 Task: Slide 7 - This Is A Quote.
Action: Mouse moved to (39, 91)
Screenshot: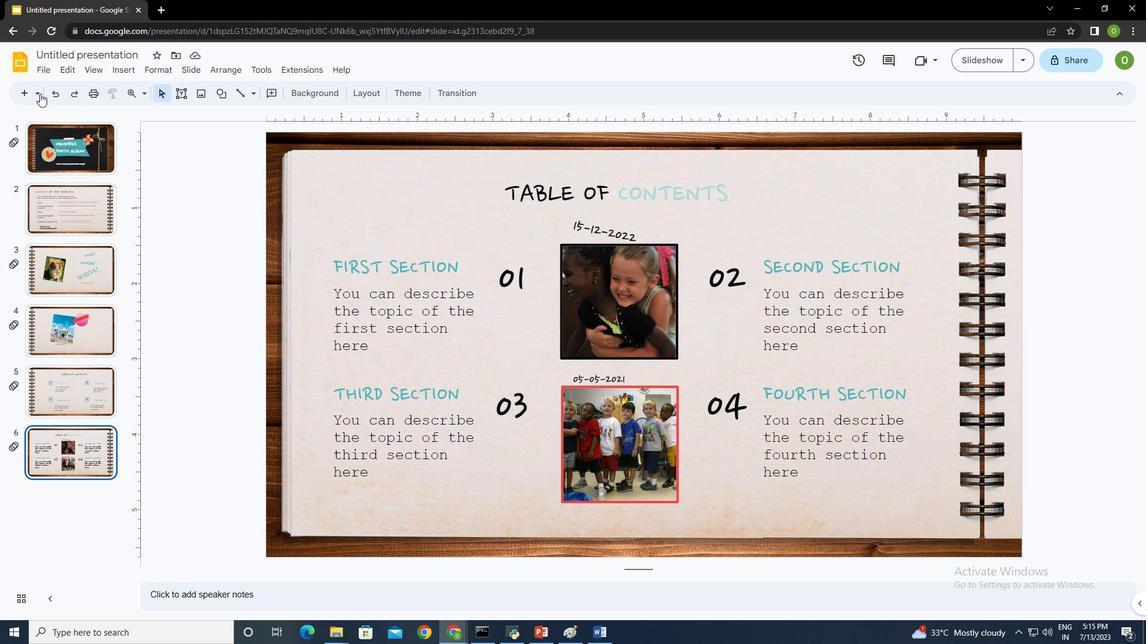 
Action: Mouse pressed left at (39, 91)
Screenshot: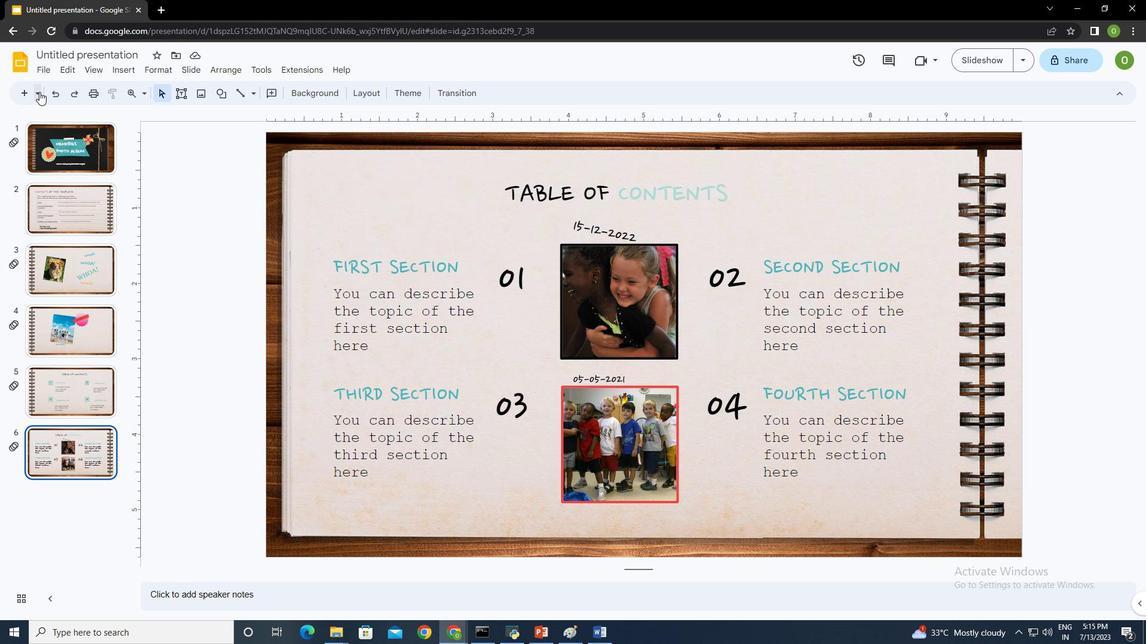 
Action: Mouse moved to (130, 264)
Screenshot: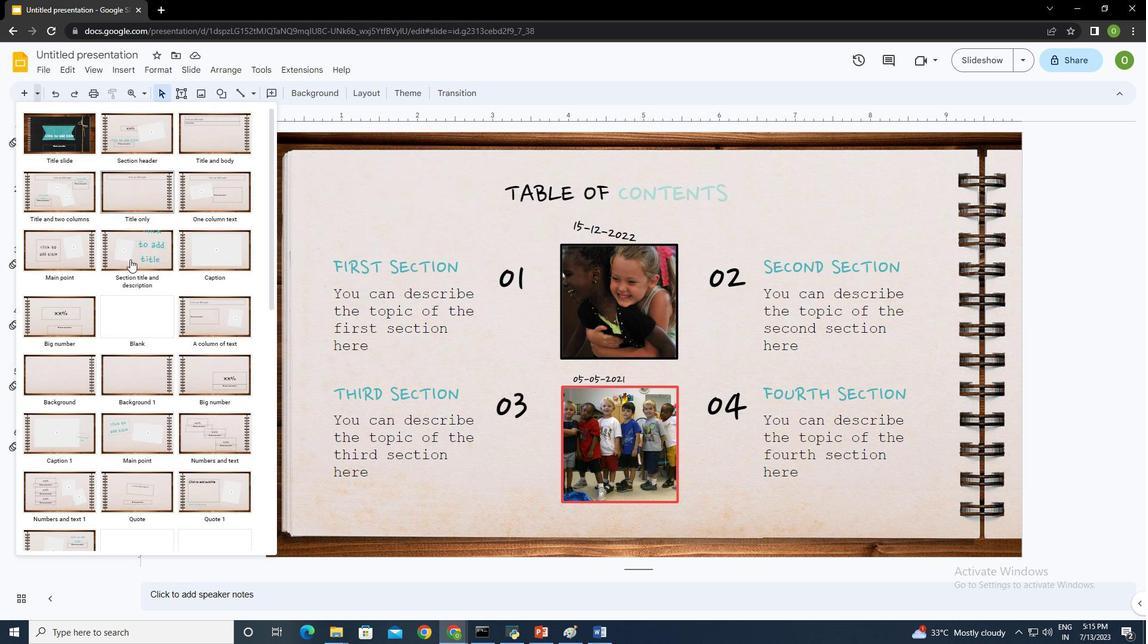 
Action: Mouse scrolled (130, 263) with delta (0, 0)
Screenshot: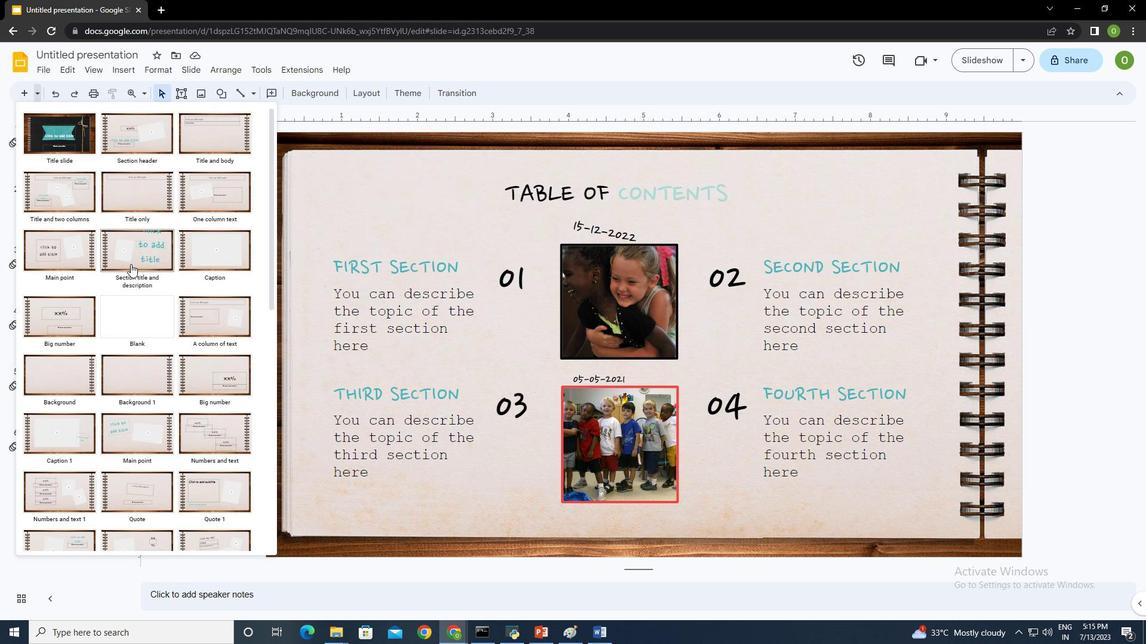 
Action: Mouse scrolled (130, 263) with delta (0, 0)
Screenshot: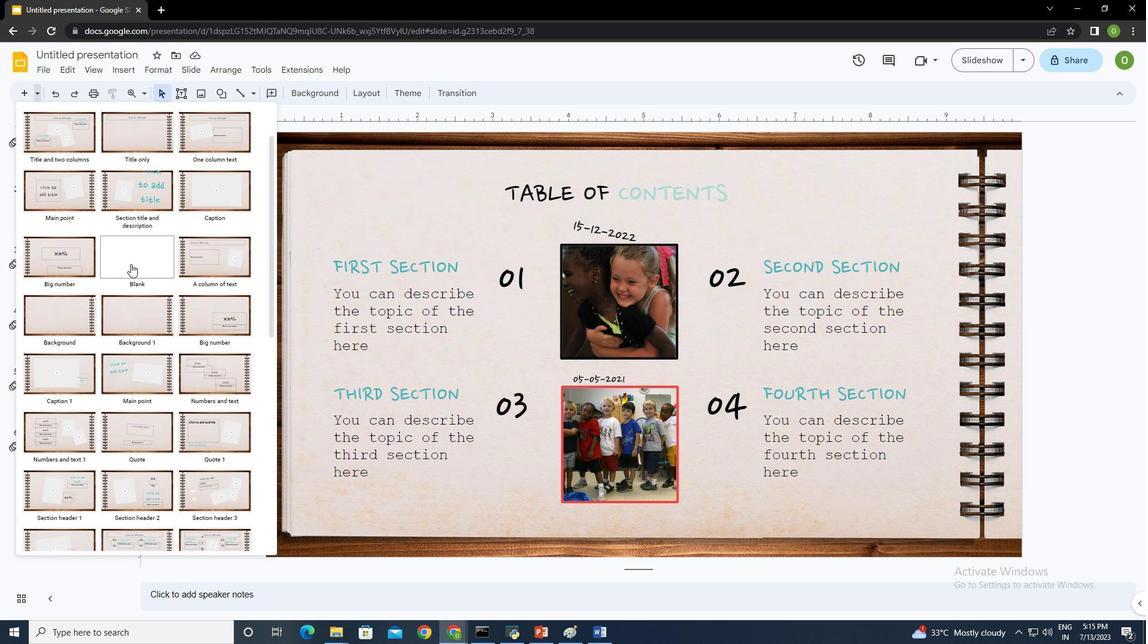 
Action: Mouse scrolled (130, 263) with delta (0, 0)
Screenshot: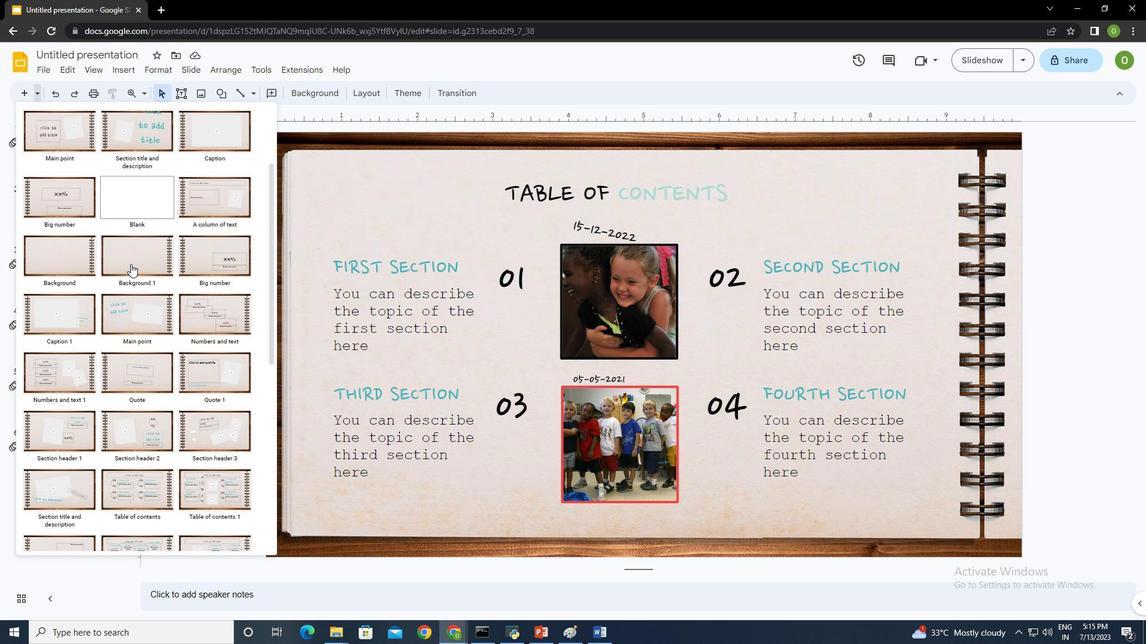 
Action: Mouse scrolled (130, 263) with delta (0, 0)
Screenshot: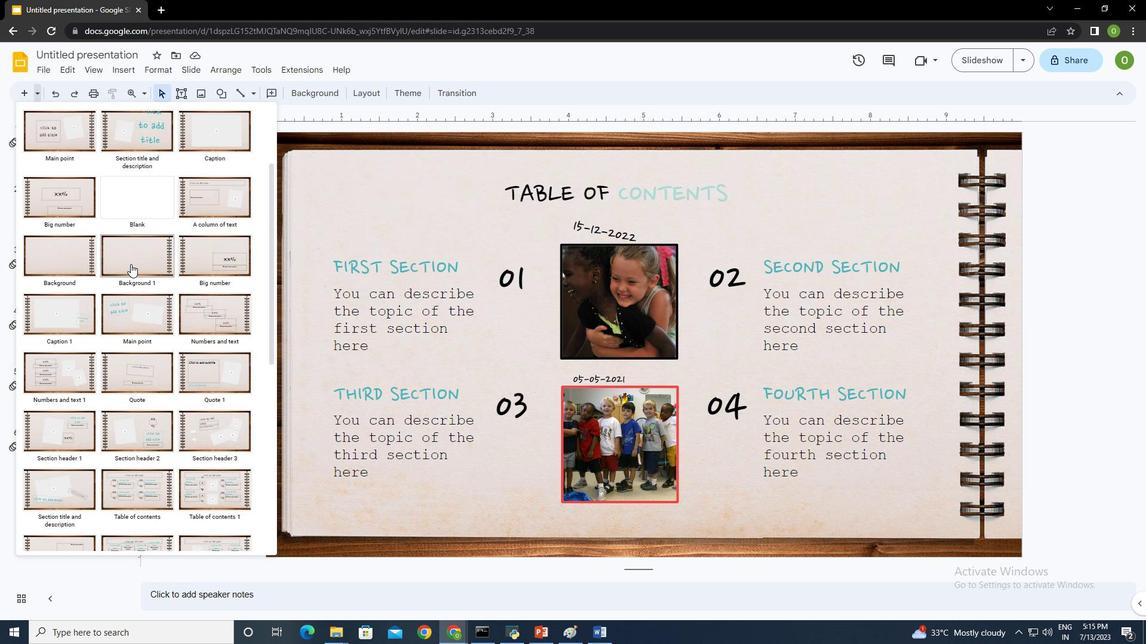 
Action: Mouse scrolled (130, 263) with delta (0, 0)
Screenshot: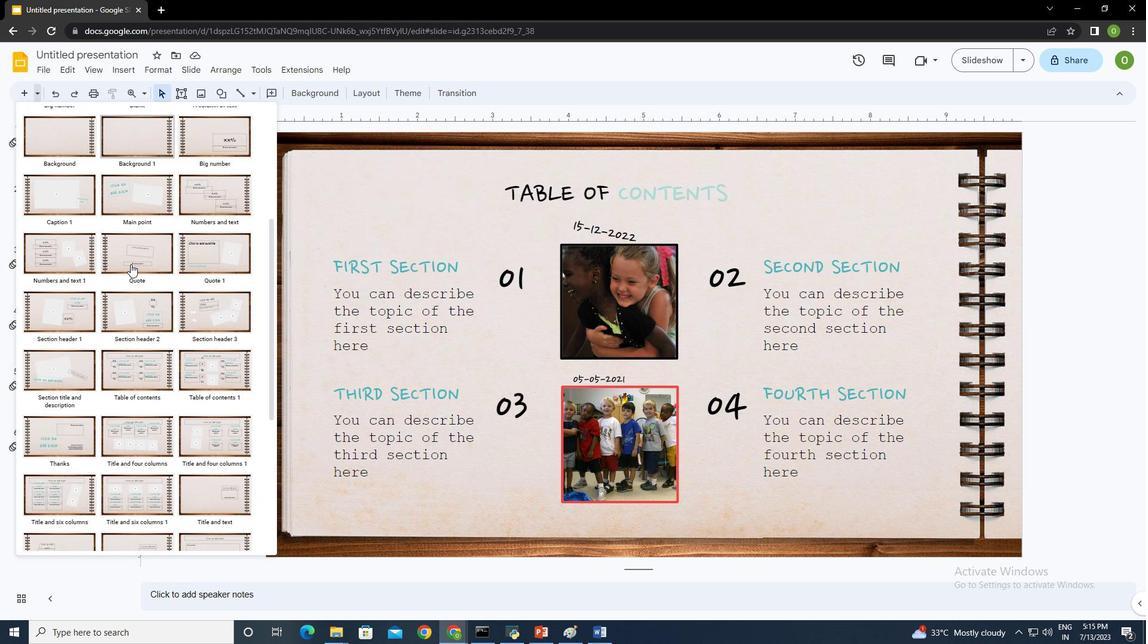
Action: Mouse scrolled (130, 263) with delta (0, 0)
Screenshot: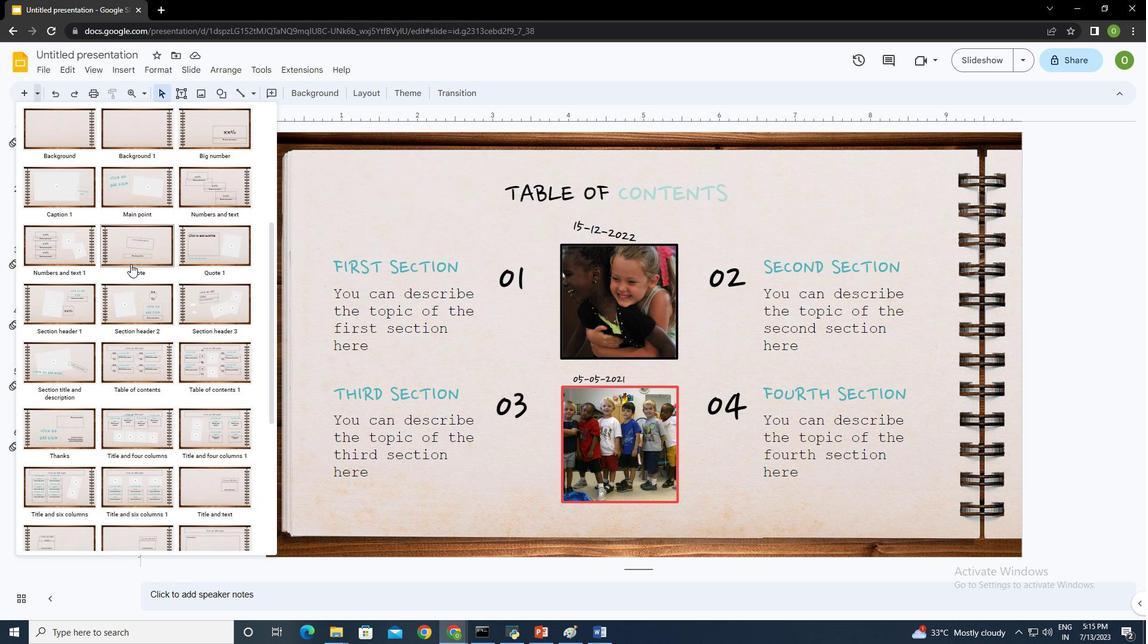 
Action: Mouse scrolled (130, 263) with delta (0, 0)
Screenshot: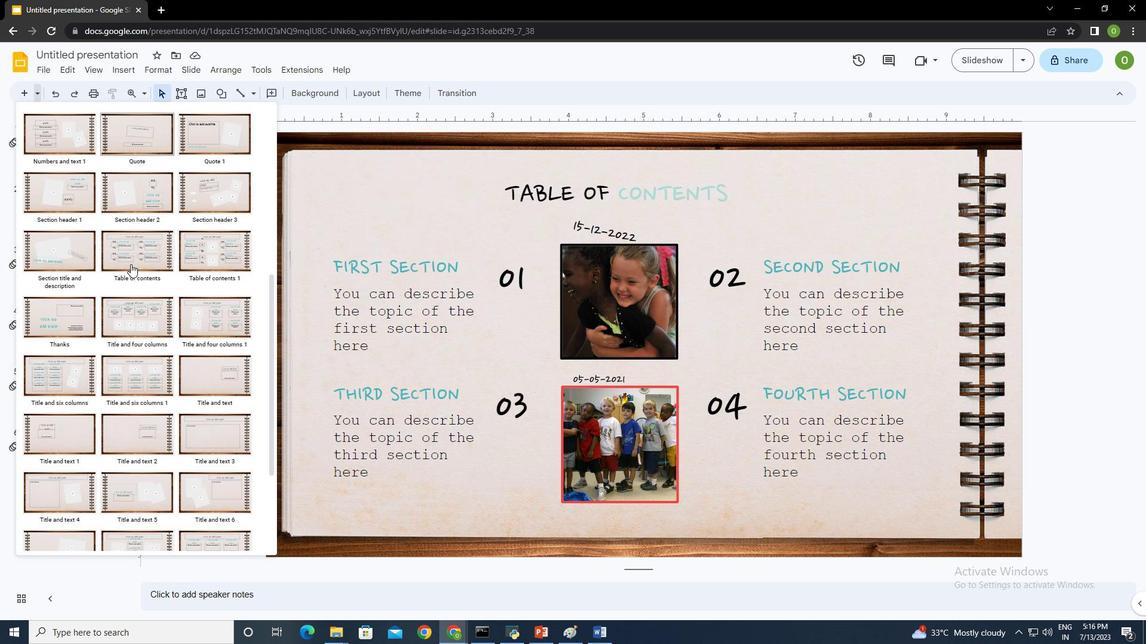 
Action: Mouse scrolled (130, 263) with delta (0, 0)
Screenshot: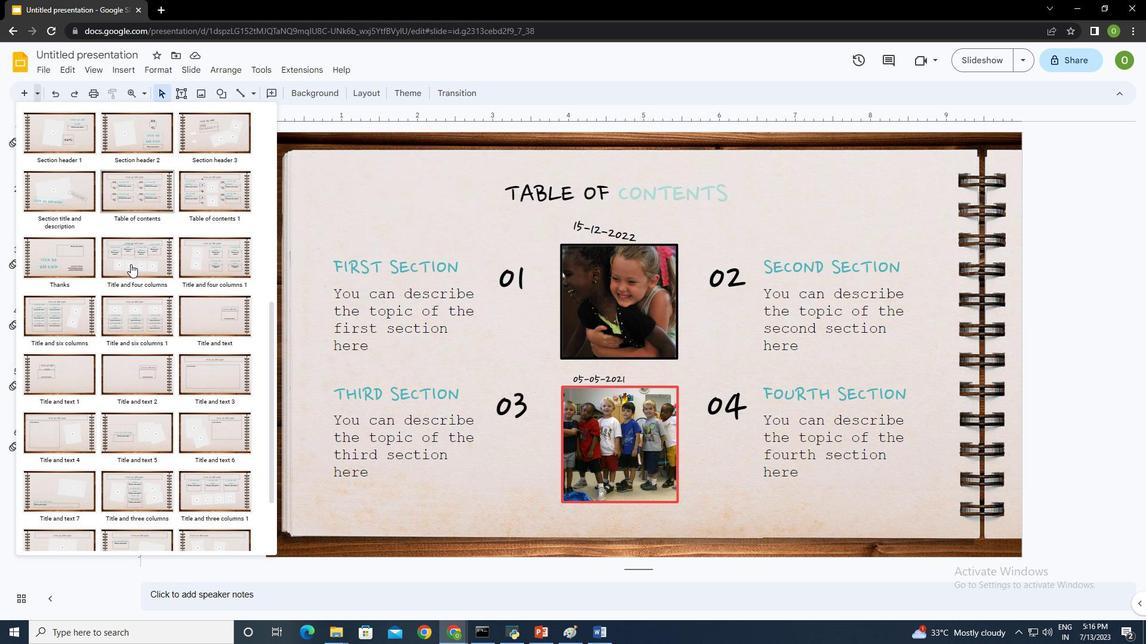 
Action: Mouse scrolled (130, 263) with delta (0, 0)
Screenshot: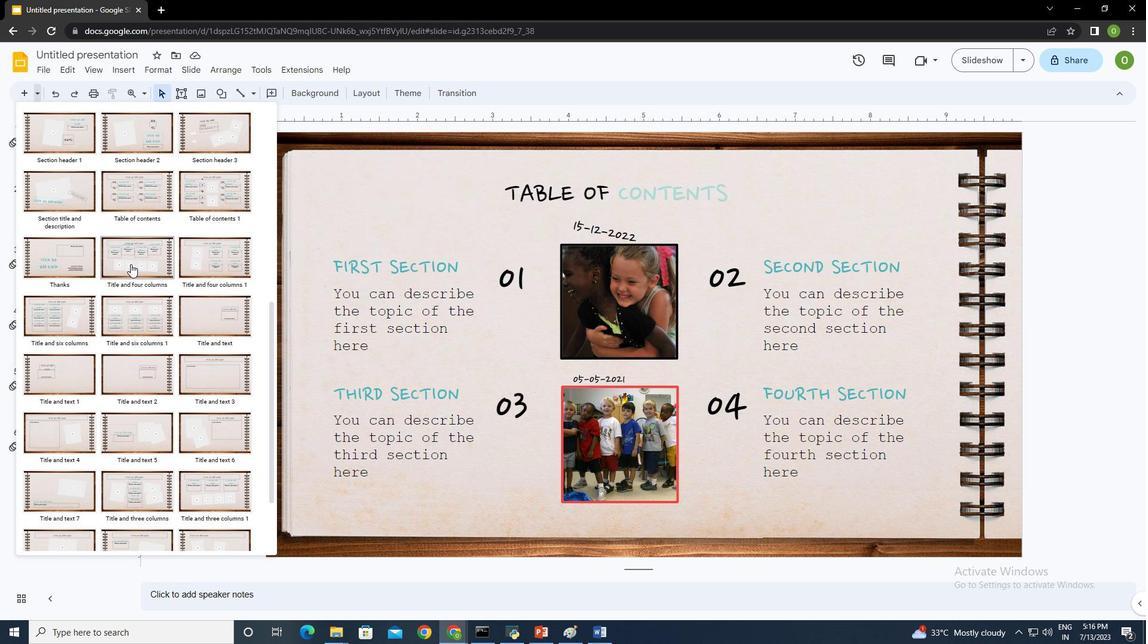 
Action: Mouse scrolled (130, 263) with delta (0, 0)
Screenshot: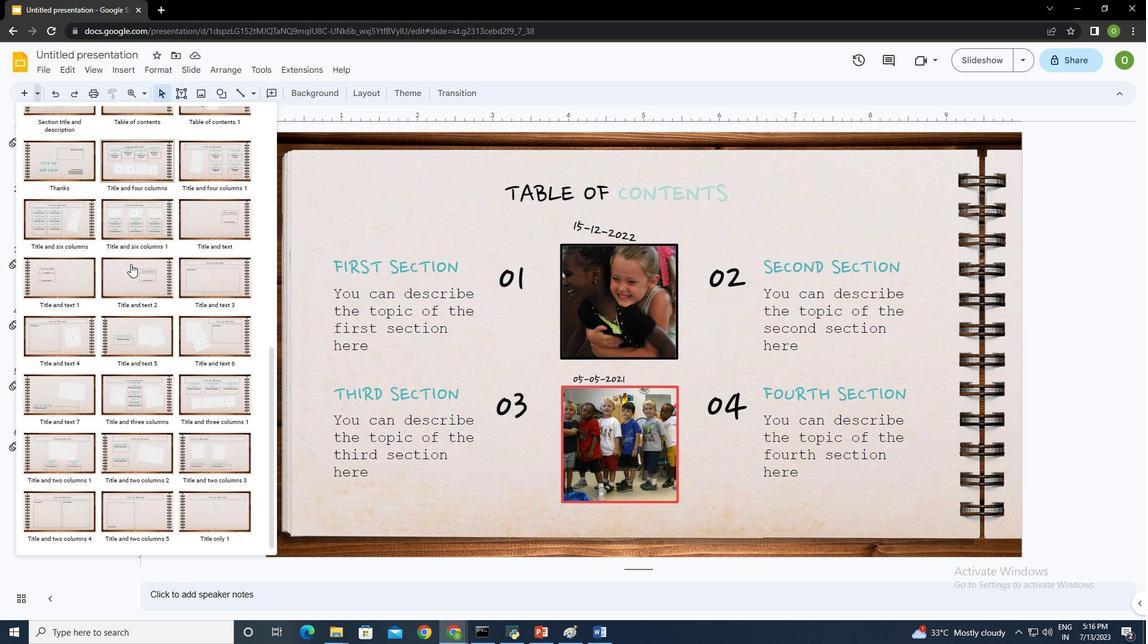 
Action: Mouse scrolled (130, 263) with delta (0, 0)
Screenshot: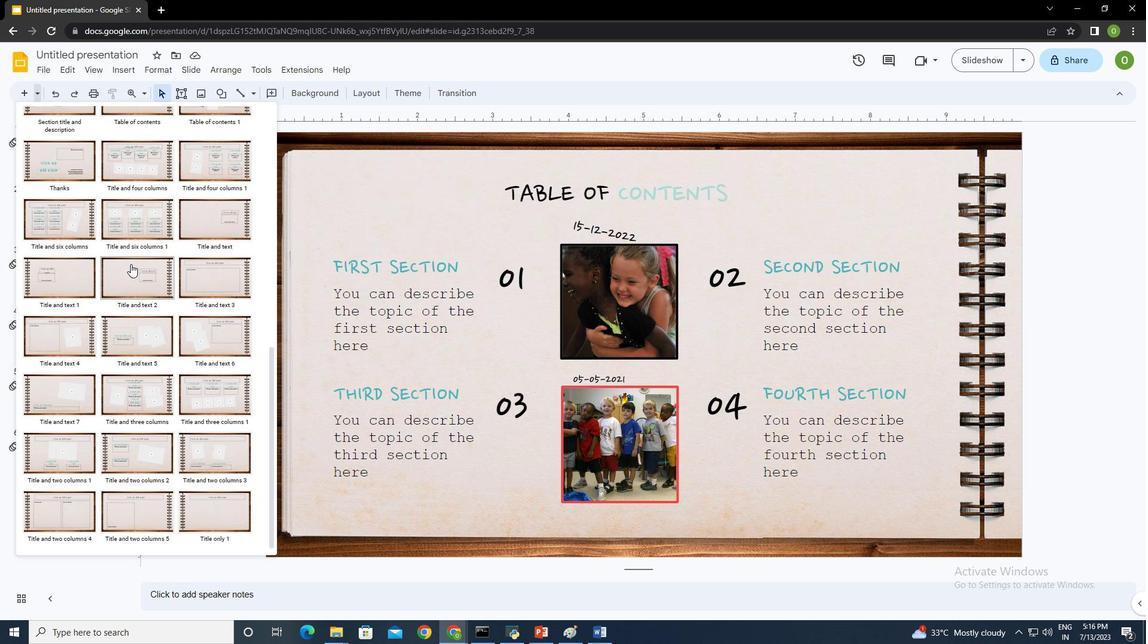 
Action: Mouse scrolled (130, 263) with delta (0, 0)
Screenshot: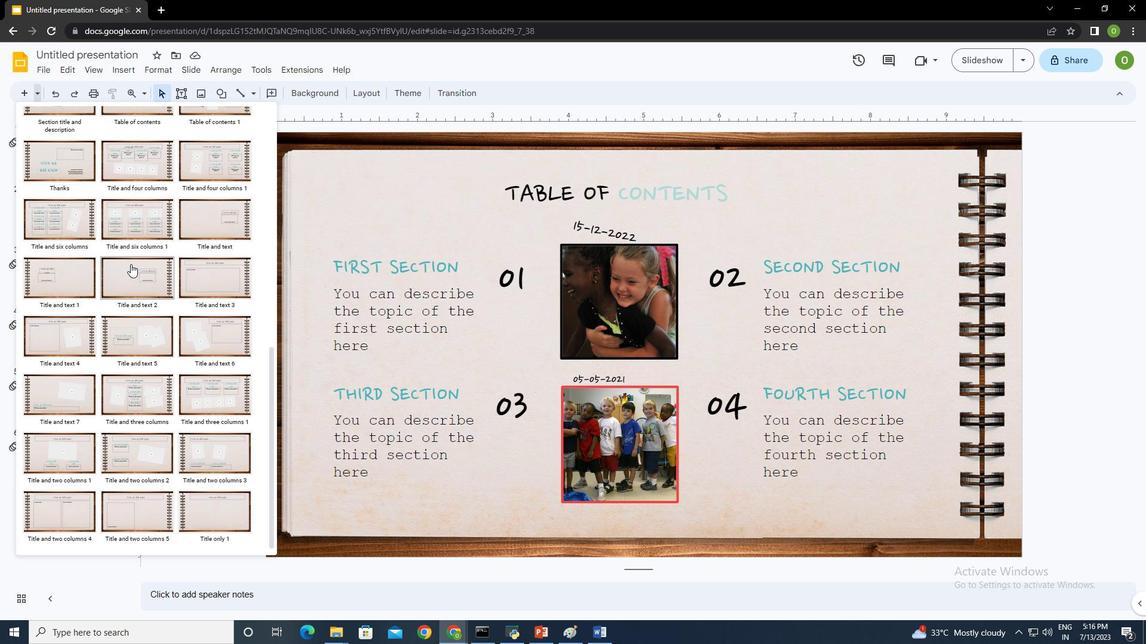 
Action: Mouse scrolled (130, 263) with delta (0, 0)
Screenshot: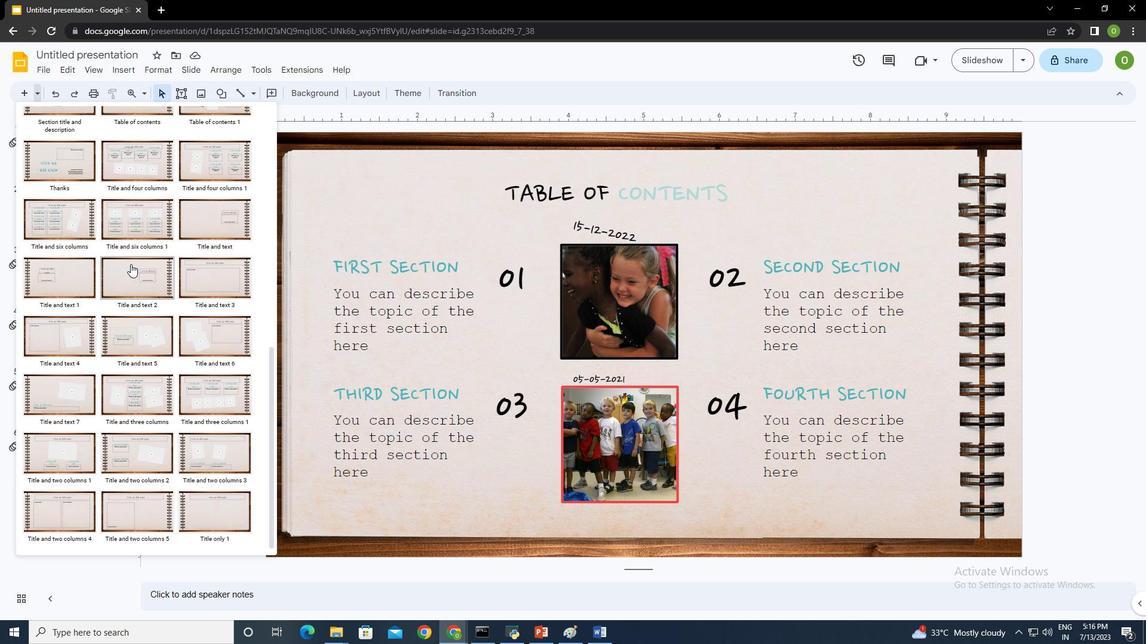 
Action: Mouse moved to (212, 514)
Screenshot: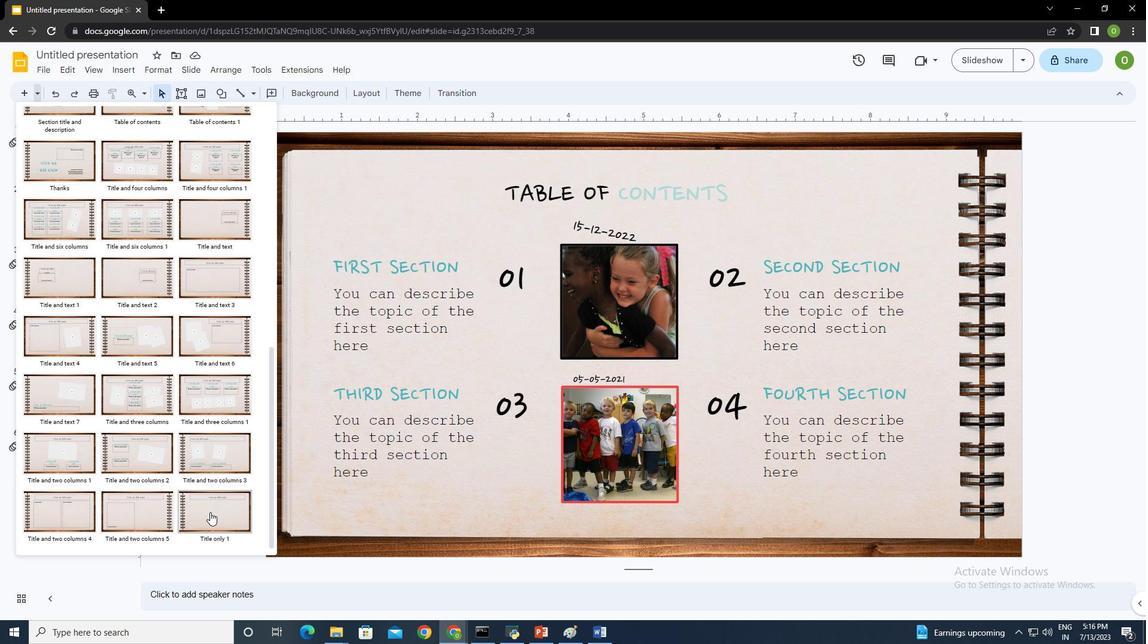 
Action: Mouse pressed left at (212, 514)
Screenshot: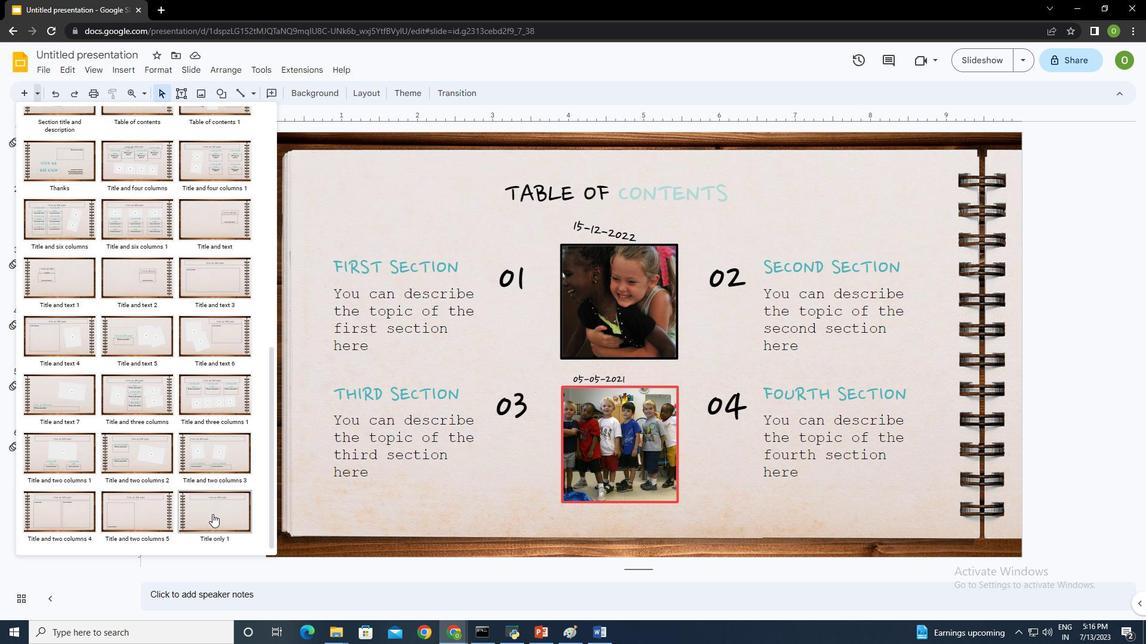 
Action: Mouse moved to (518, 217)
Screenshot: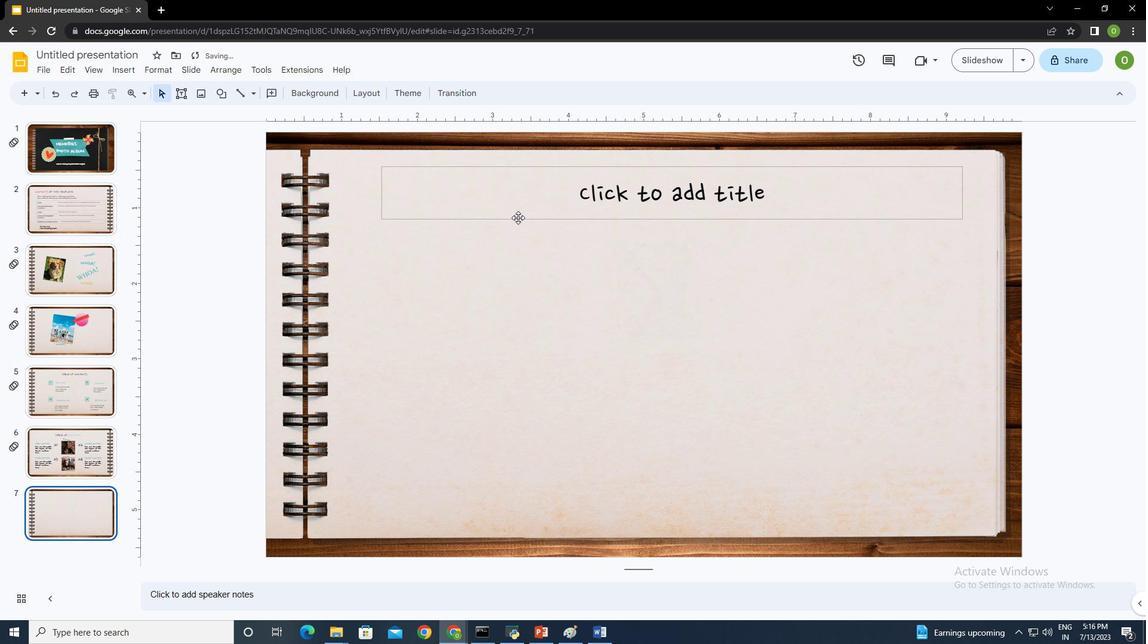 
Action: Mouse pressed left at (518, 217)
Screenshot: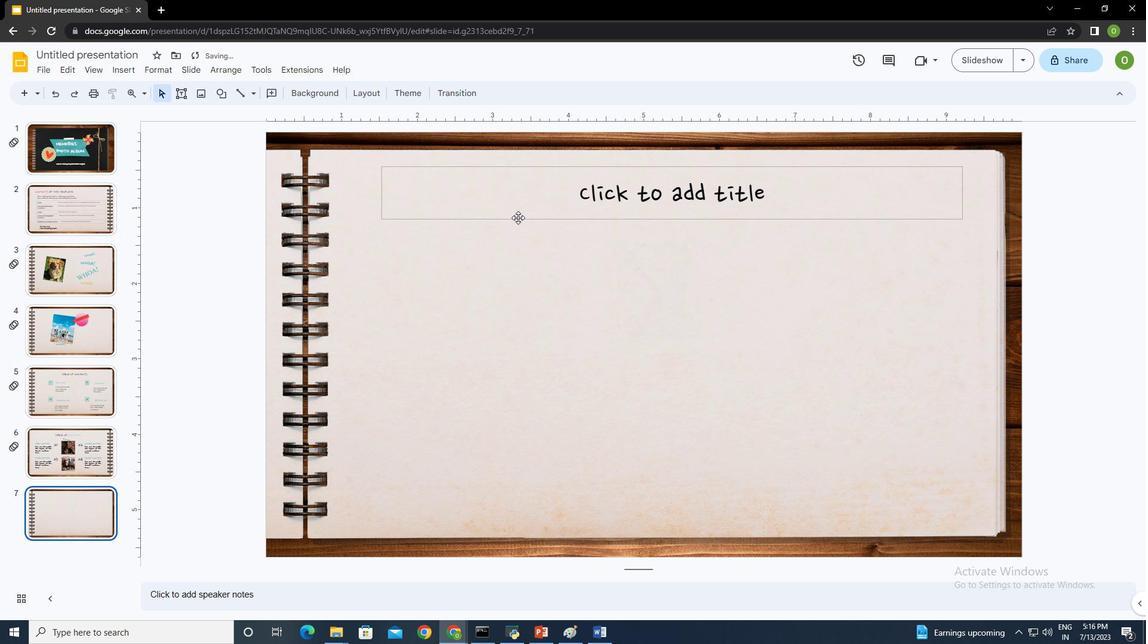 
Action: Key pressed <Key.delete>
Screenshot: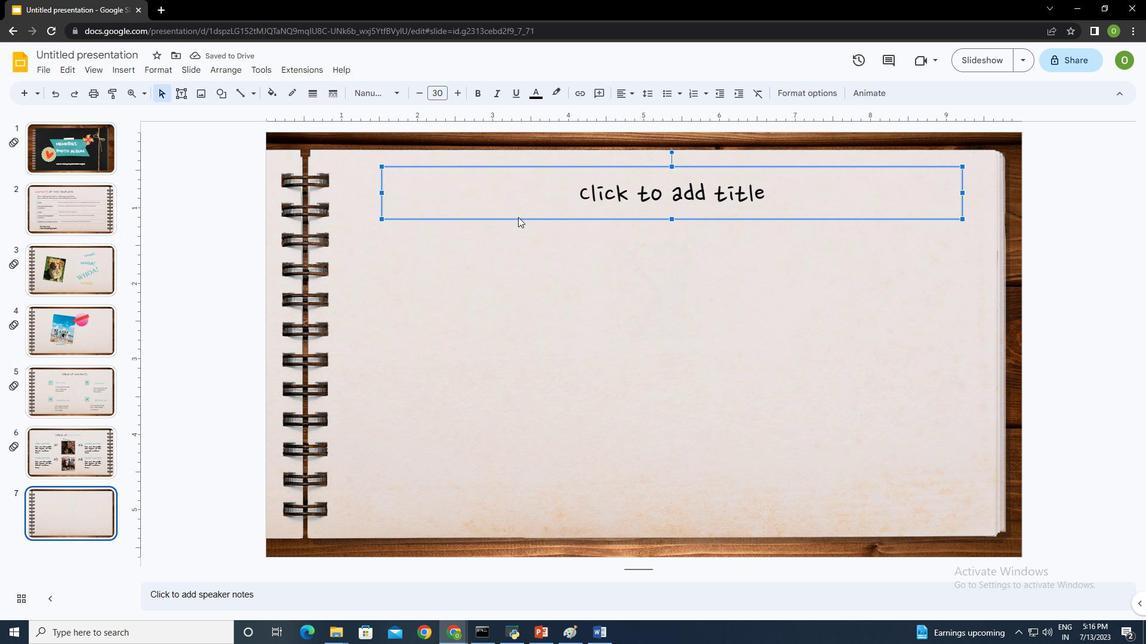 
Action: Mouse moved to (564, 346)
Screenshot: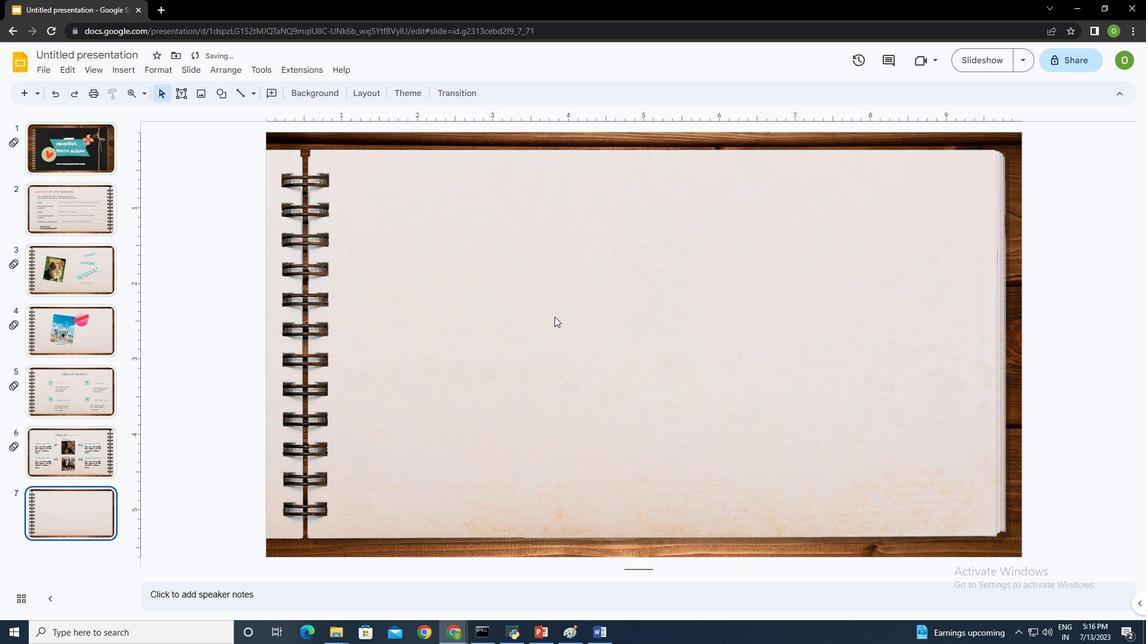 
Action: Mouse pressed left at (564, 346)
Screenshot: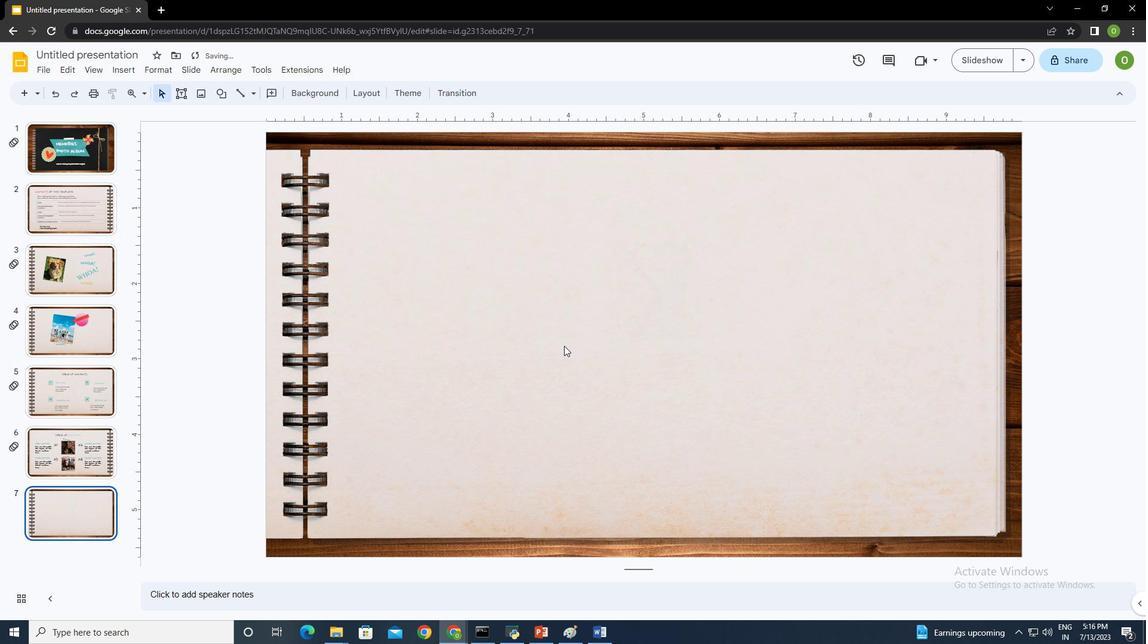 
Action: Mouse moved to (117, 71)
Screenshot: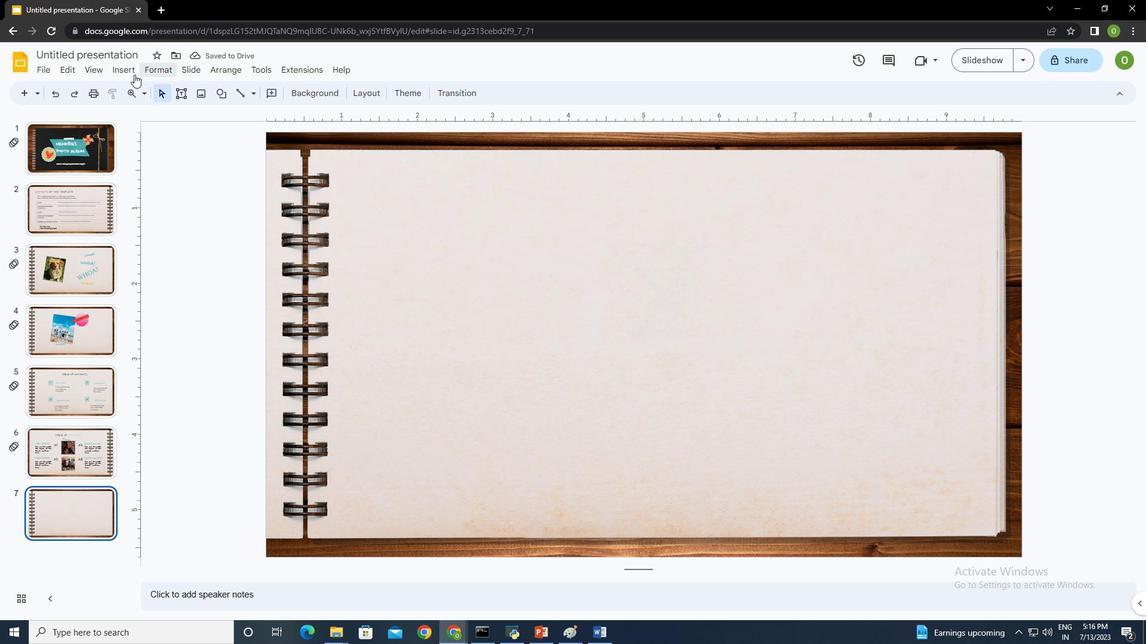 
Action: Mouse pressed left at (117, 71)
Screenshot: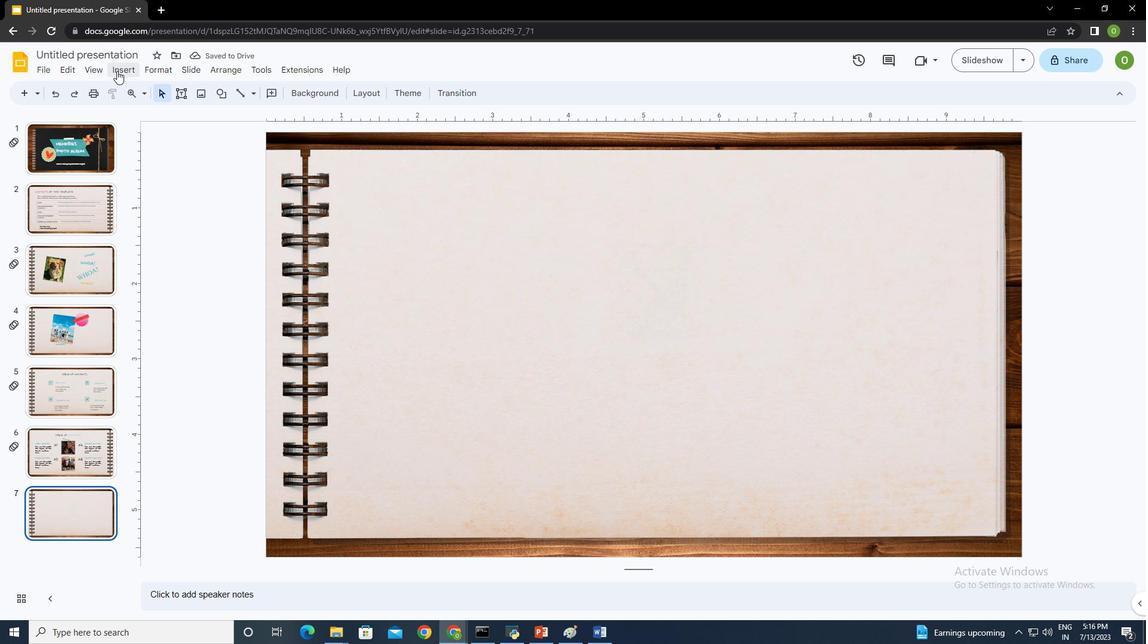
Action: Mouse moved to (362, 95)
Screenshot: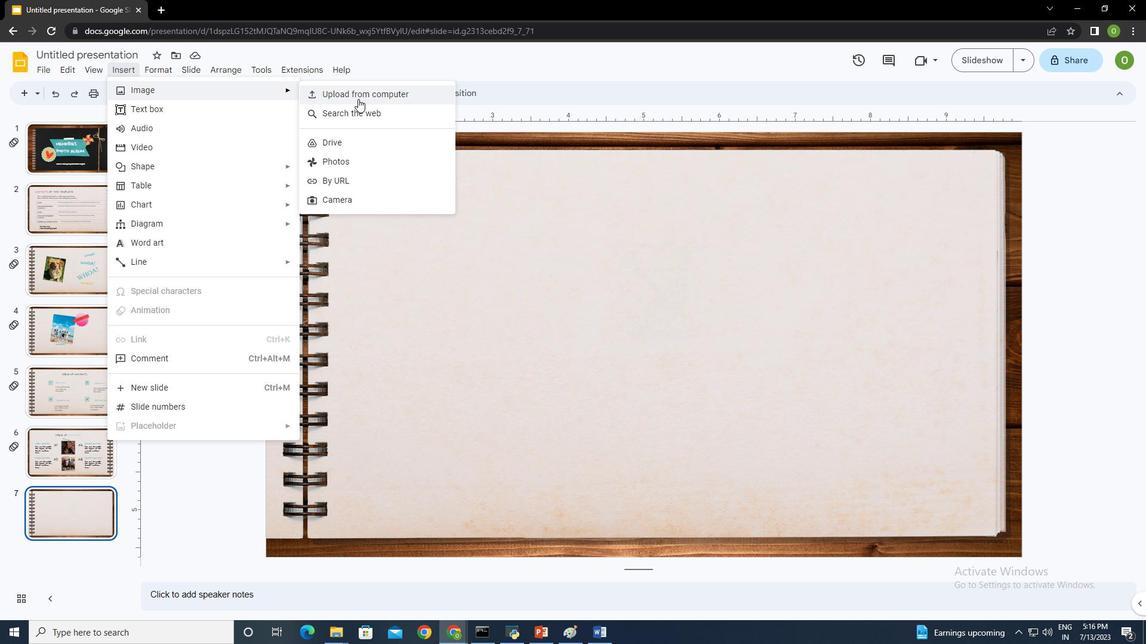 
Action: Mouse pressed left at (362, 95)
Screenshot: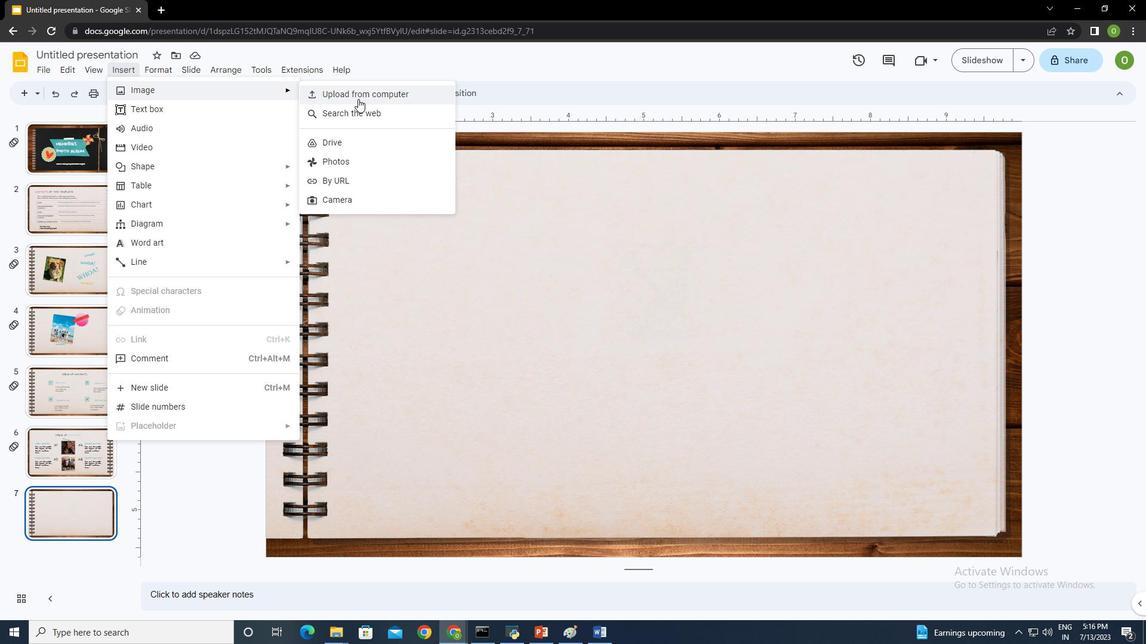 
Action: Mouse moved to (66, 124)
Screenshot: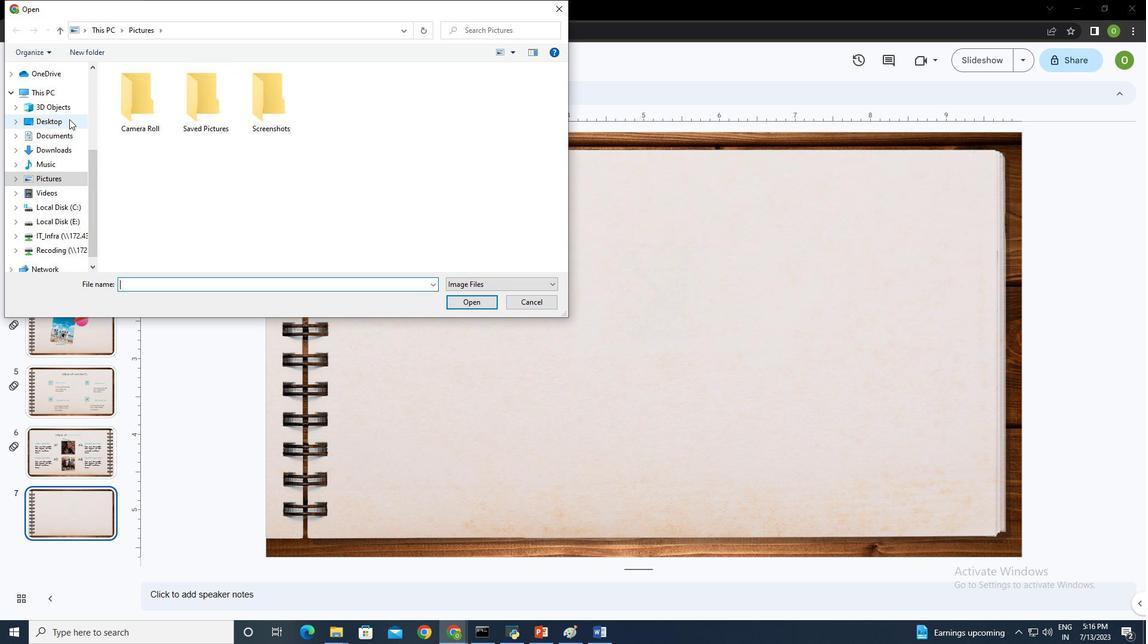 
Action: Mouse pressed left at (66, 124)
Screenshot: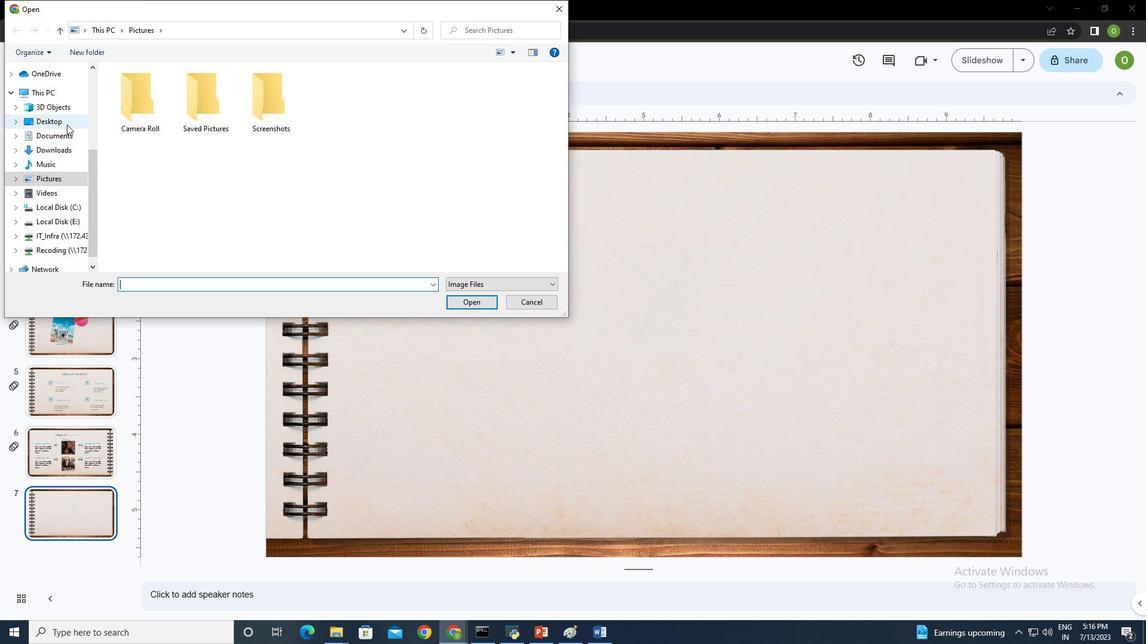 
Action: Mouse moved to (334, 103)
Screenshot: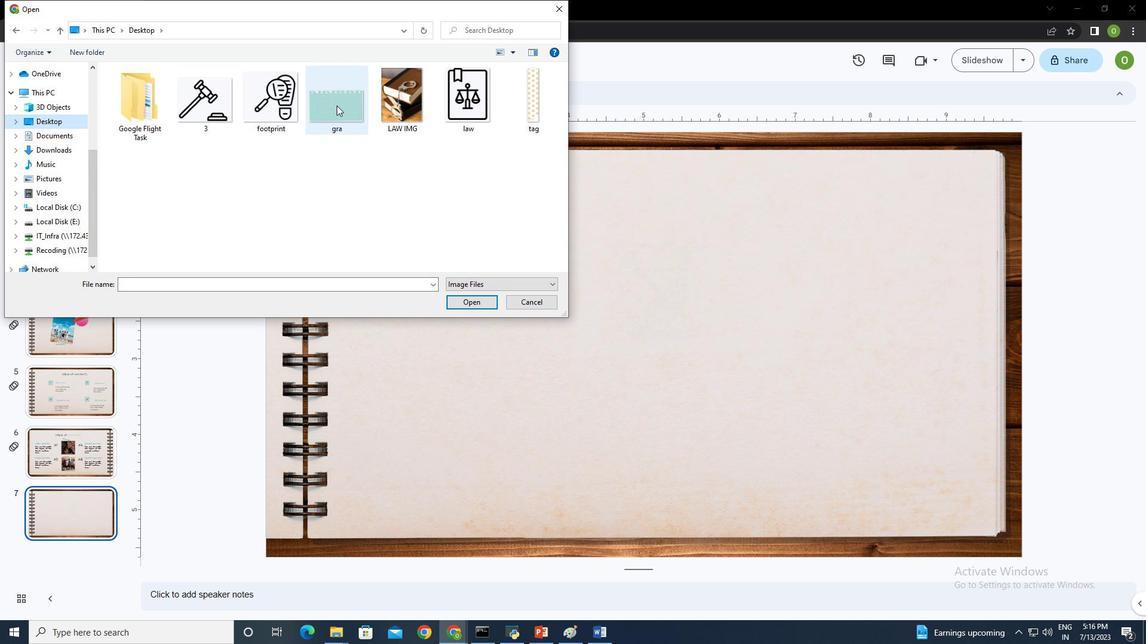 
Action: Mouse pressed left at (334, 103)
Screenshot: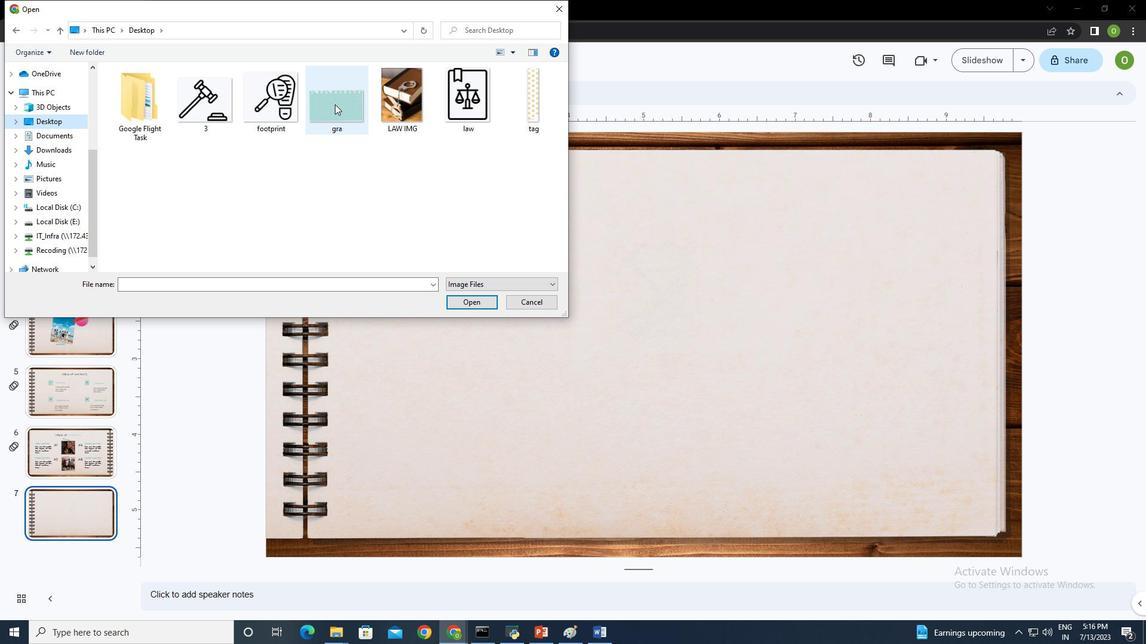 
Action: Mouse pressed left at (334, 103)
Screenshot: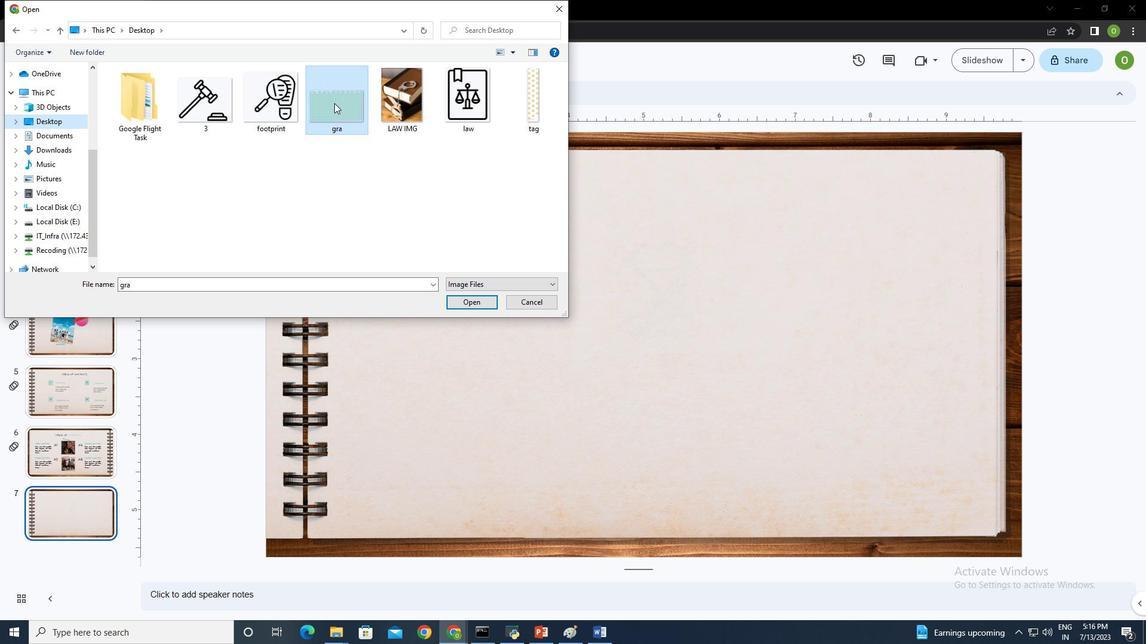 
Action: Mouse moved to (957, 545)
Screenshot: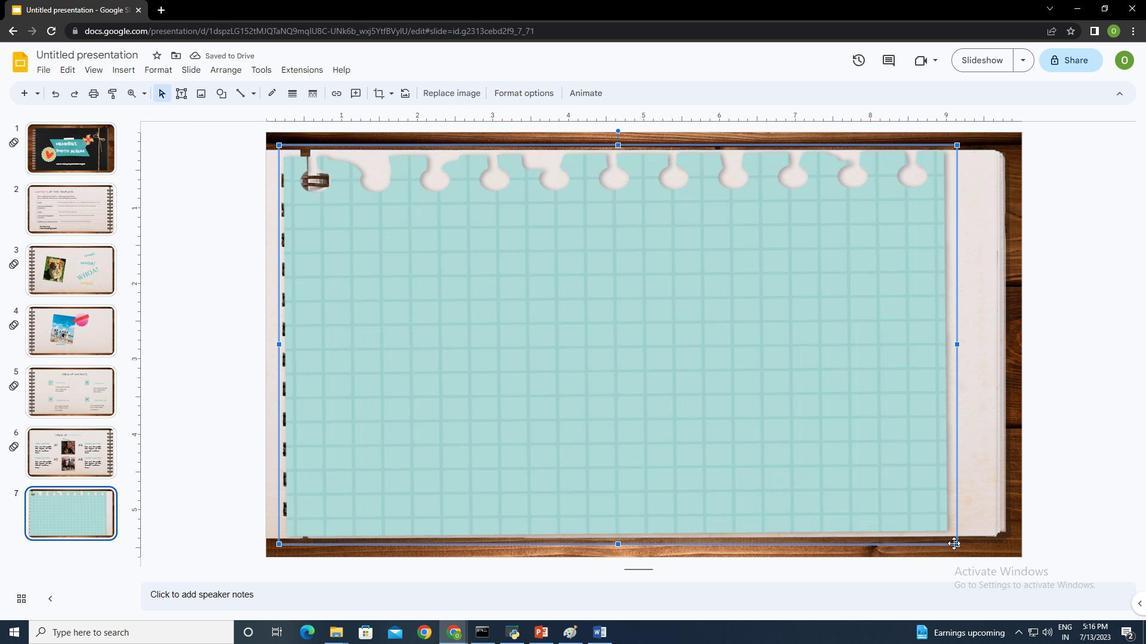 
Action: Mouse pressed left at (957, 545)
Screenshot: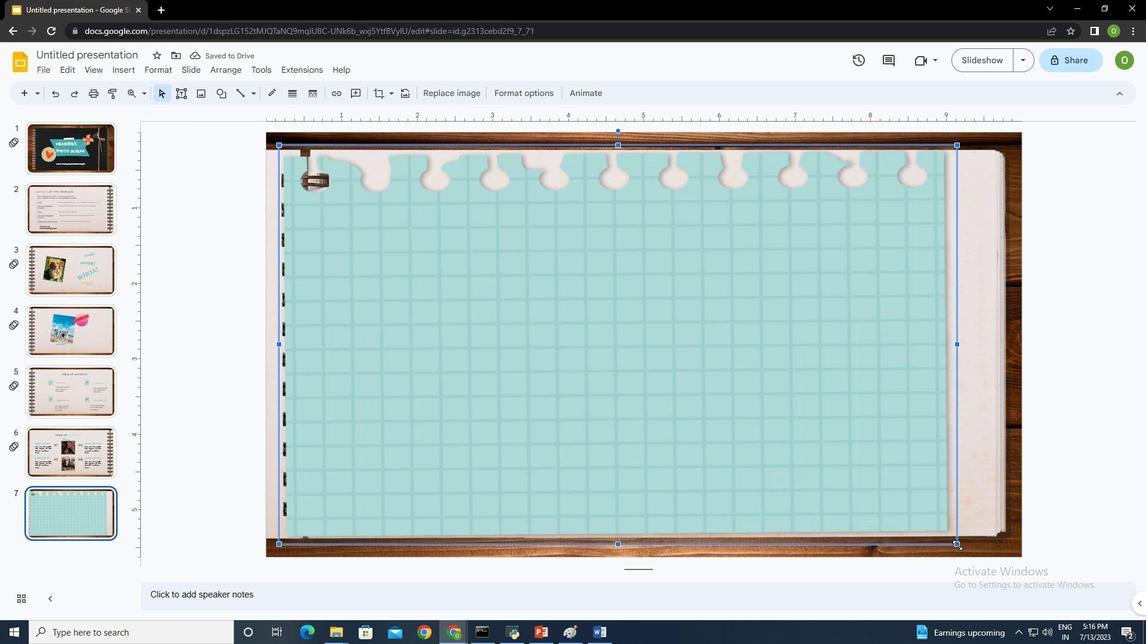 
Action: Mouse moved to (564, 277)
Screenshot: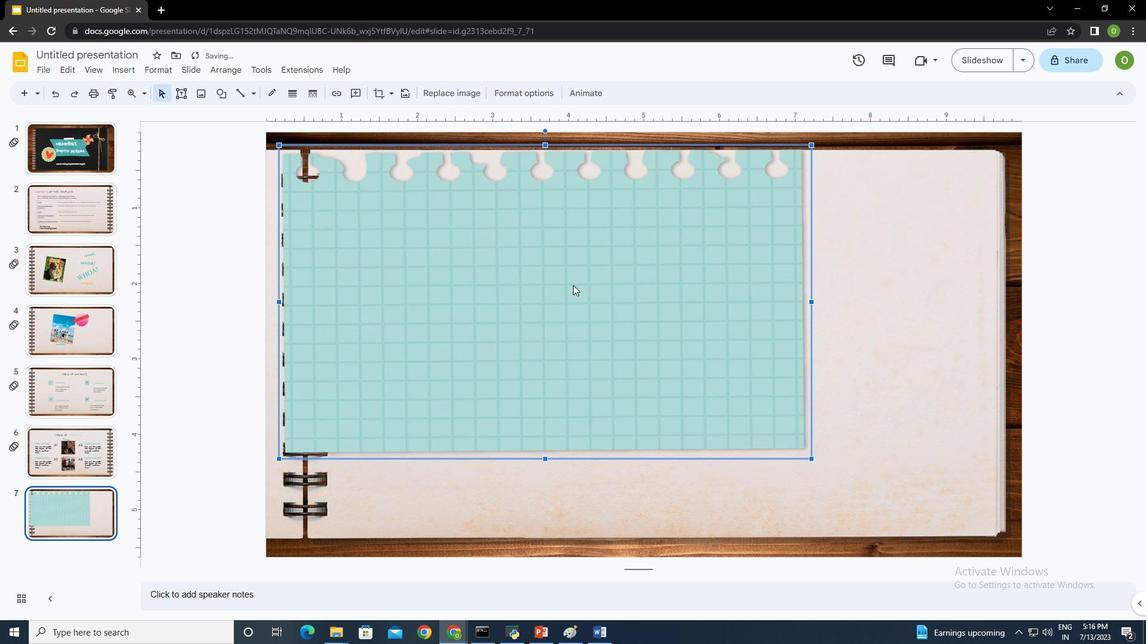 
Action: Mouse pressed left at (564, 277)
Screenshot: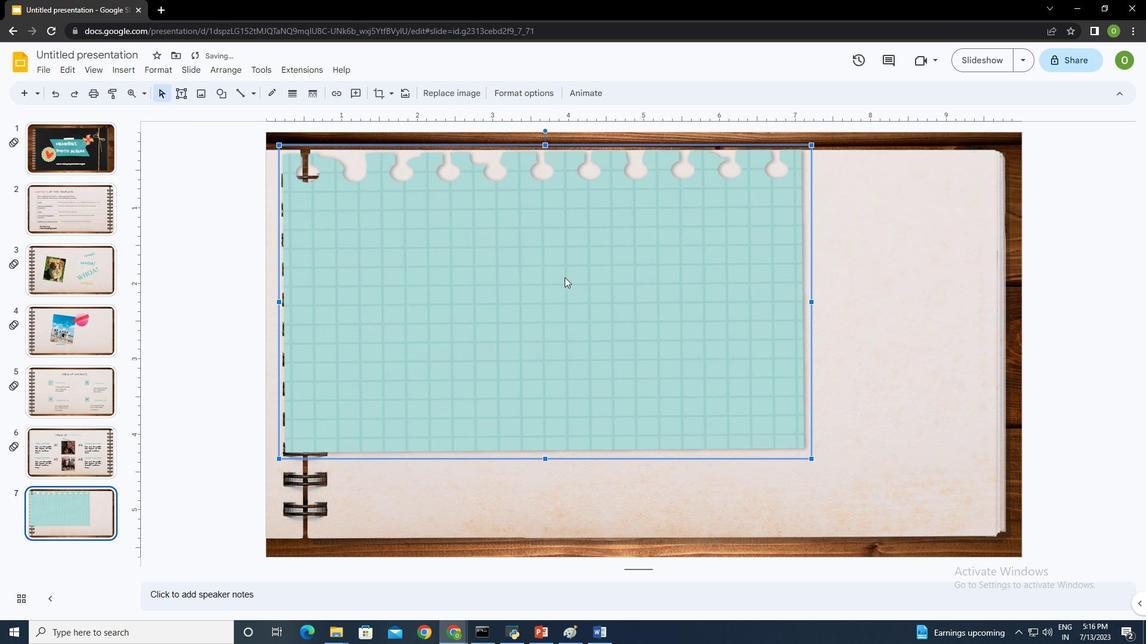 
Action: Mouse moved to (929, 512)
Screenshot: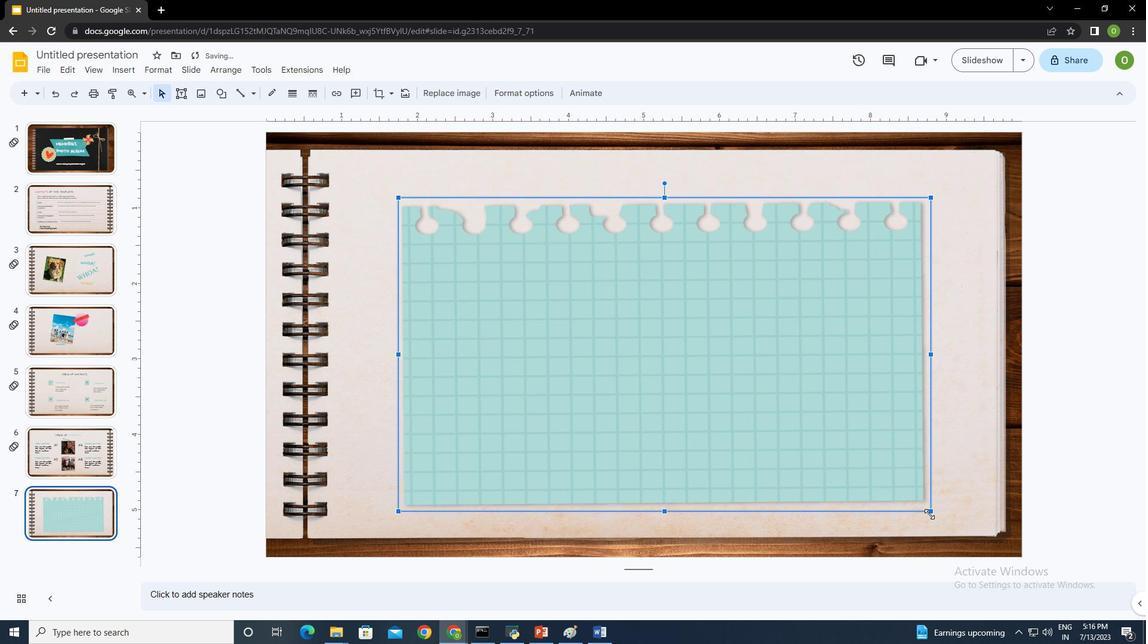 
Action: Mouse pressed left at (929, 512)
Screenshot: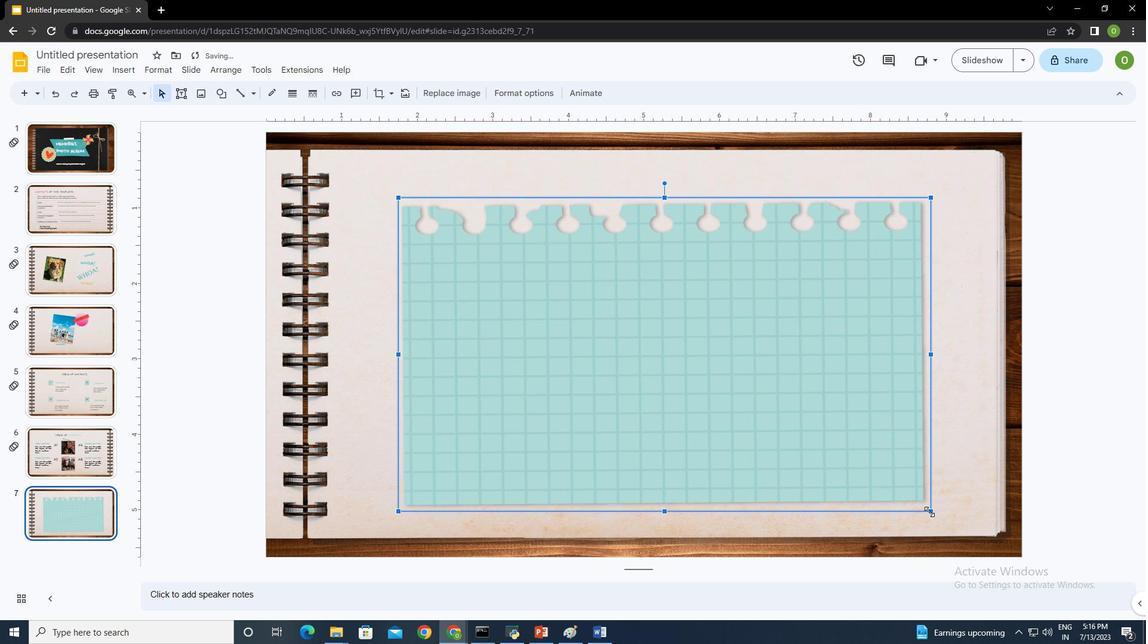 
Action: Mouse moved to (837, 455)
Screenshot: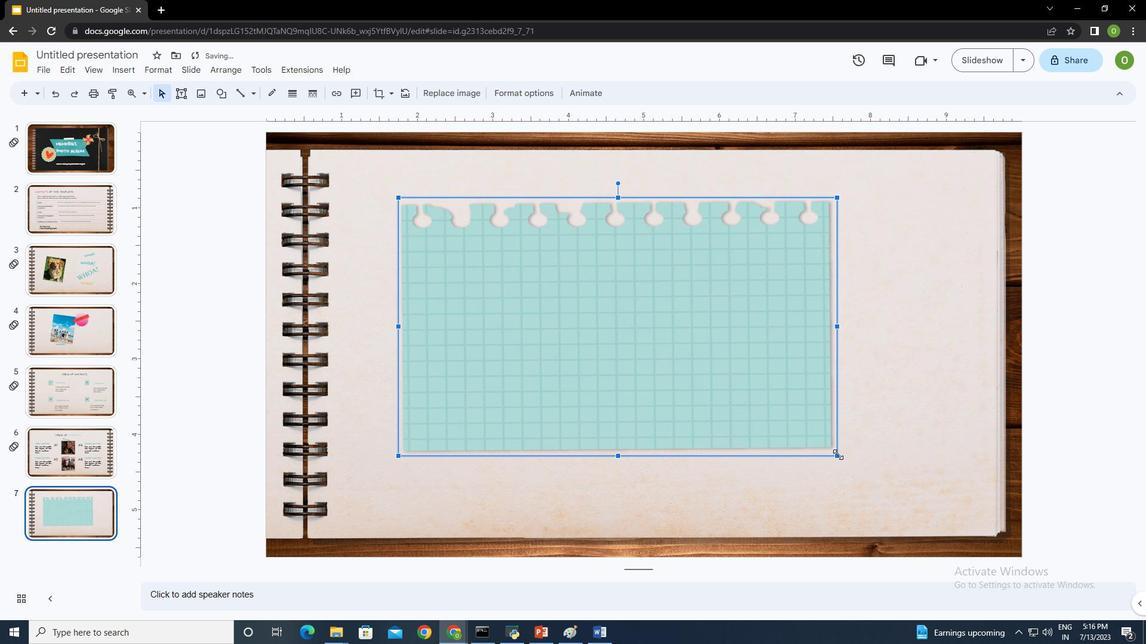 
Action: Mouse pressed left at (837, 455)
Screenshot: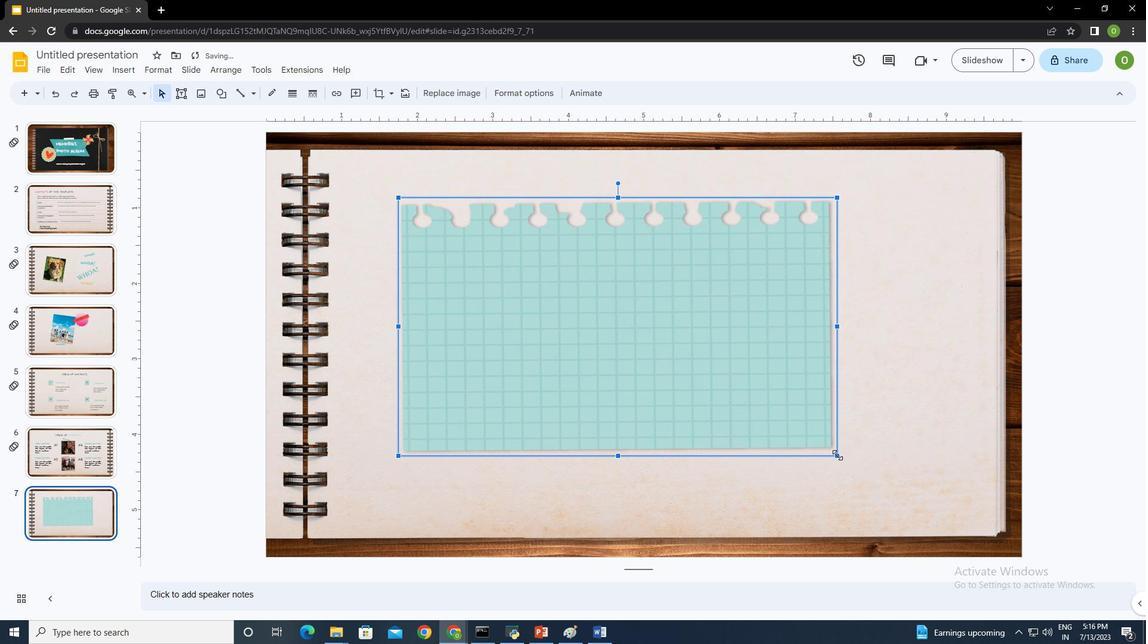 
Action: Mouse moved to (786, 428)
Screenshot: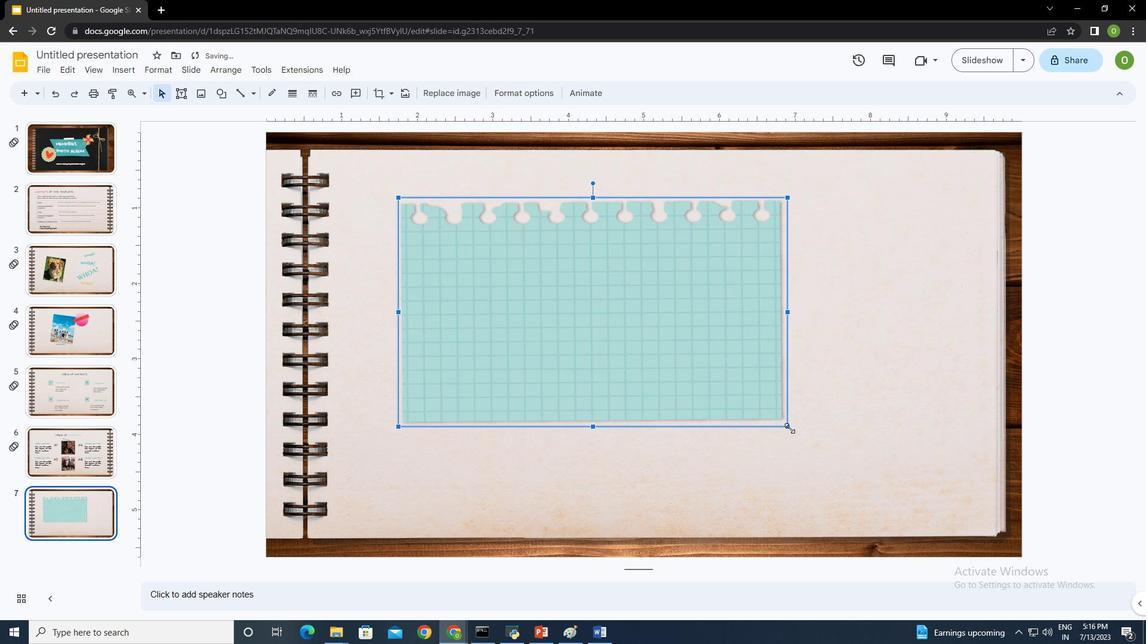 
Action: Mouse pressed left at (786, 428)
Screenshot: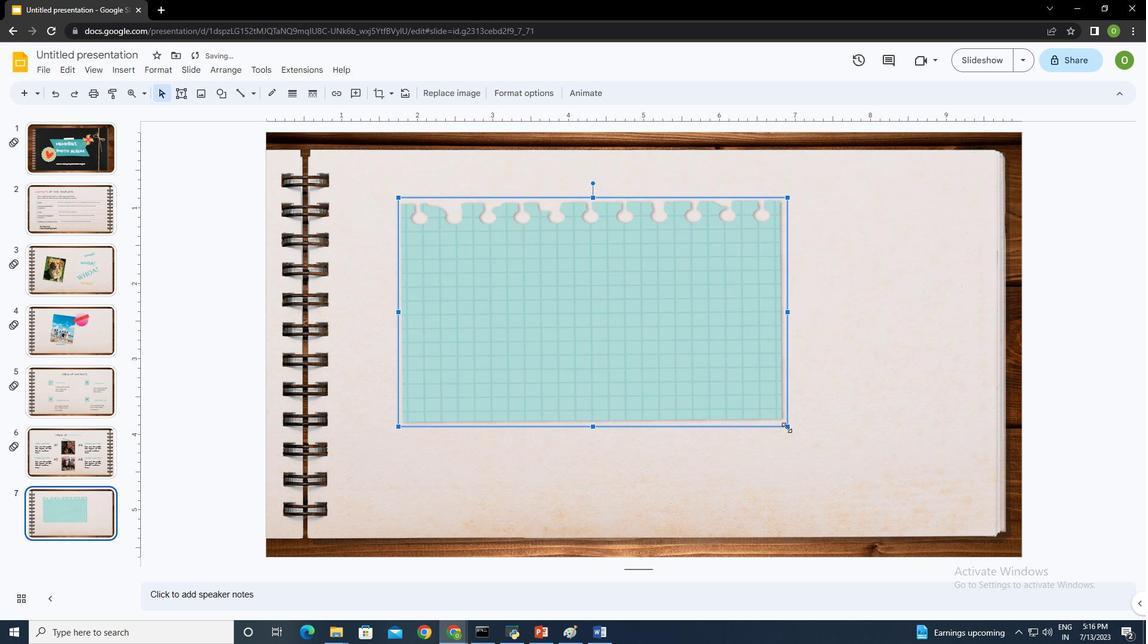 
Action: Mouse moved to (500, 302)
Screenshot: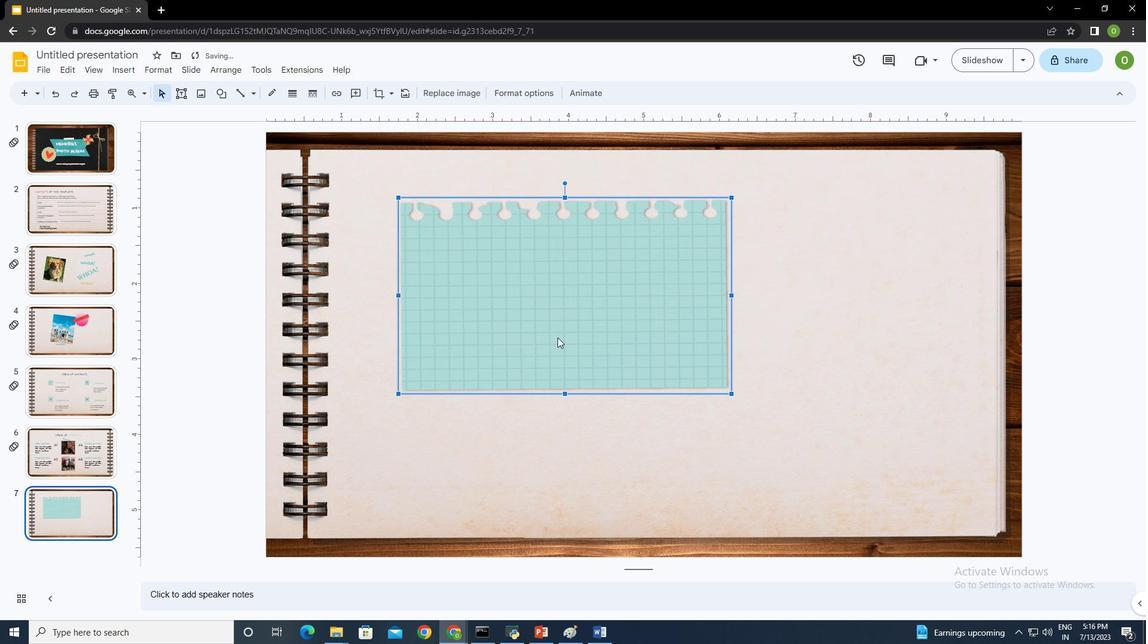 
Action: Mouse pressed left at (500, 302)
Screenshot: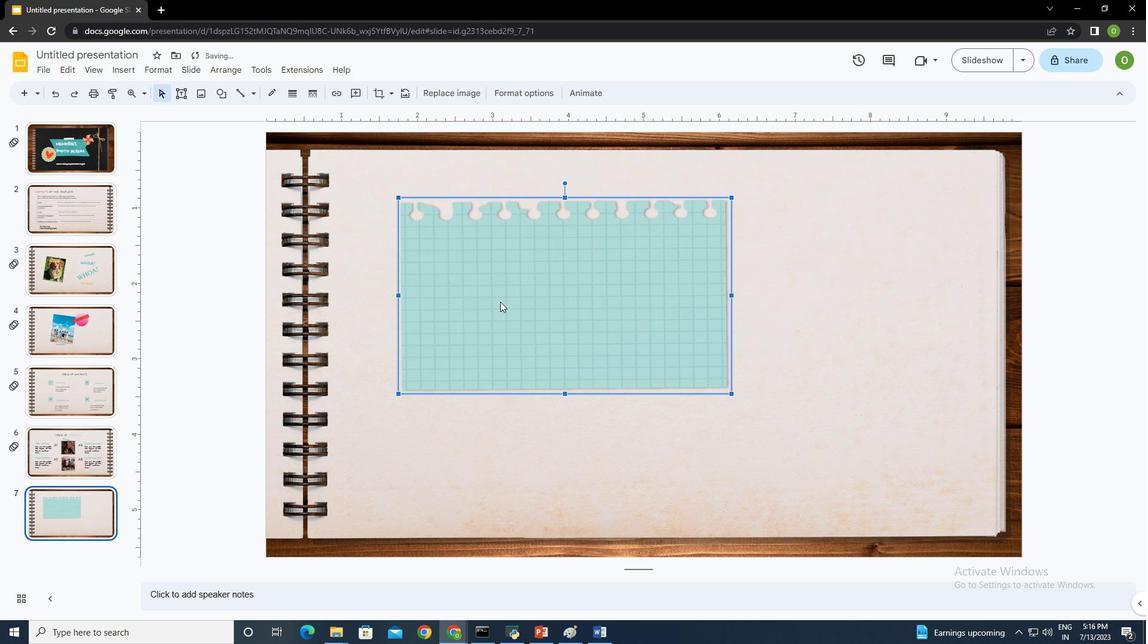 
Action: Mouse moved to (515, 267)
Screenshot: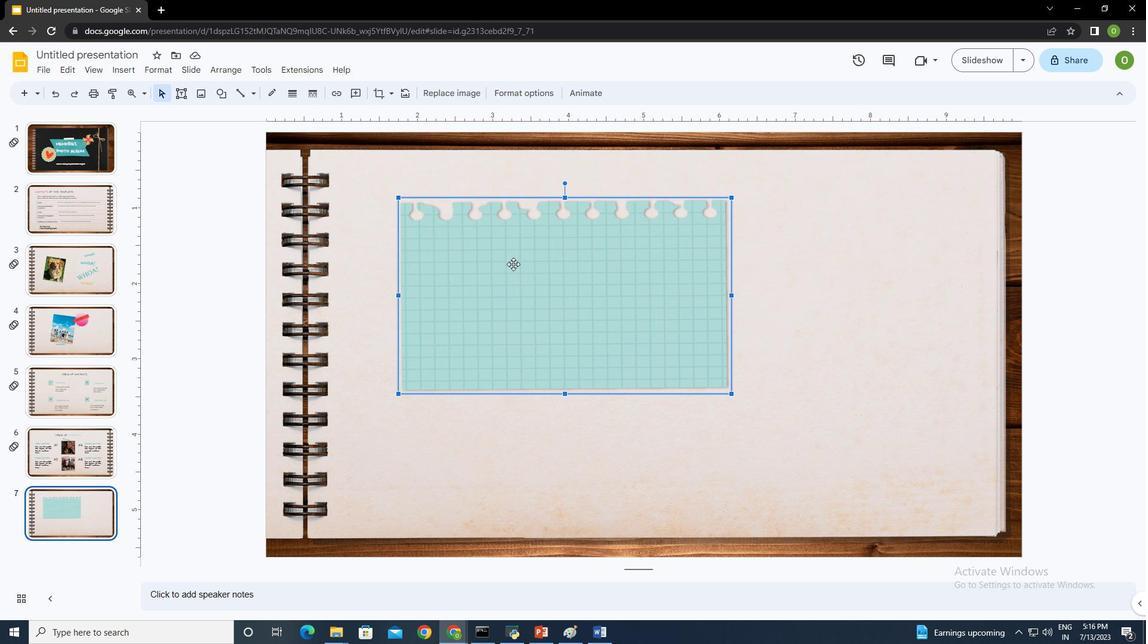 
Action: Mouse pressed left at (515, 267)
Screenshot: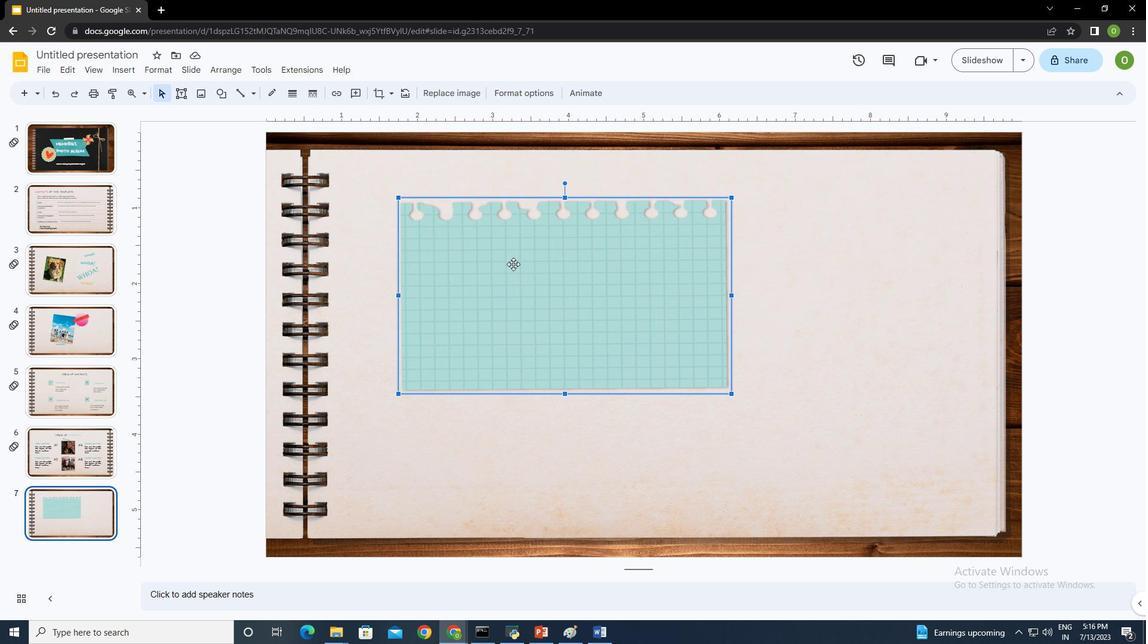 
Action: Mouse moved to (564, 185)
Screenshot: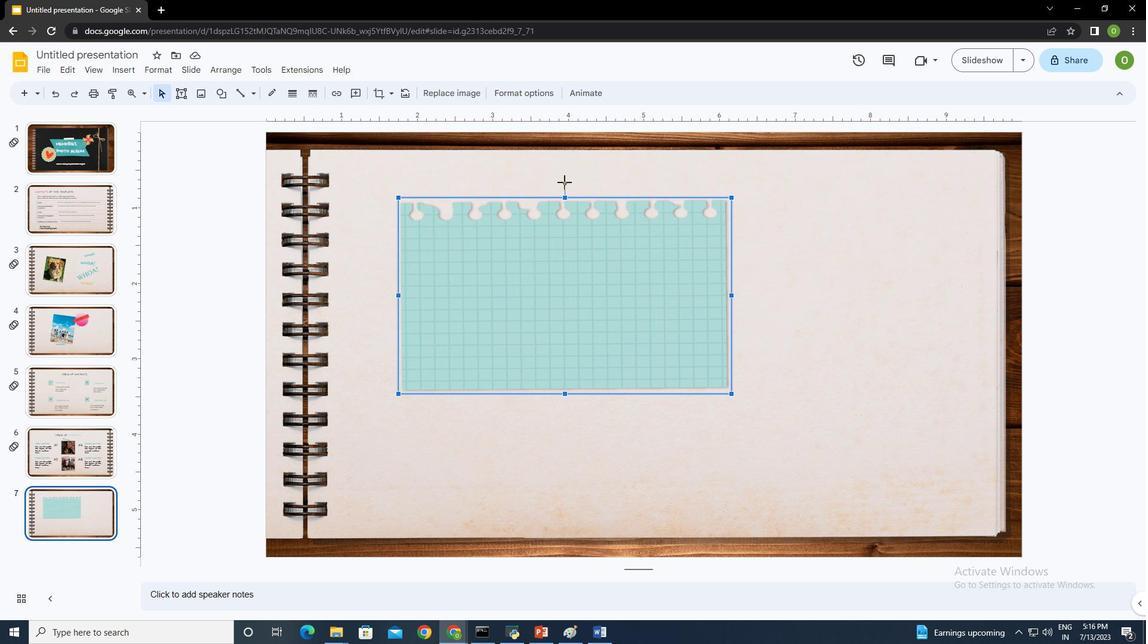 
Action: Mouse pressed left at (564, 185)
Screenshot: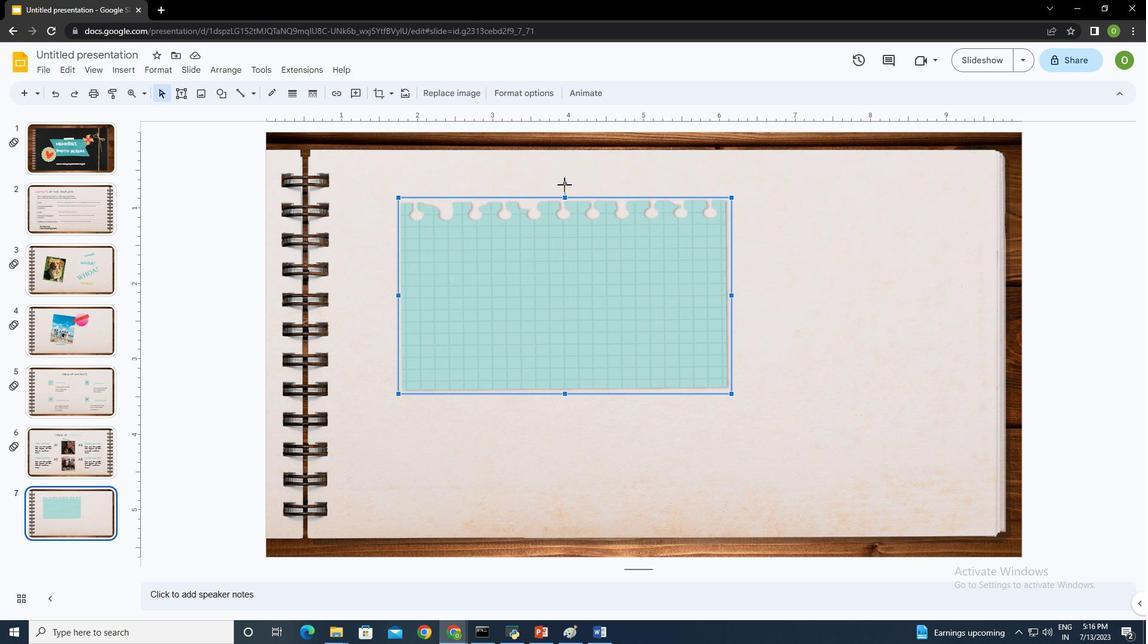 
Action: Mouse moved to (557, 263)
Screenshot: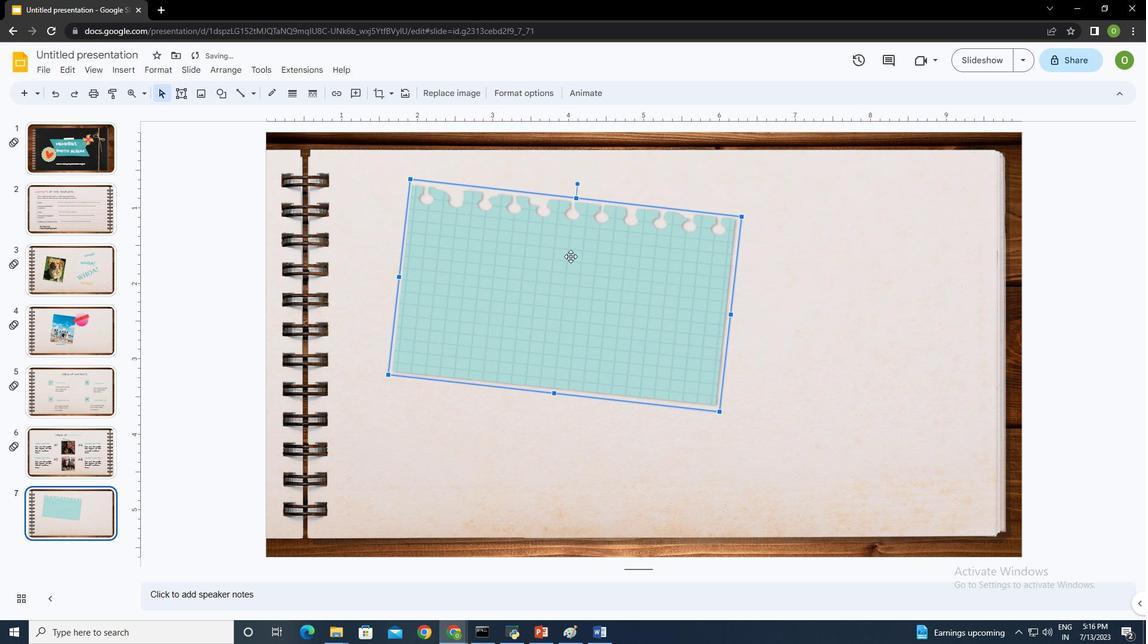 
Action: Mouse pressed left at (557, 263)
Screenshot: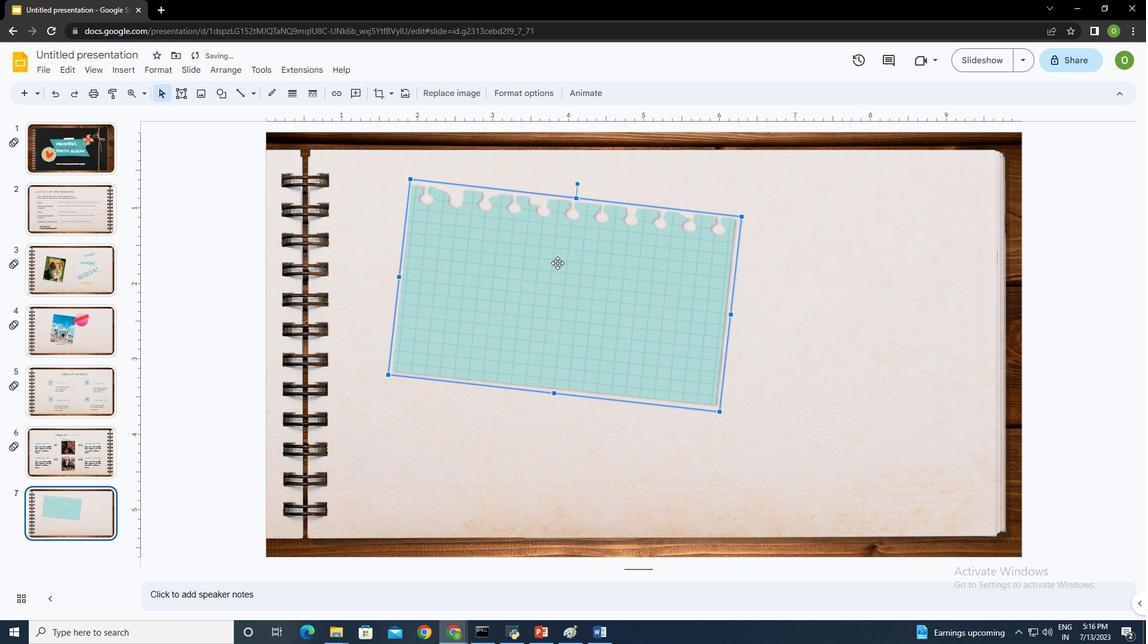 
Action: Mouse moved to (651, 323)
Screenshot: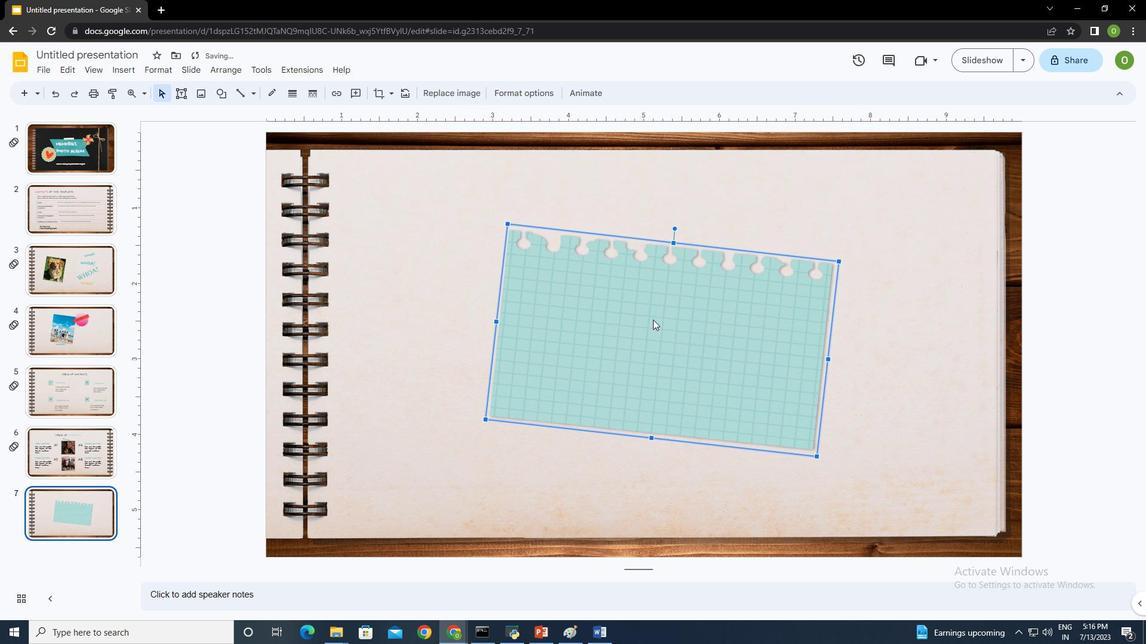 
Action: Mouse pressed left at (651, 323)
Screenshot: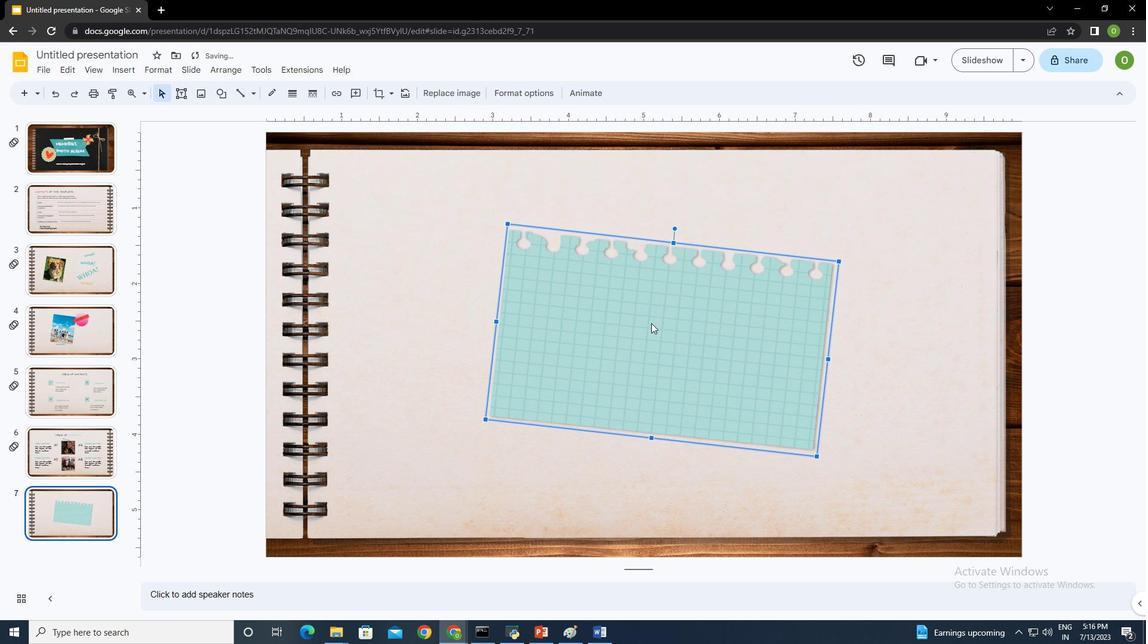 
Action: Mouse moved to (401, 170)
Screenshot: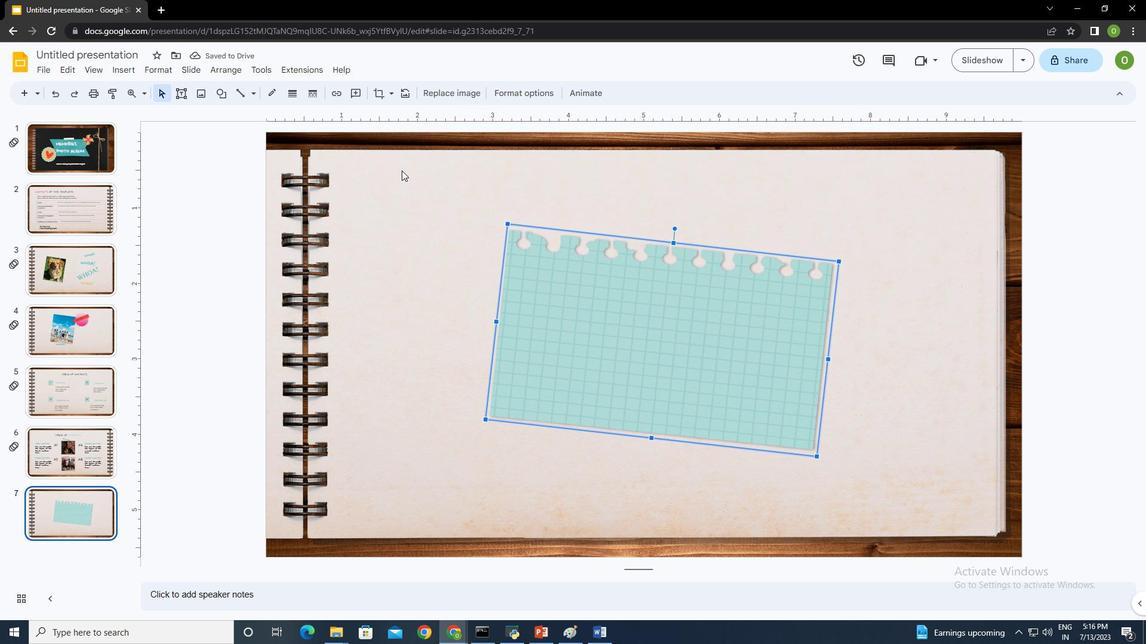 
Action: Mouse pressed left at (401, 170)
Screenshot: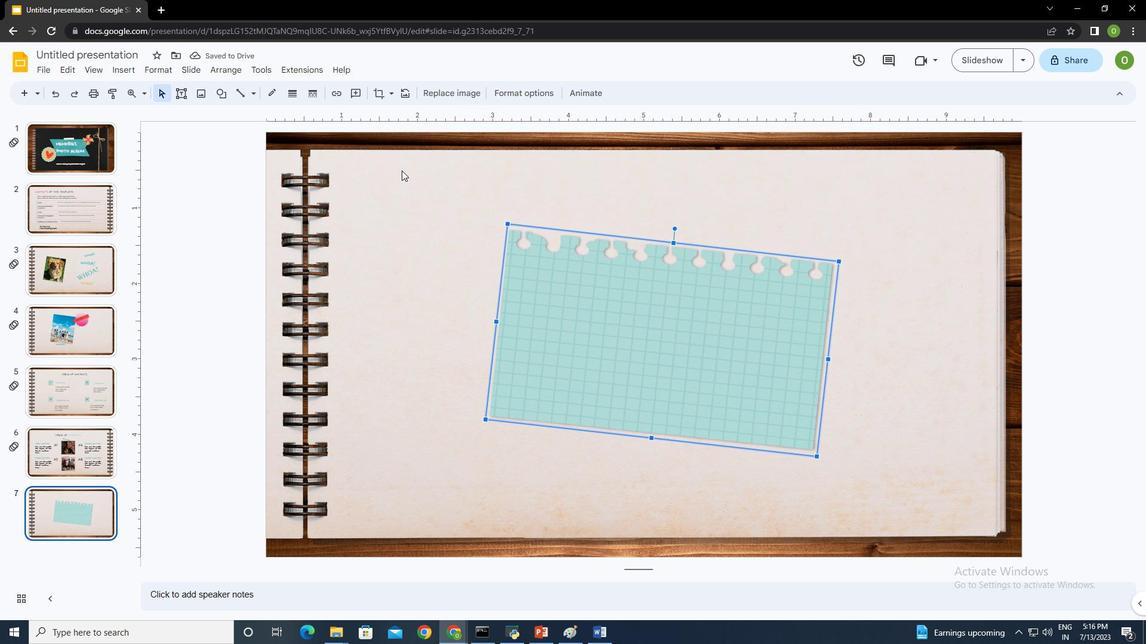 
Action: Mouse moved to (711, 318)
Screenshot: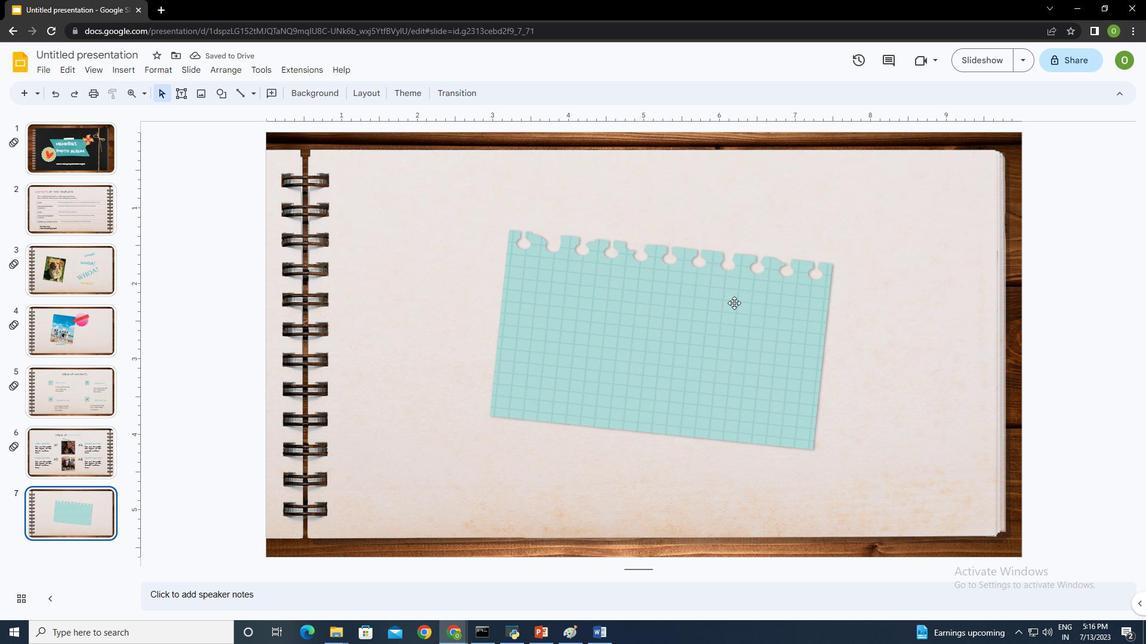 
Action: Mouse pressed left at (711, 318)
Screenshot: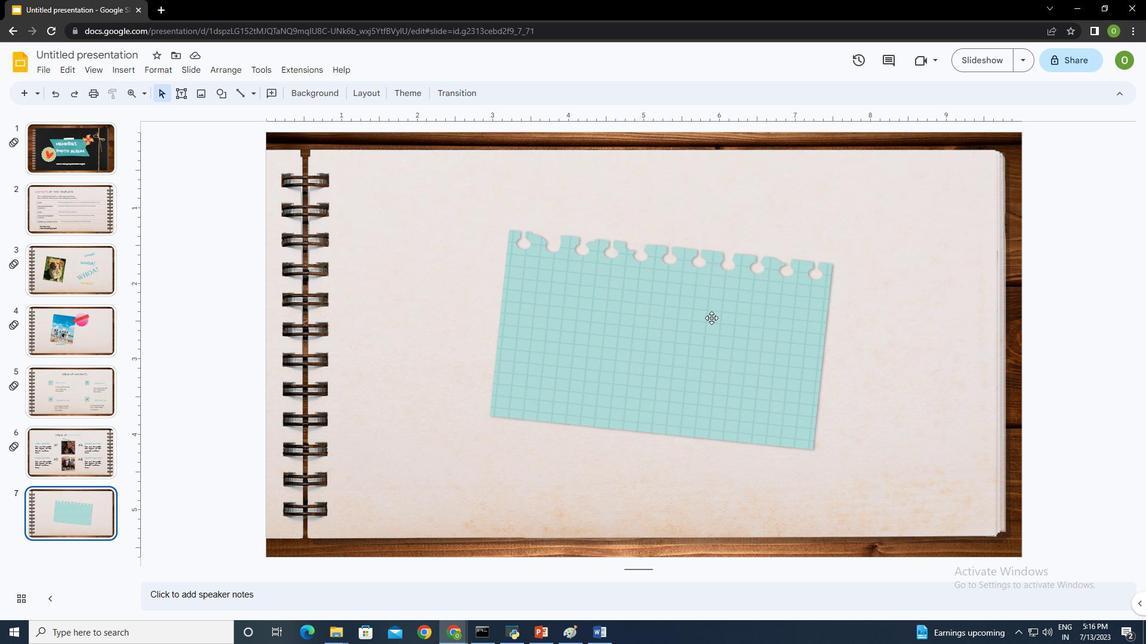 
Action: Mouse moved to (451, 325)
Screenshot: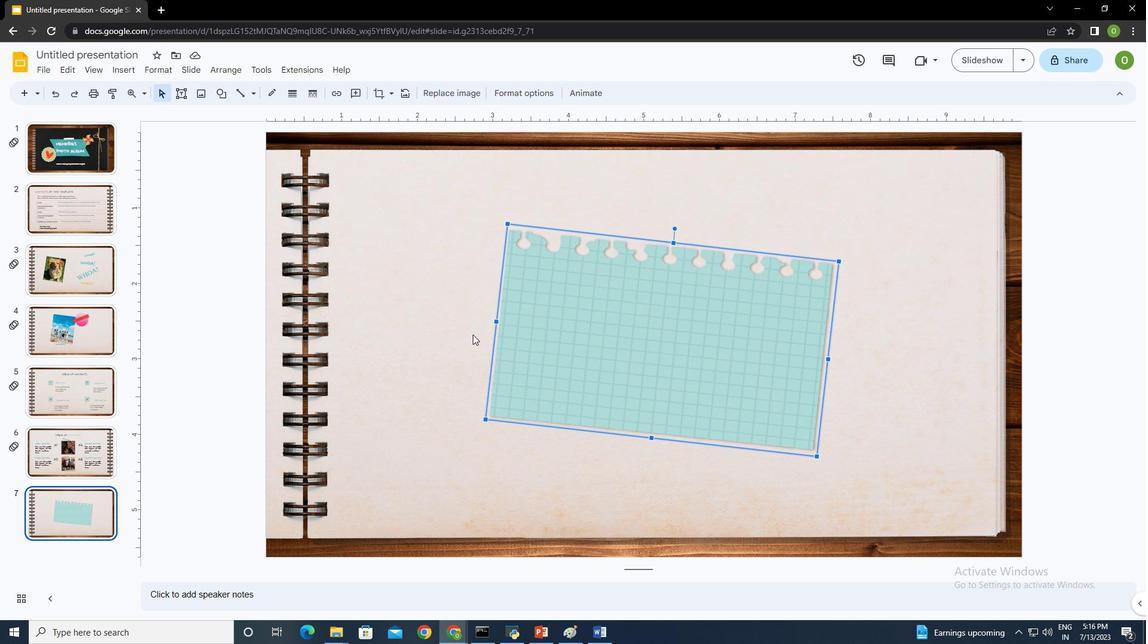 
Action: Mouse pressed left at (451, 325)
Screenshot: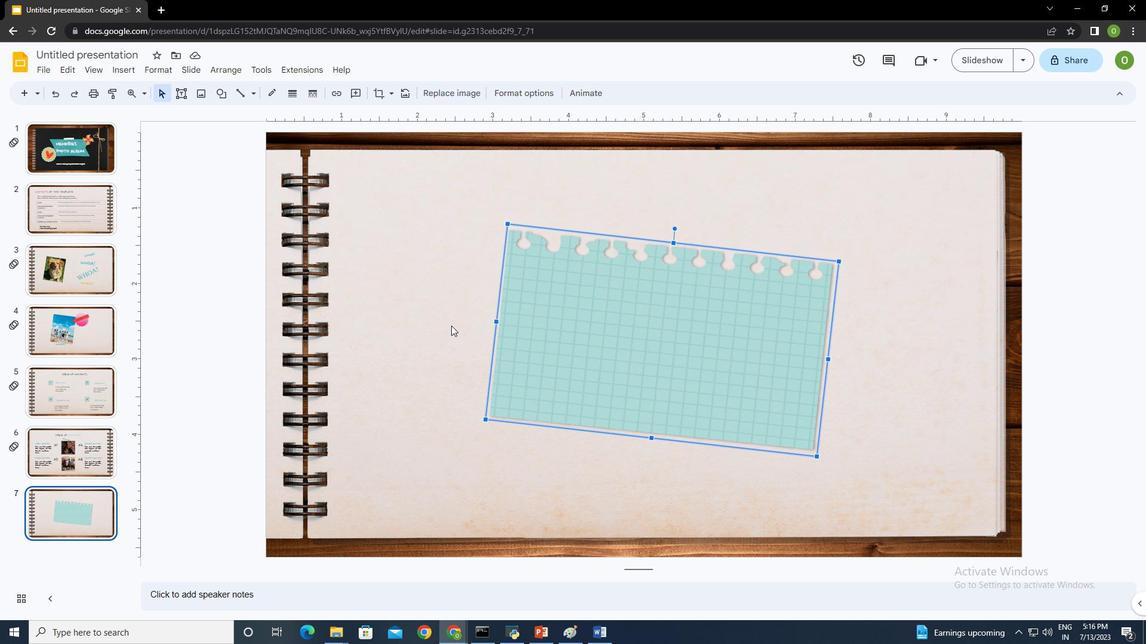 
Action: Mouse moved to (121, 64)
Screenshot: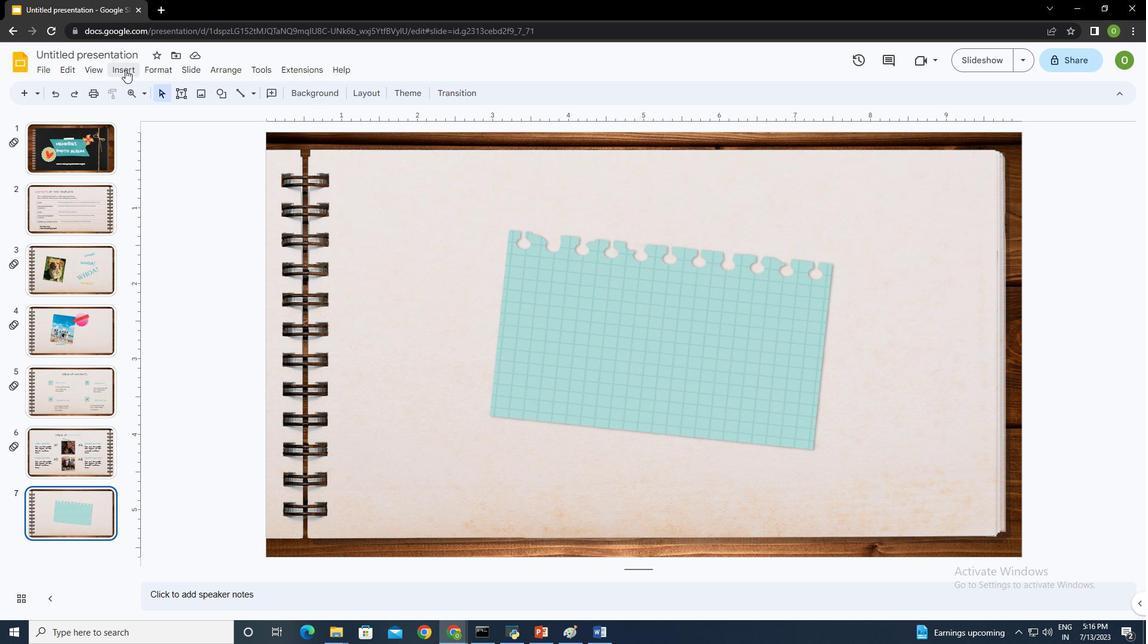 
Action: Mouse pressed left at (121, 64)
Screenshot: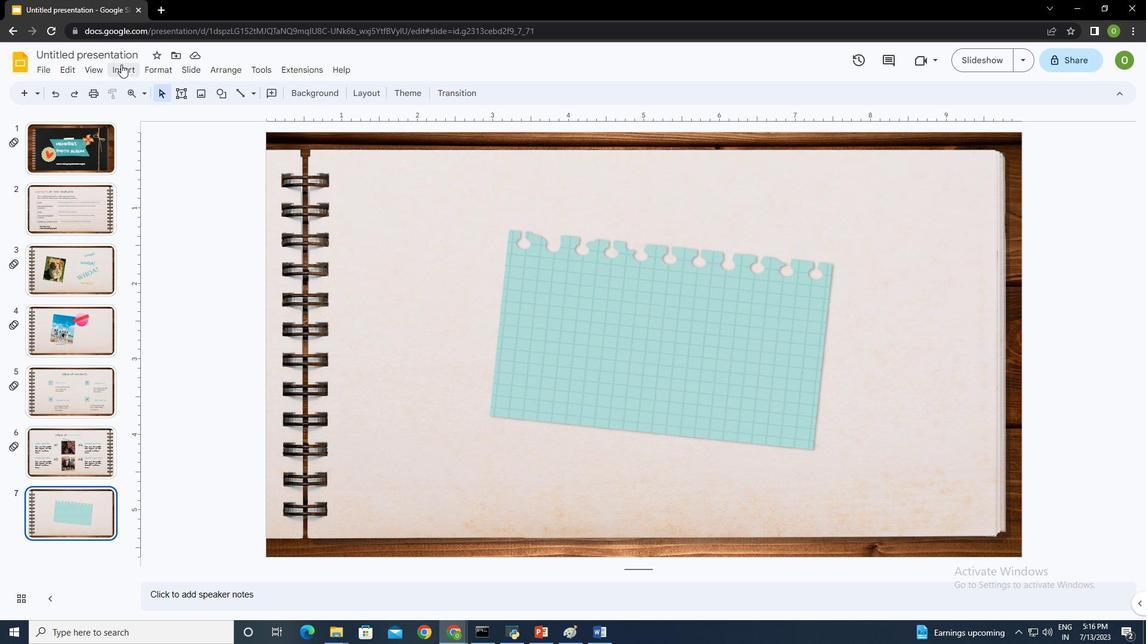
Action: Mouse moved to (368, 96)
Screenshot: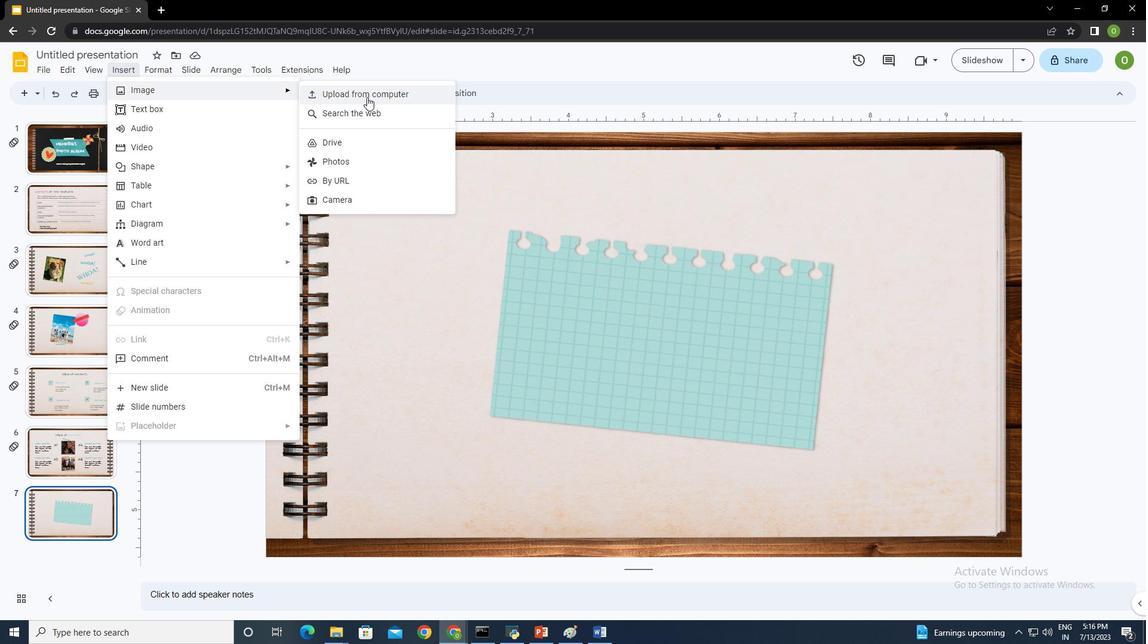 
Action: Mouse pressed left at (368, 96)
Screenshot: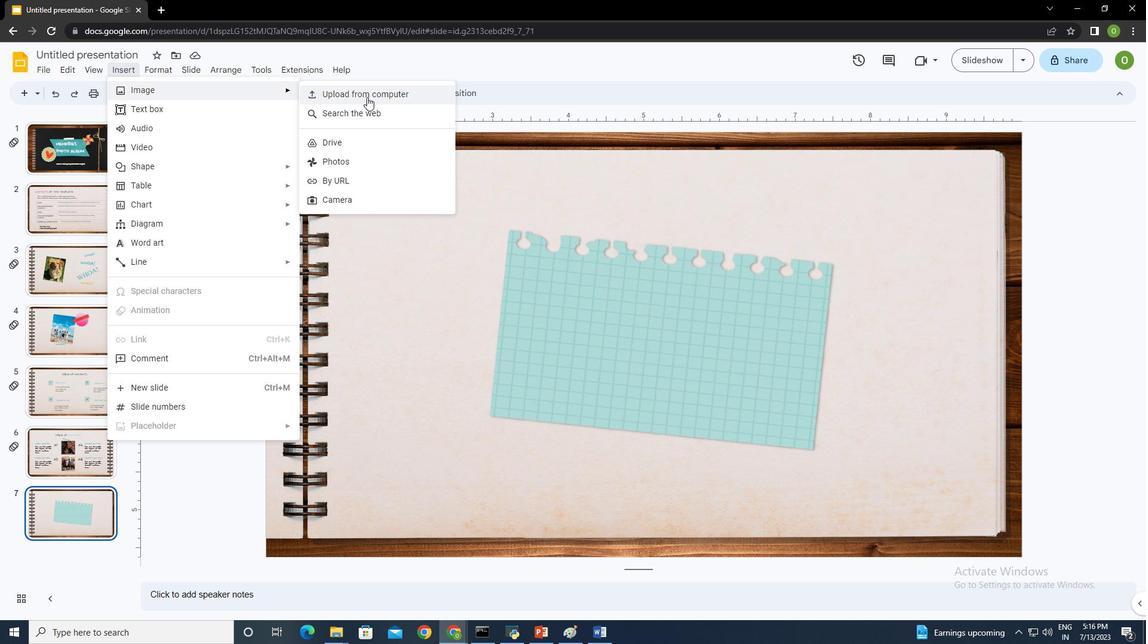 
Action: Mouse moved to (540, 109)
Screenshot: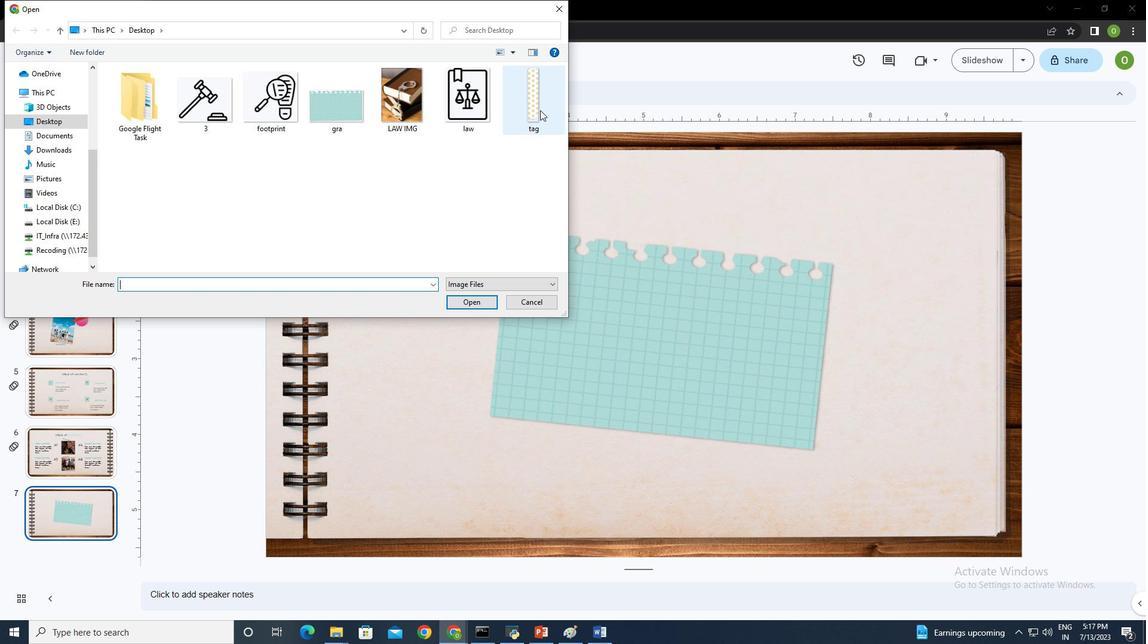 
Action: Mouse pressed left at (540, 109)
Screenshot: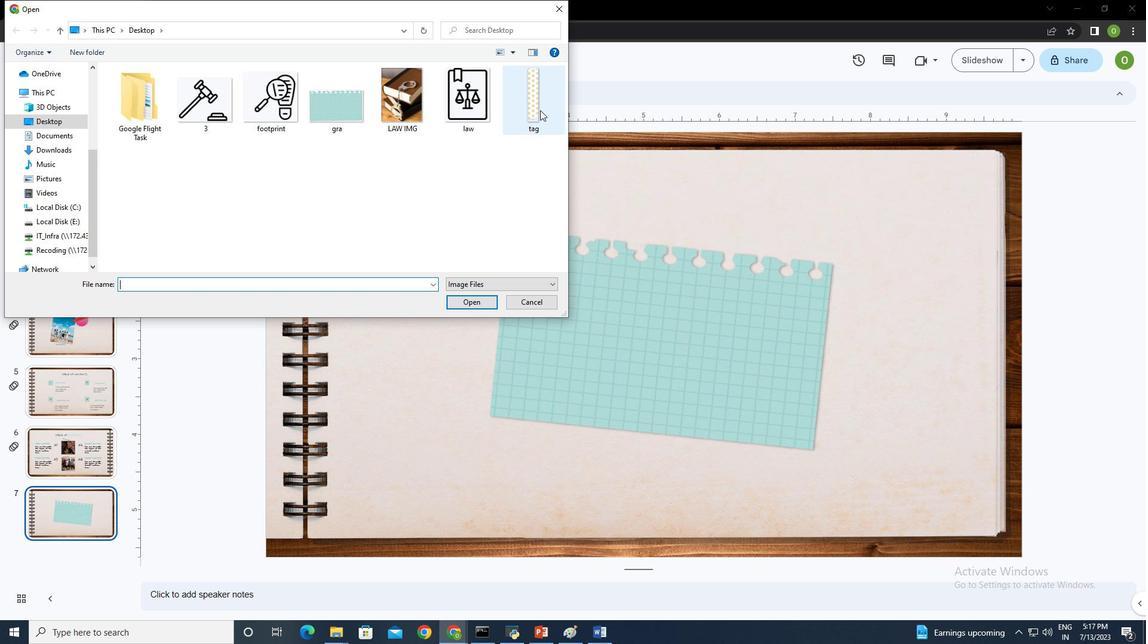 
Action: Mouse moved to (472, 306)
Screenshot: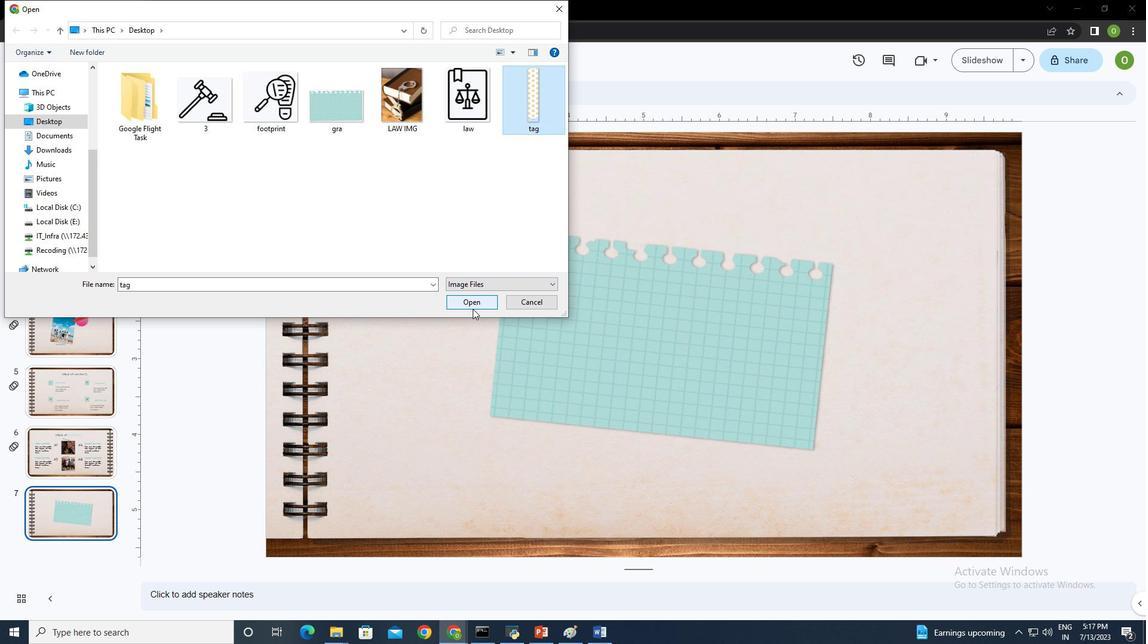 
Action: Mouse pressed left at (472, 306)
Screenshot: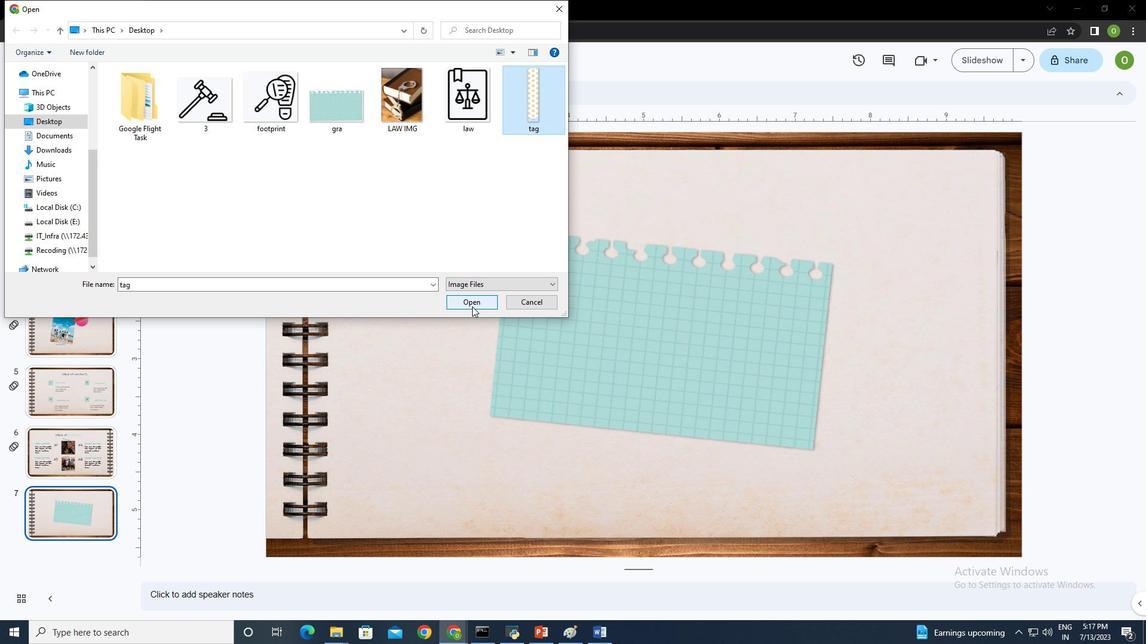 
Action: Mouse moved to (290, 231)
Screenshot: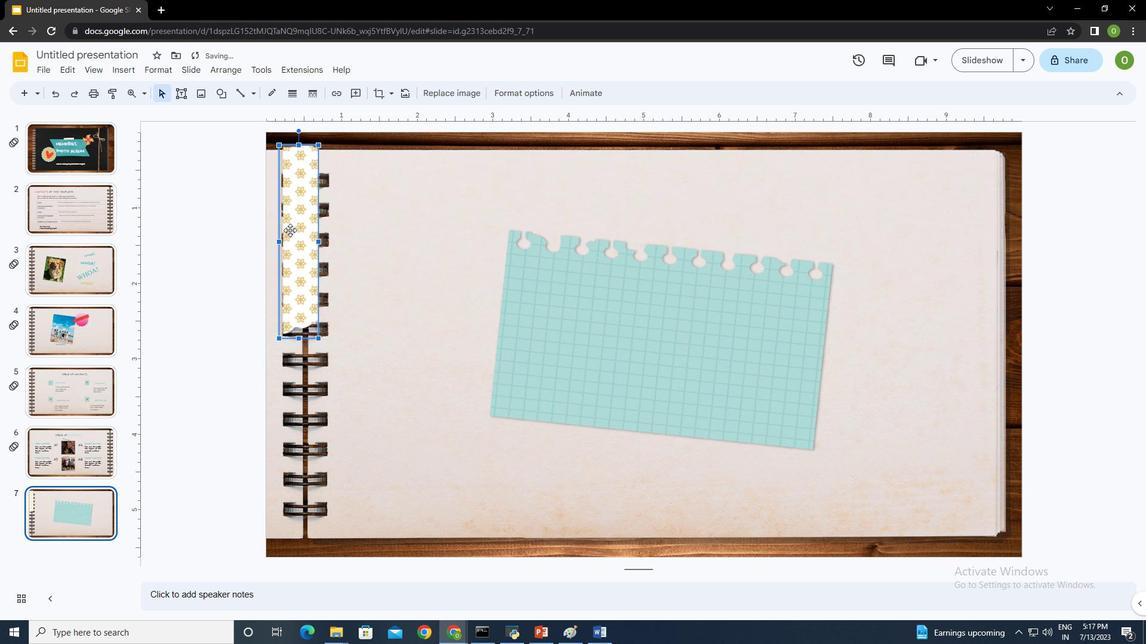
Action: Mouse pressed left at (290, 231)
Screenshot: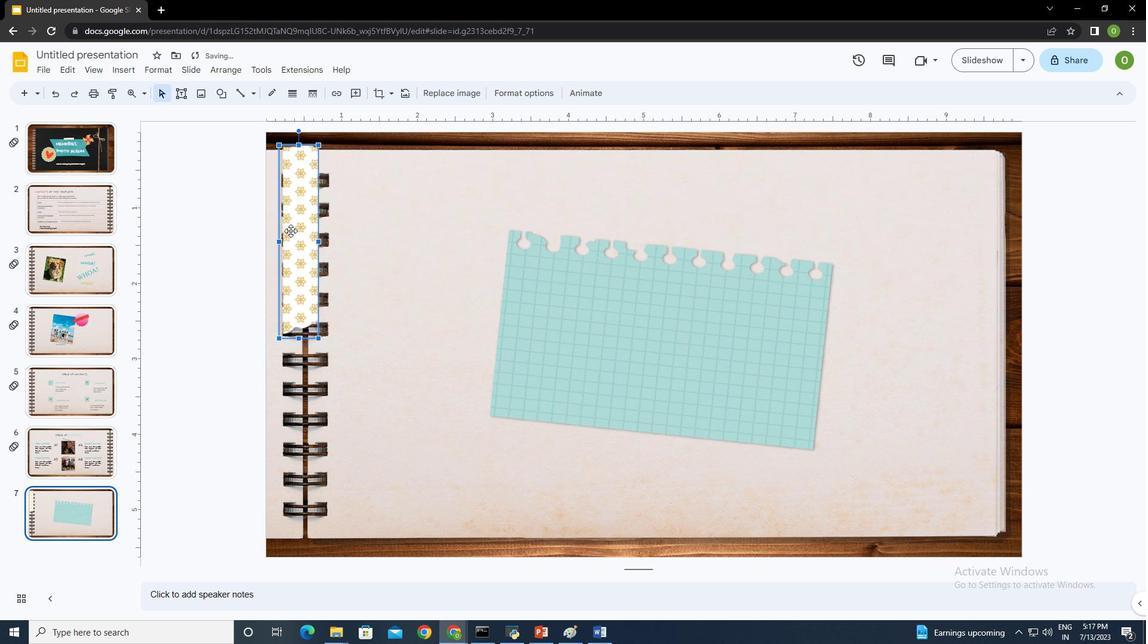 
Action: Mouse moved to (835, 466)
Screenshot: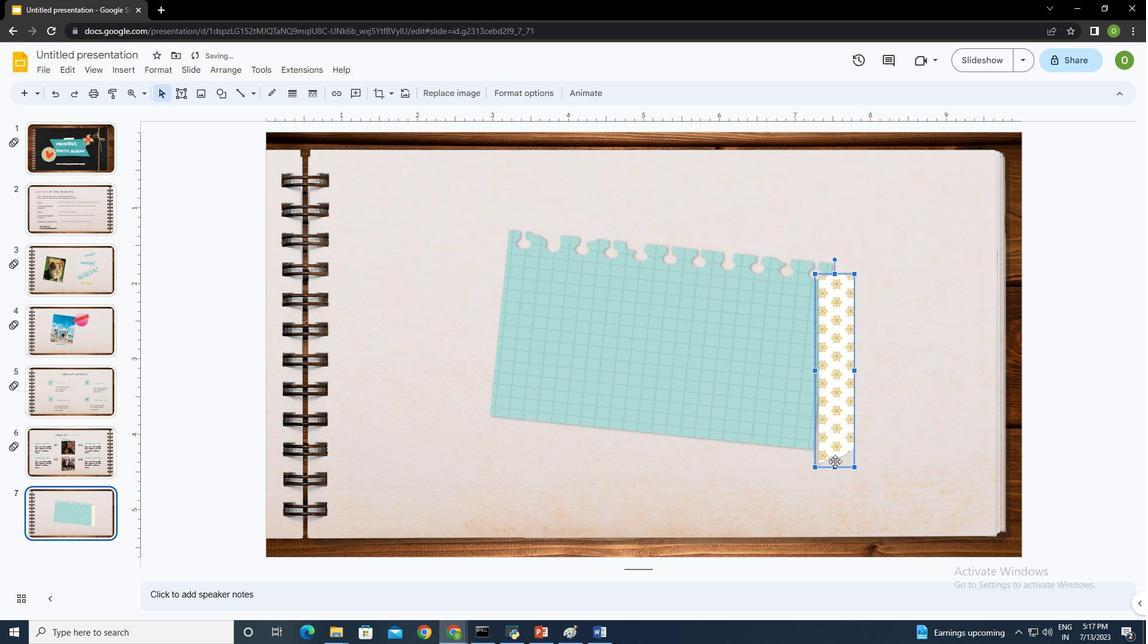 
Action: Mouse pressed left at (835, 466)
Screenshot: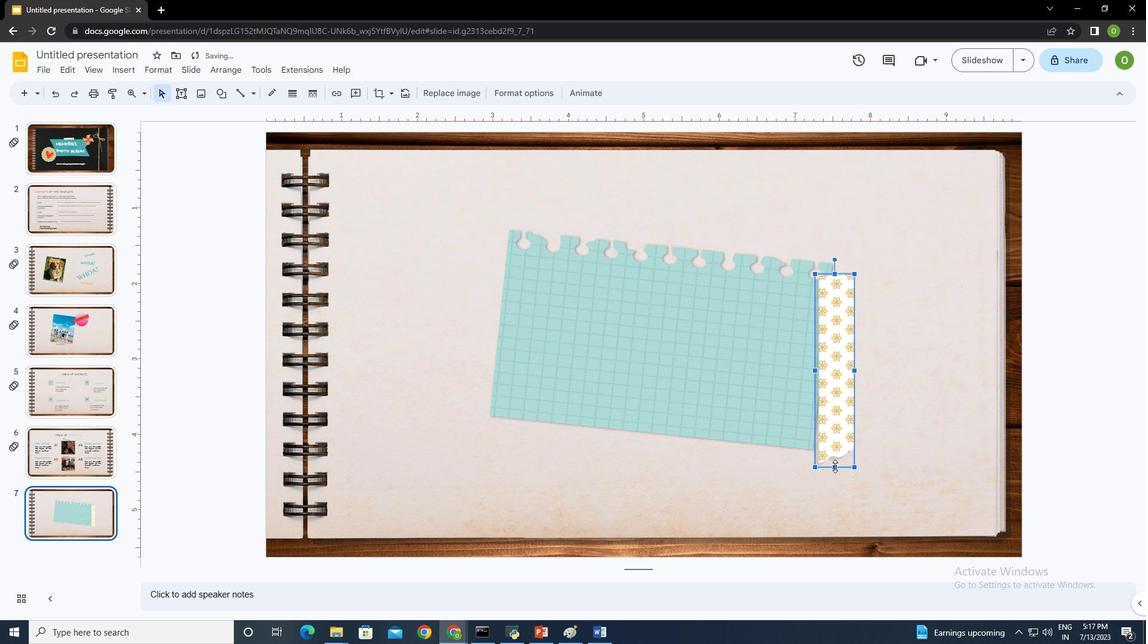 
Action: Mouse moved to (853, 336)
Screenshot: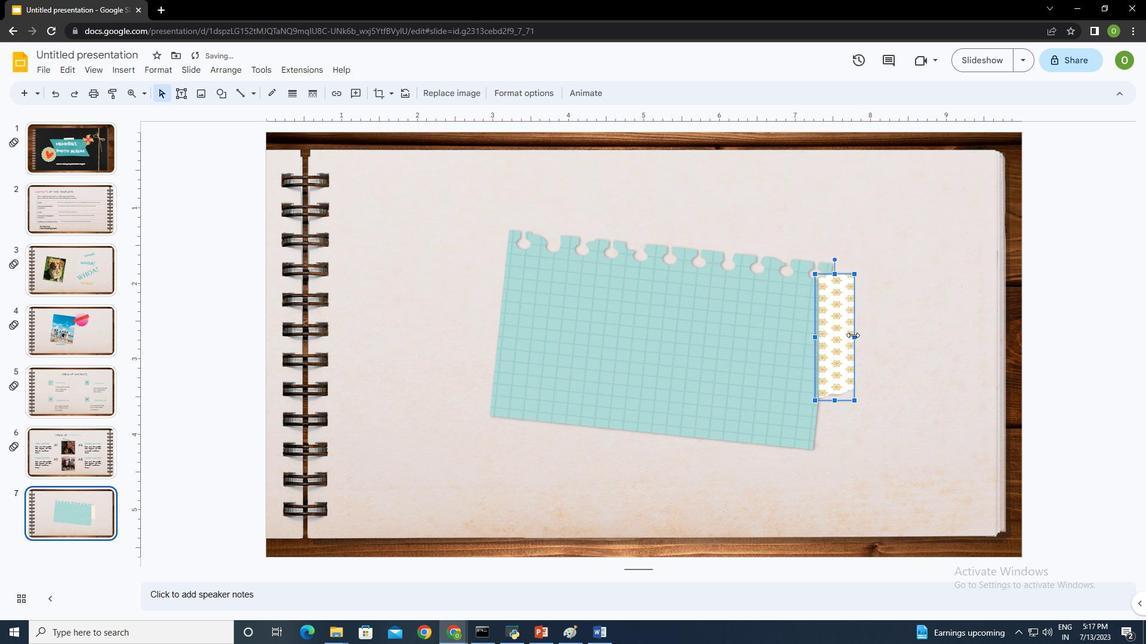 
Action: Mouse pressed left at (853, 336)
Screenshot: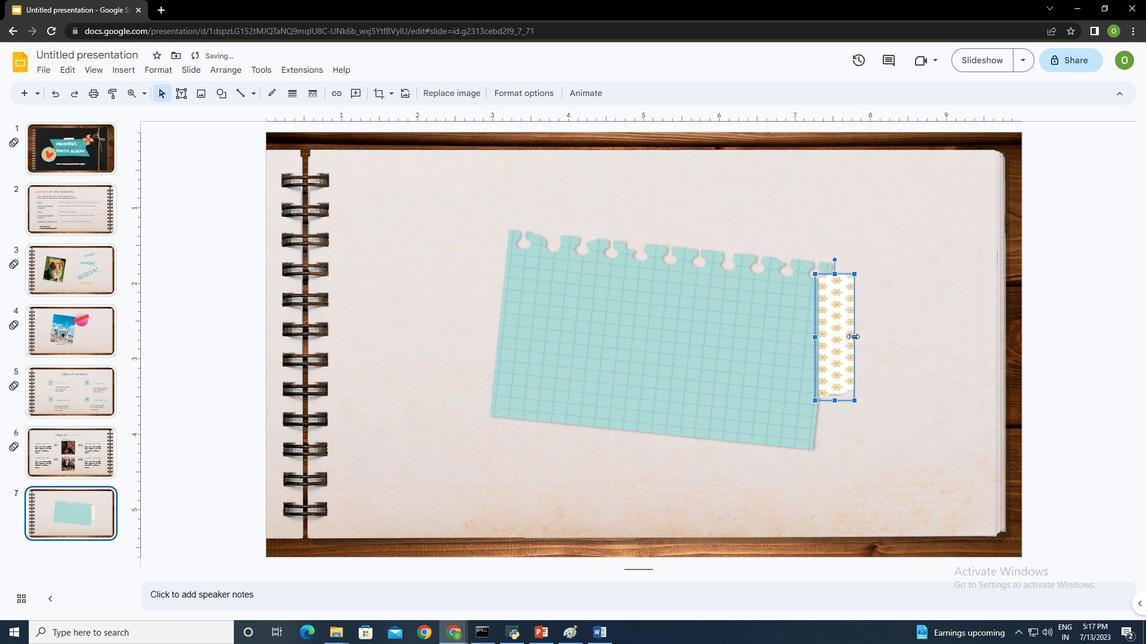 
Action: Mouse moved to (832, 337)
Screenshot: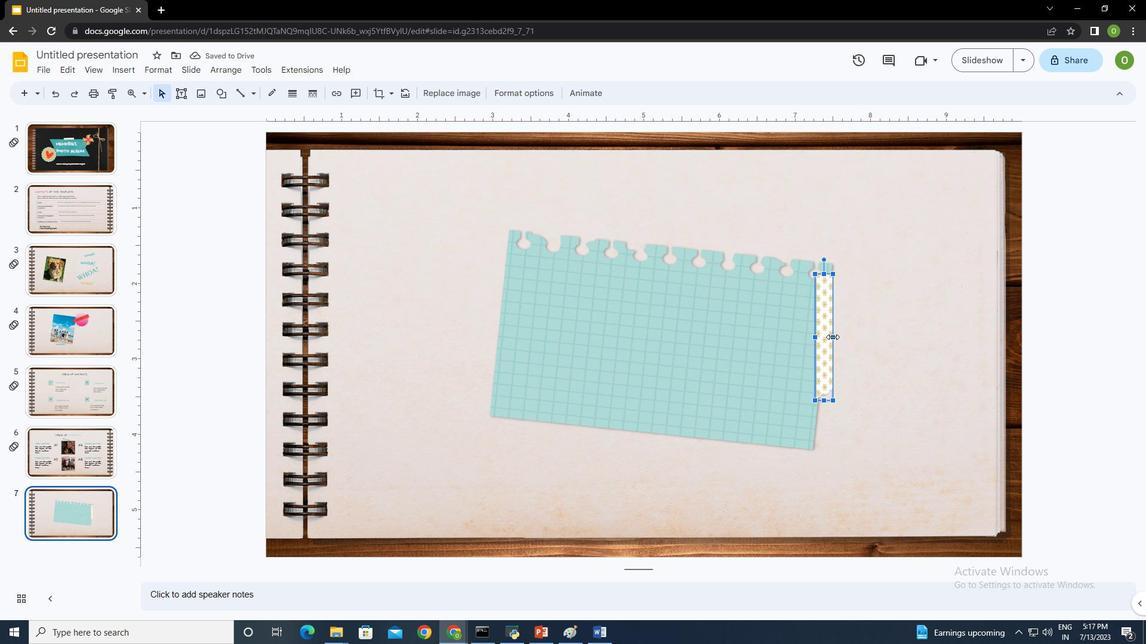 
Action: Mouse pressed left at (832, 337)
Screenshot: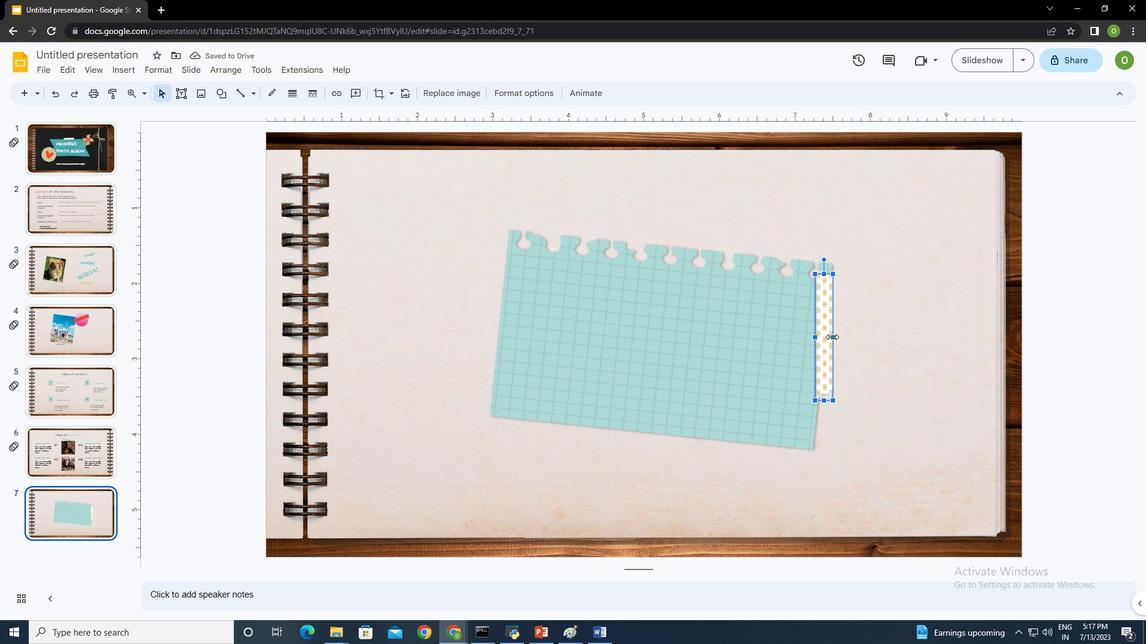 
Action: Mouse moved to (827, 332)
Screenshot: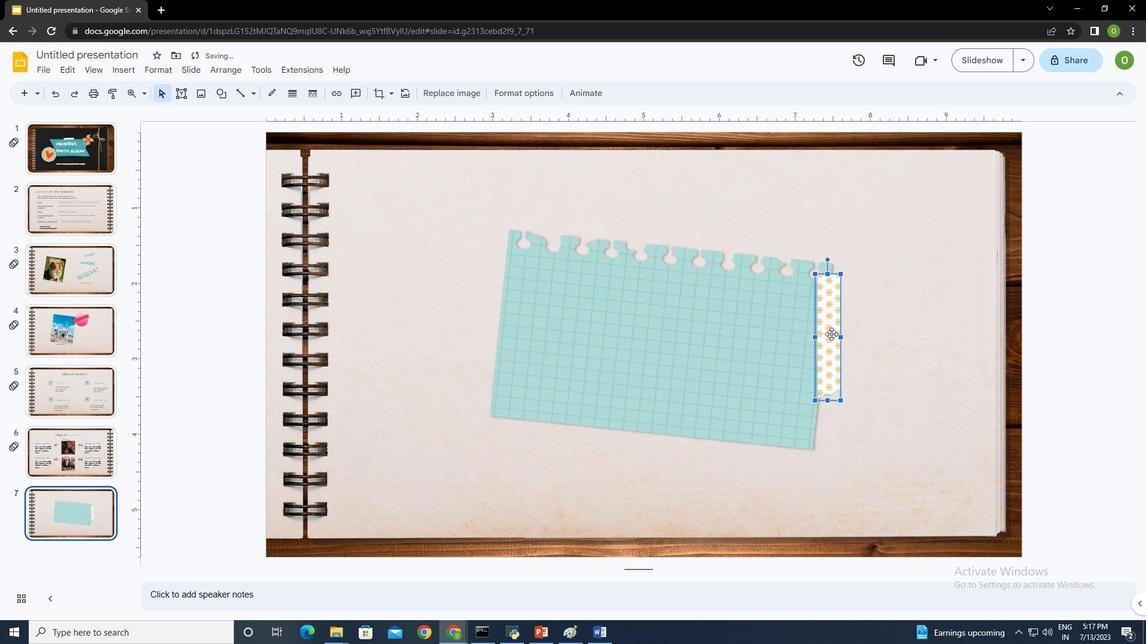 
Action: Mouse pressed left at (827, 332)
Screenshot: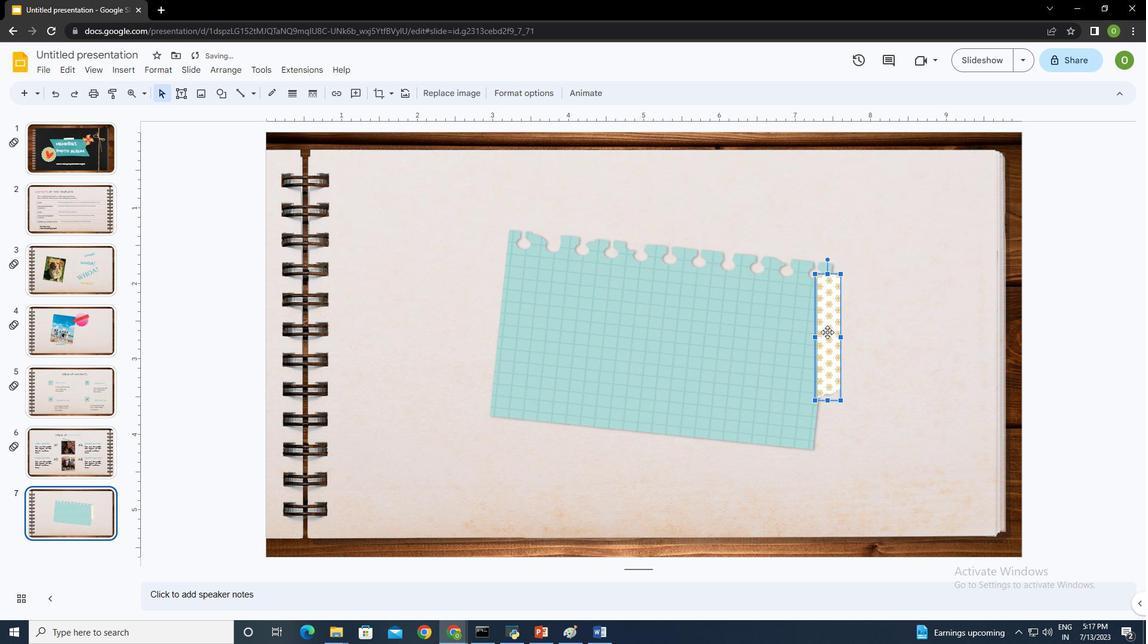 
Action: Mouse moved to (830, 276)
Screenshot: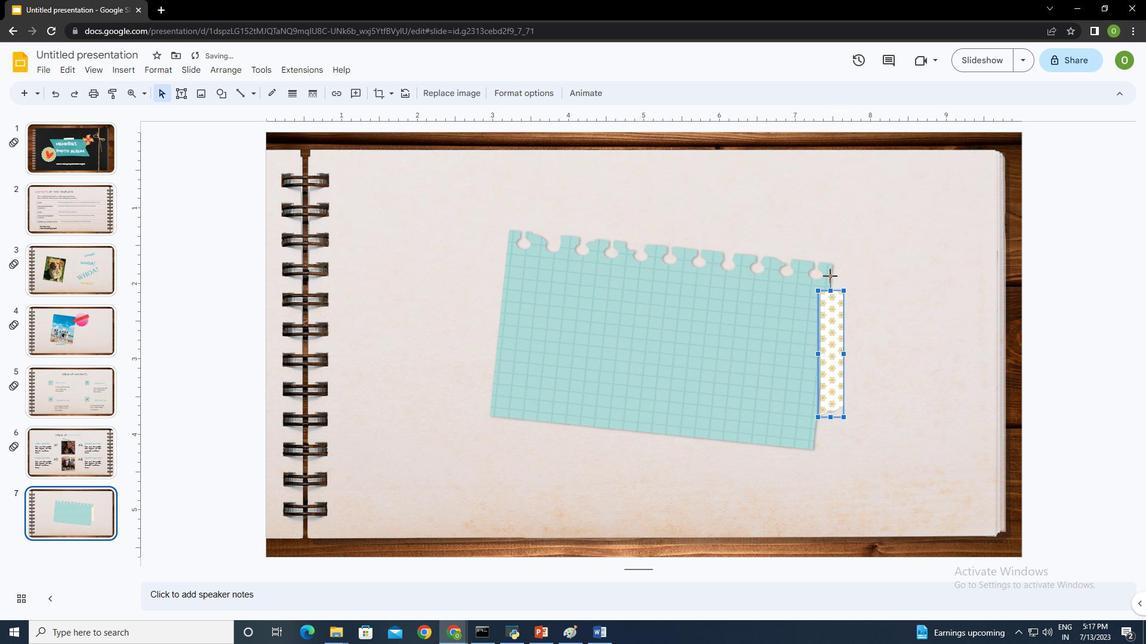 
Action: Mouse pressed left at (830, 276)
Screenshot: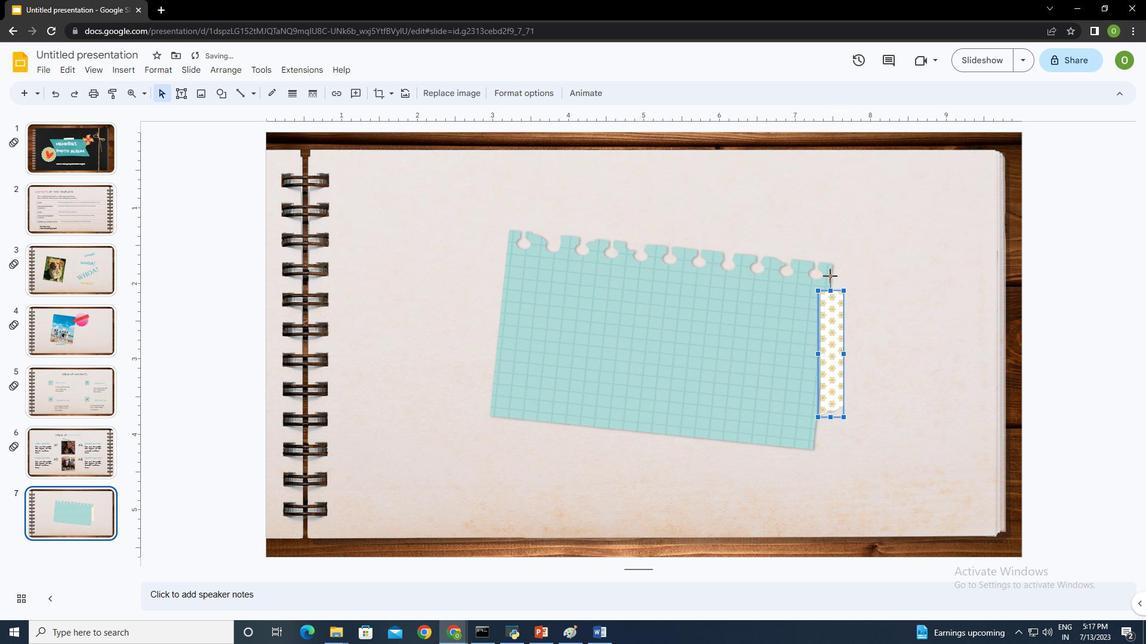 
Action: Mouse moved to (829, 355)
Screenshot: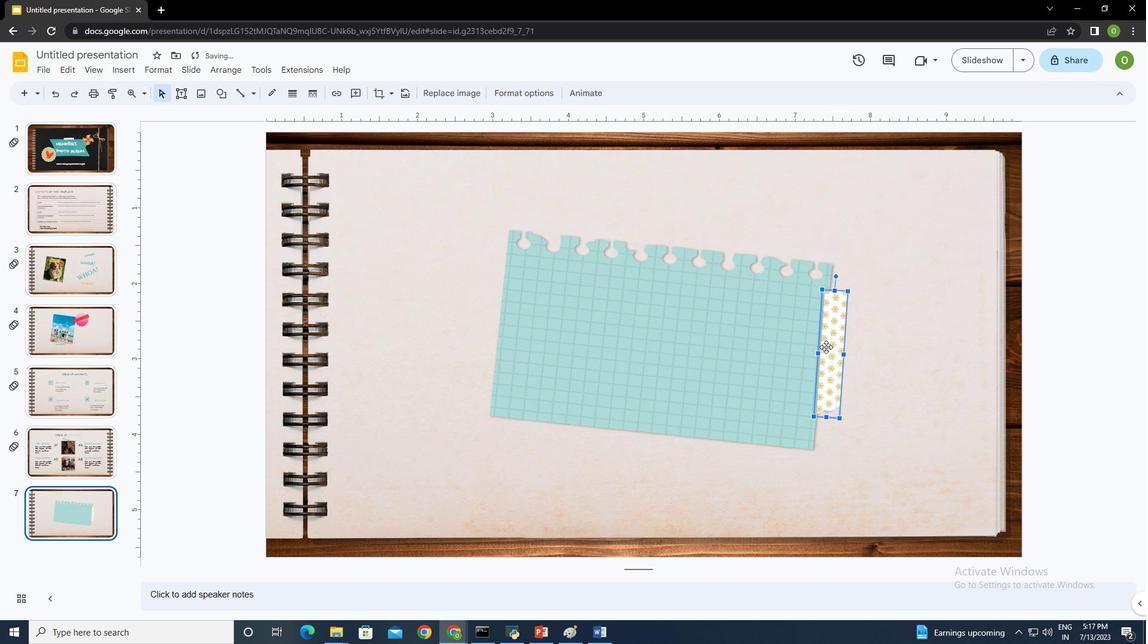 
Action: Mouse pressed left at (829, 355)
Screenshot: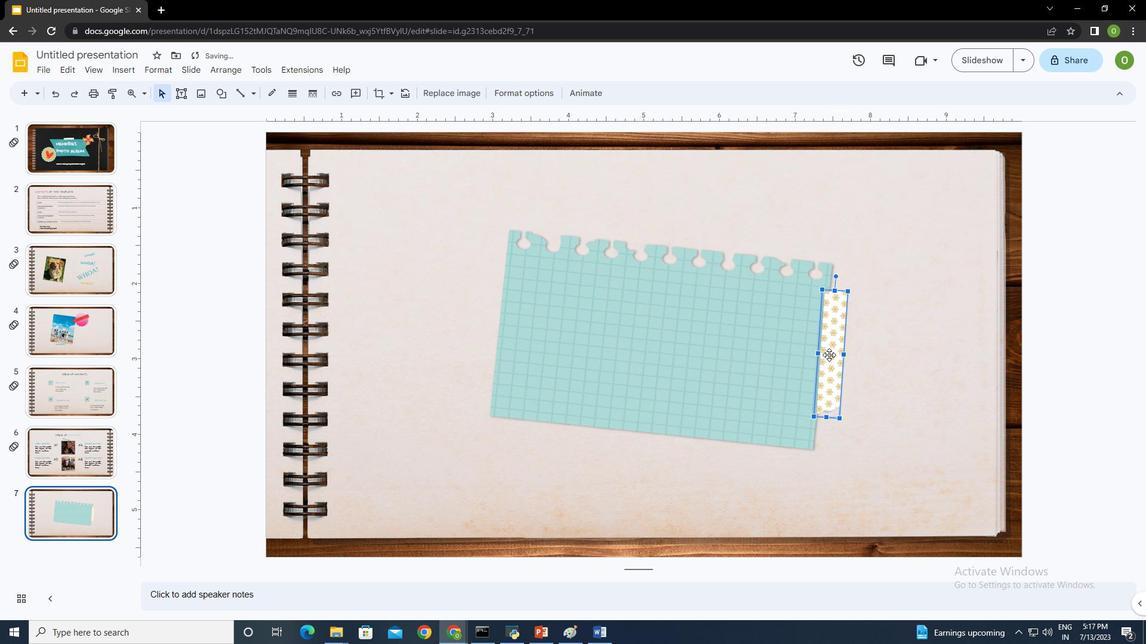 
Action: Mouse moved to (822, 418)
Screenshot: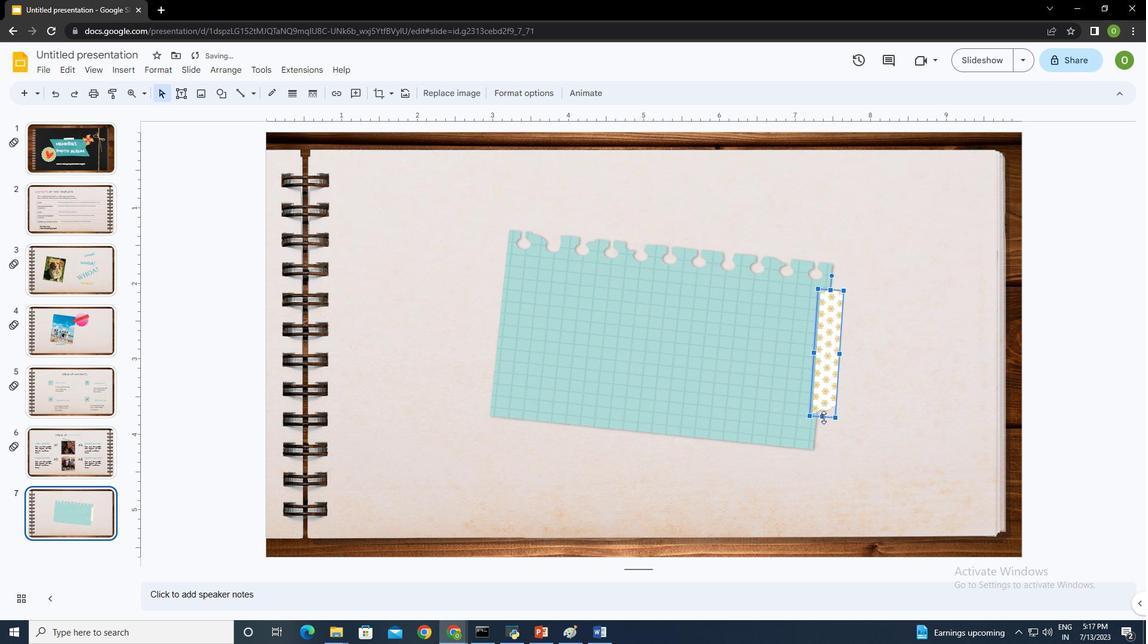 
Action: Mouse pressed left at (822, 418)
Screenshot: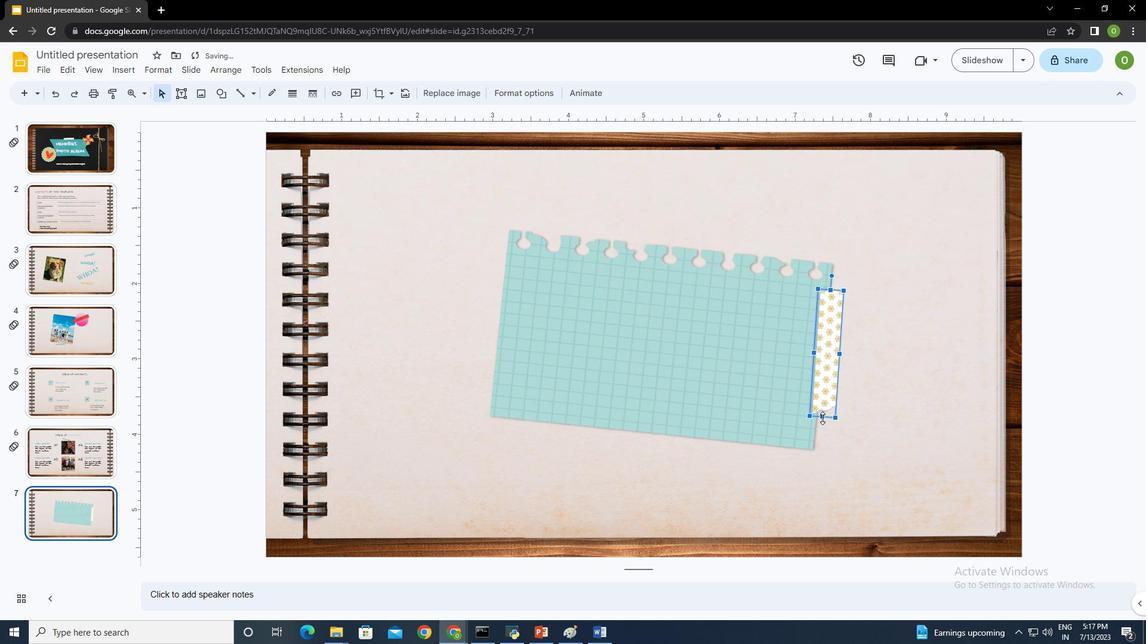 
Action: Mouse moved to (729, 345)
Screenshot: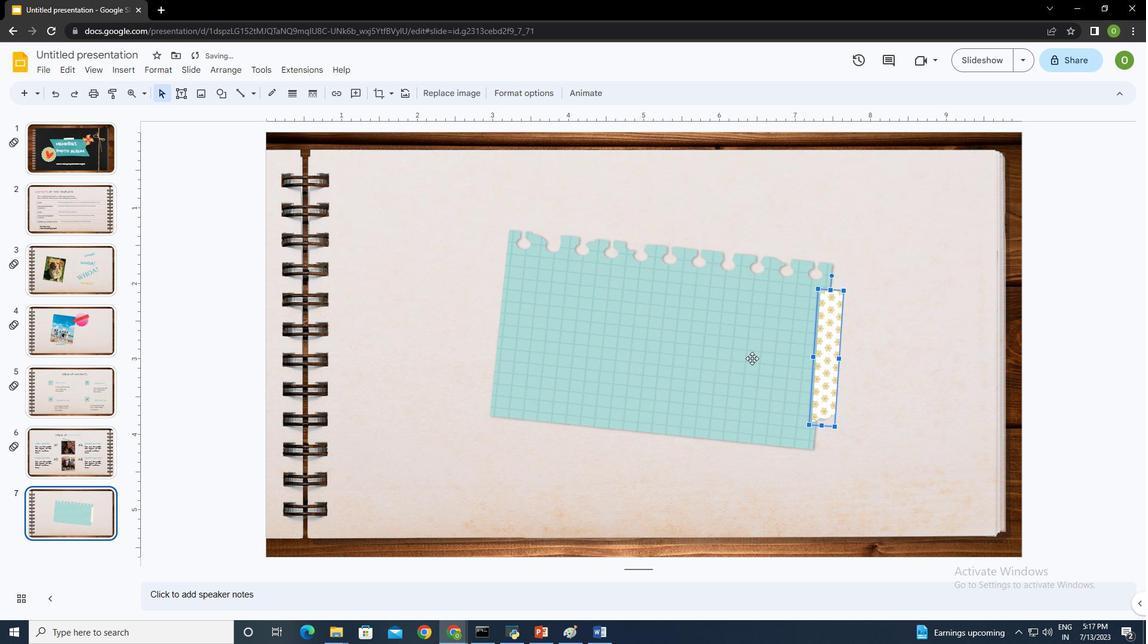 
Action: Mouse pressed left at (729, 345)
Screenshot: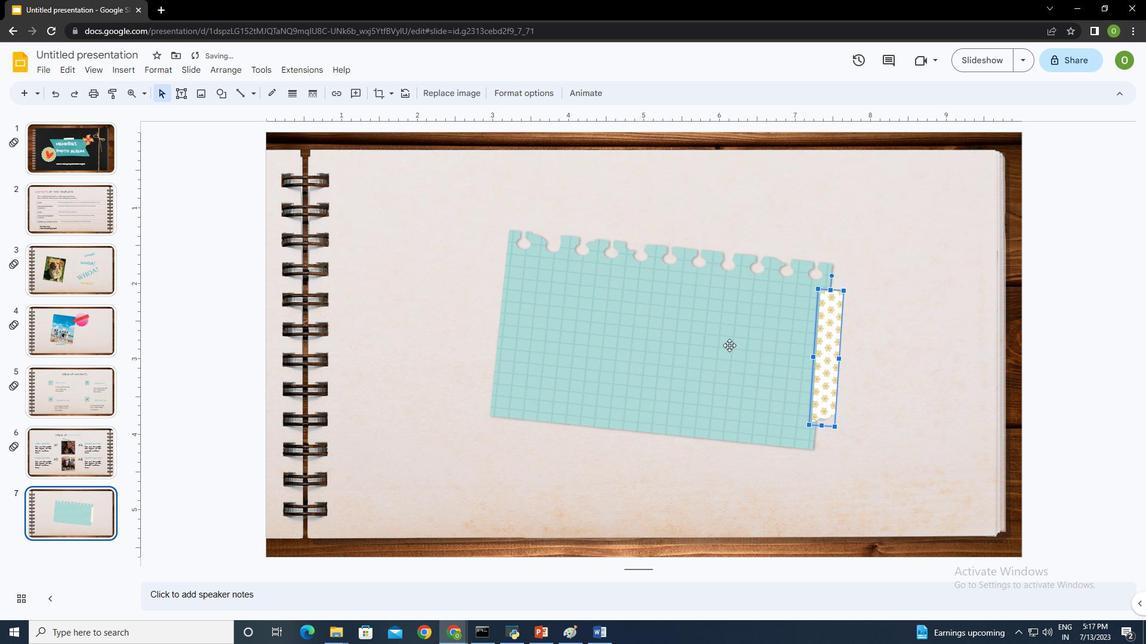 
Action: Mouse moved to (180, 93)
Screenshot: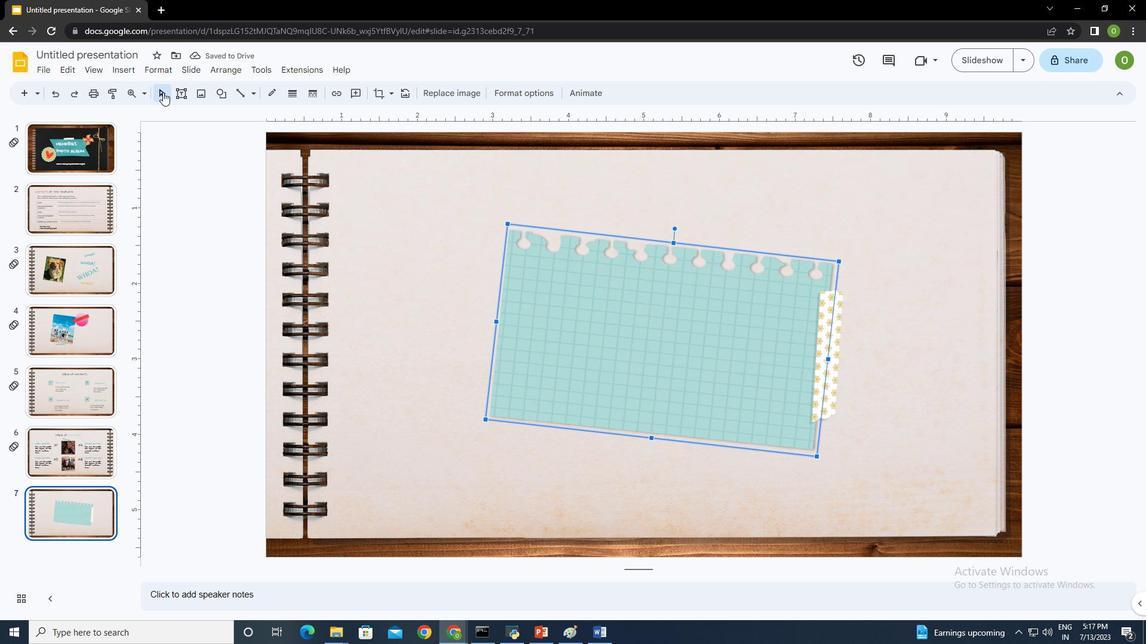 
Action: Mouse pressed left at (180, 93)
Screenshot: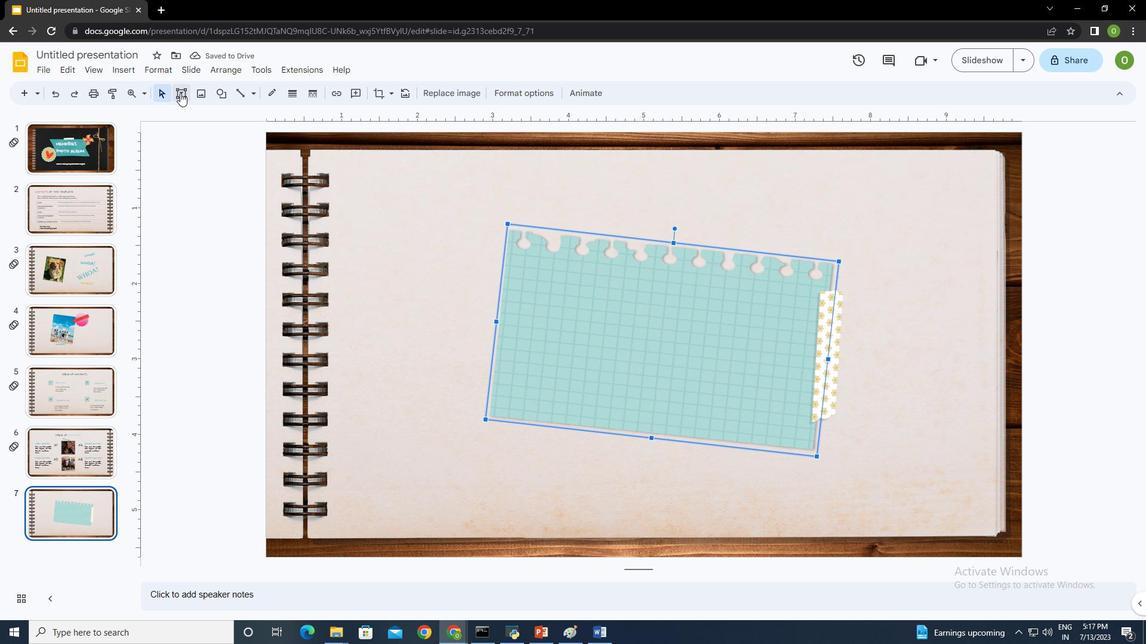 
Action: Mouse moved to (528, 265)
Screenshot: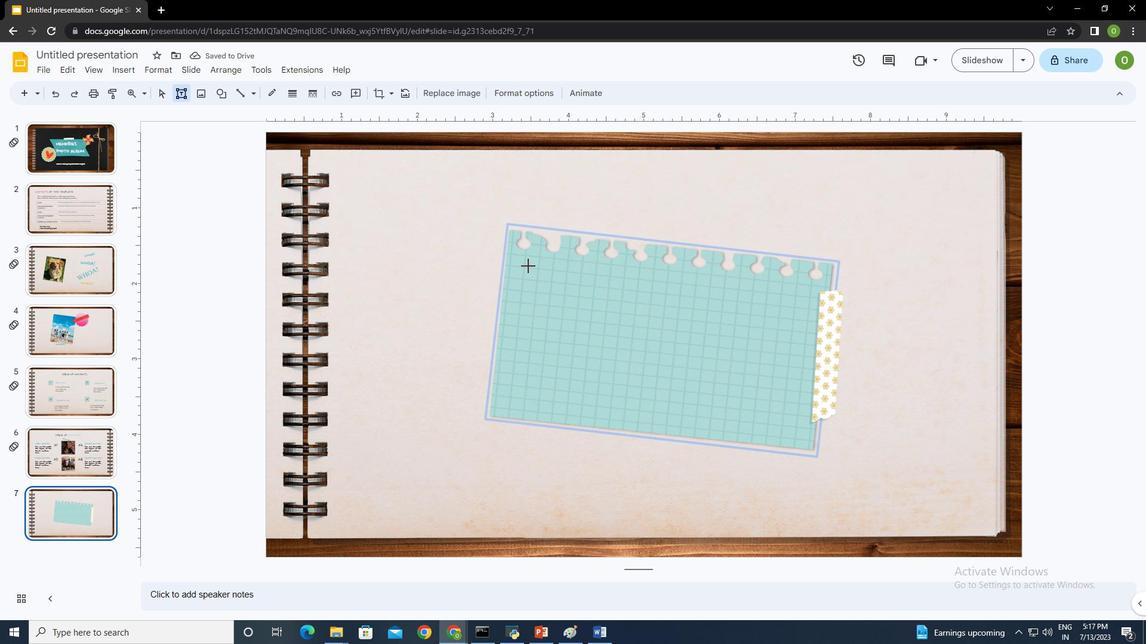 
Action: Mouse pressed left at (528, 265)
Screenshot: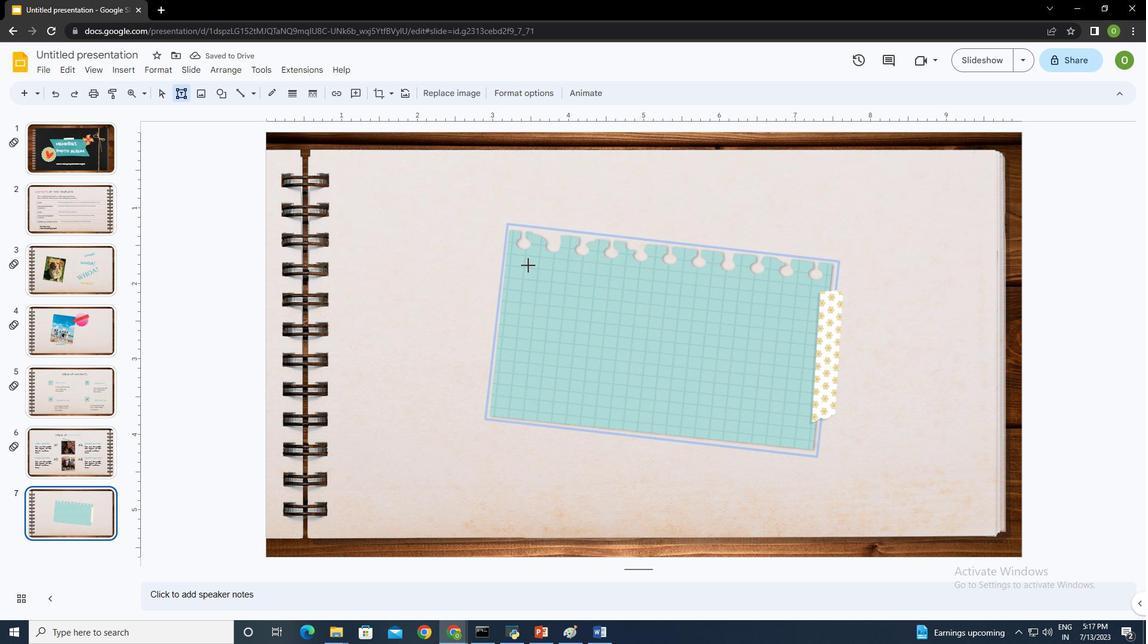 
Action: Mouse moved to (572, 313)
Screenshot: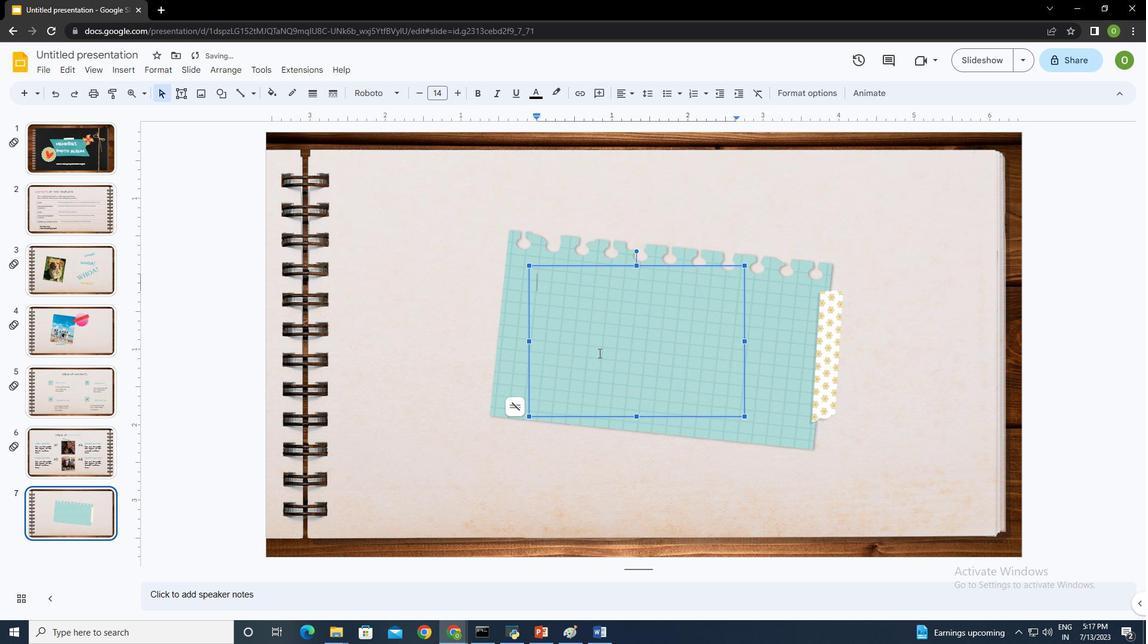 
Action: Key pressed <Key.shift_r>"<Key.shift>This<Key.space>is<Key.space>a<Key.space>quote.<Key.space>wo<Key.backspace><Key.backspace><Key.backspace><Key.backspace><Key.space>words<Key.space>full<Key.space>of<Key.space>wisdom<Key.space>that<Key.space>somone<Key.space>in<Key.backspace>mportant<Key.space>said<Key.space>and<Key.space>can<Key.space>make<Key.space>the<Key.space>reader<Key.space>get<Key.space>inspired.<Key.shift_r>"ctrl+A
Screenshot: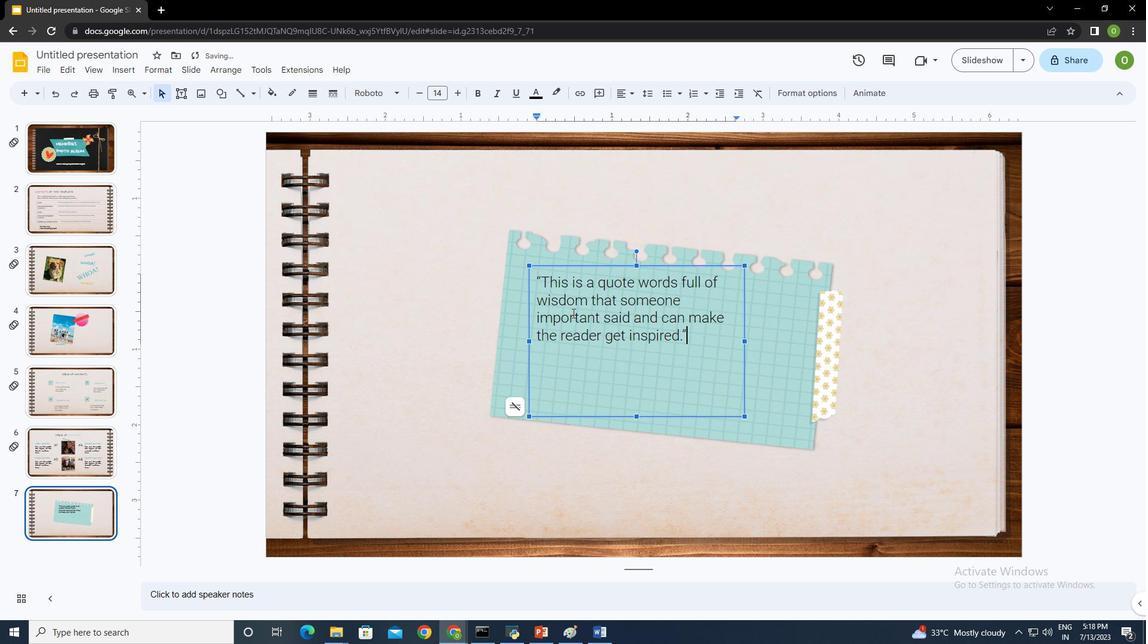 
Action: Mouse moved to (380, 91)
Screenshot: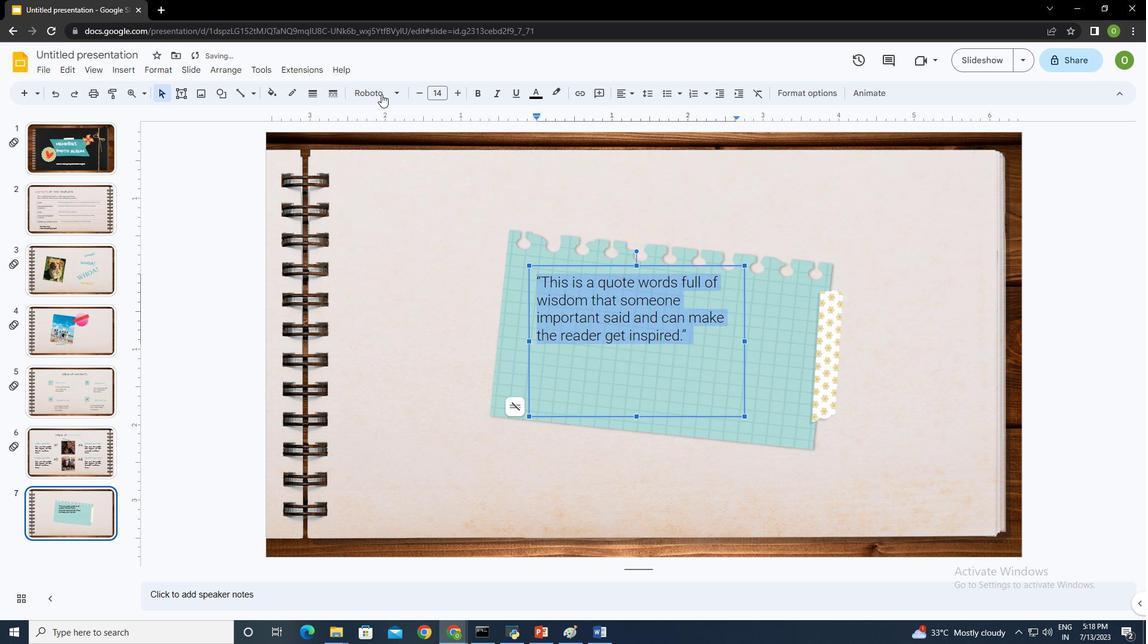 
Action: Mouse pressed left at (380, 91)
Screenshot: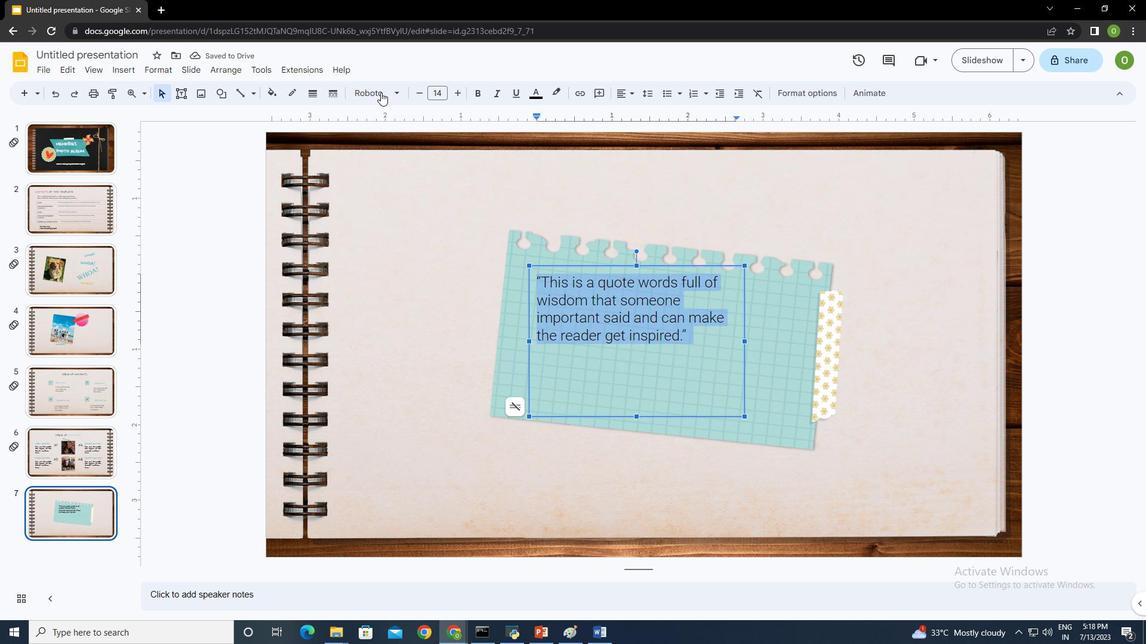 
Action: Mouse moved to (414, 167)
Screenshot: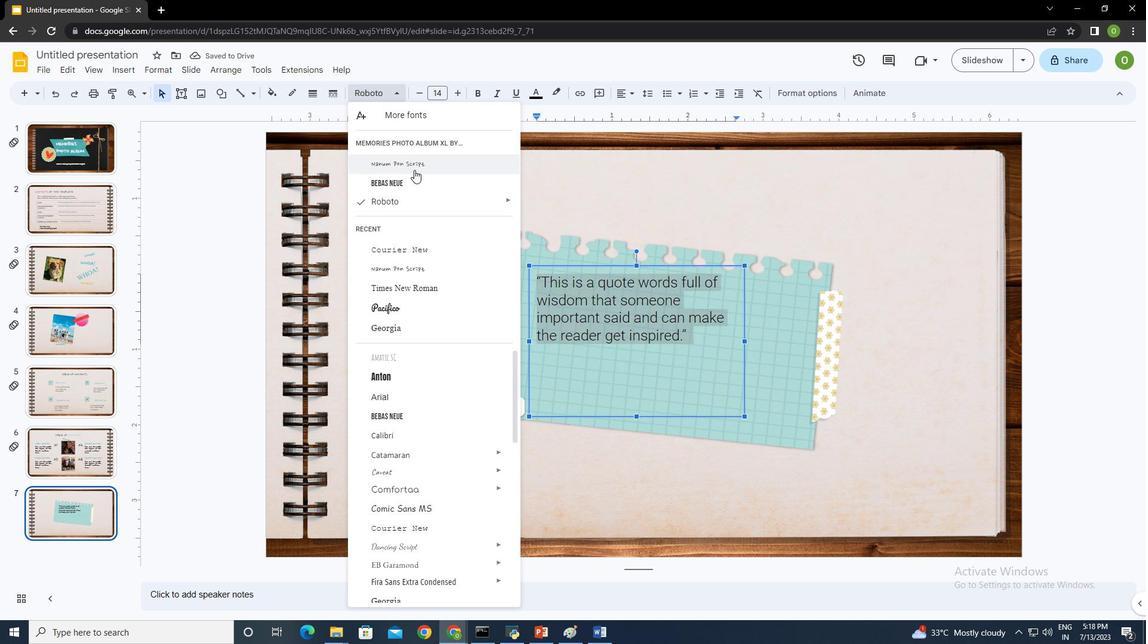 
Action: Mouse pressed left at (414, 167)
Screenshot: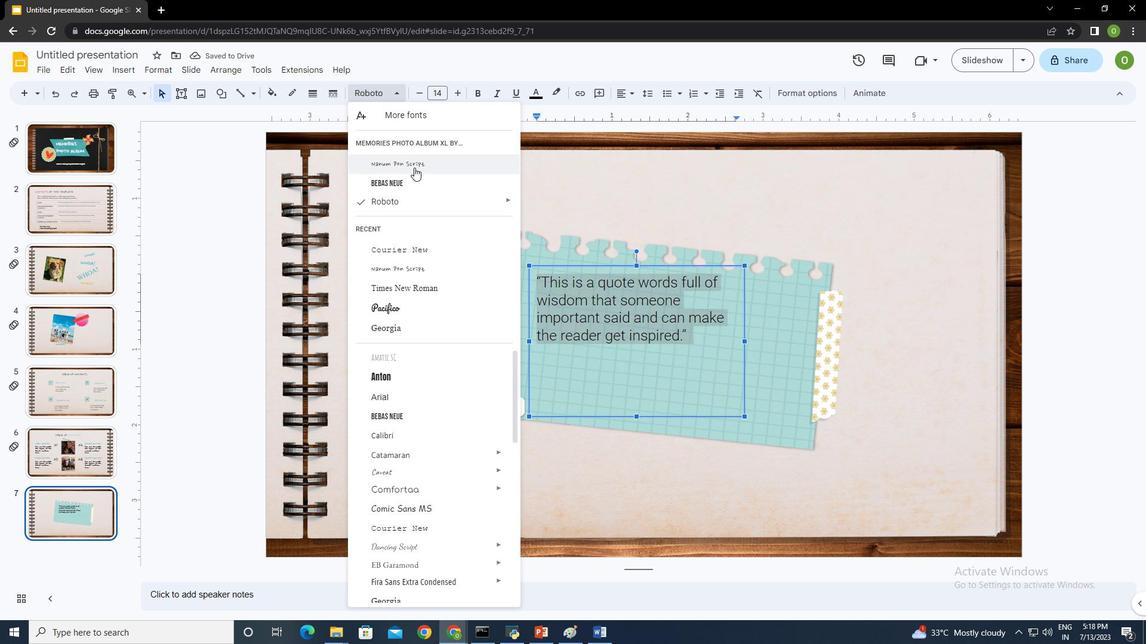 
Action: Mouse moved to (377, 92)
Screenshot: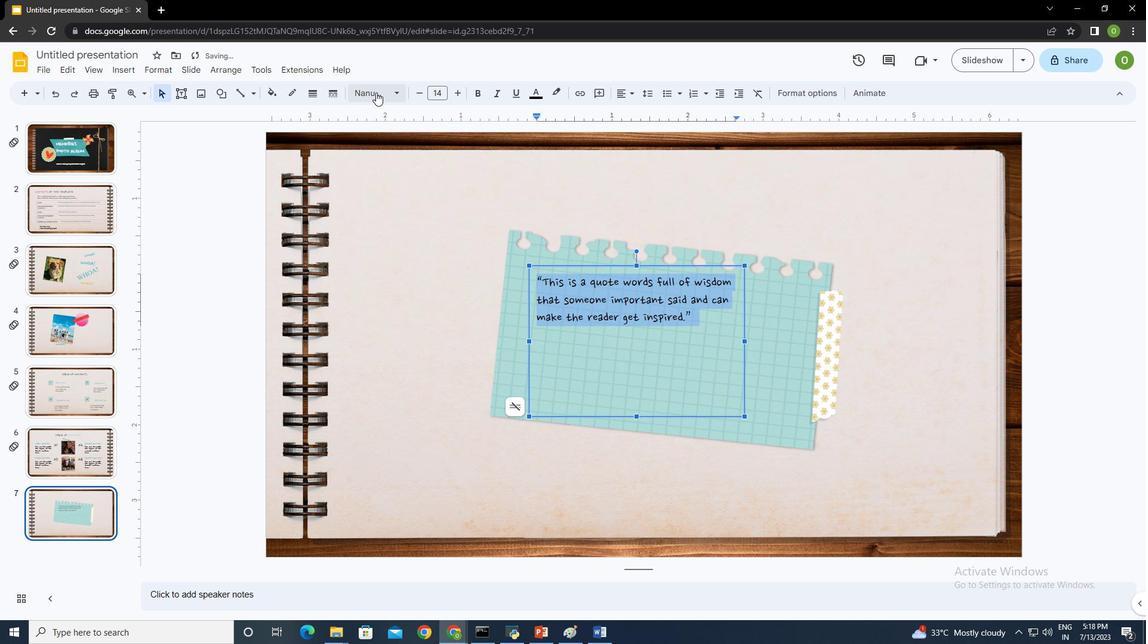 
Action: Mouse pressed left at (377, 92)
Screenshot: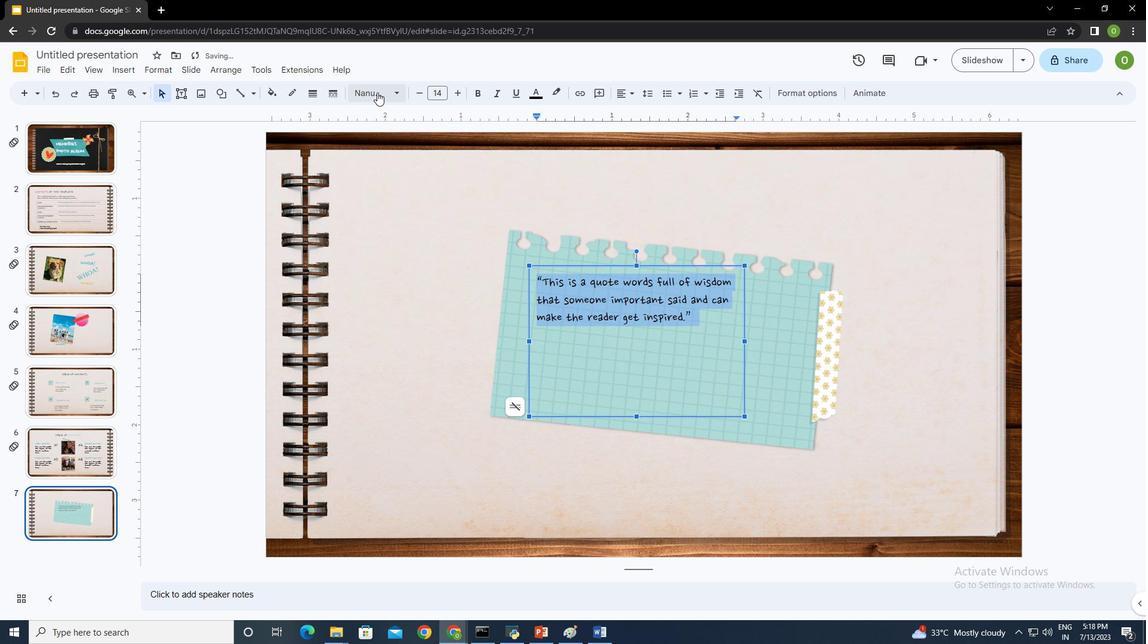 
Action: Mouse moved to (437, 305)
Screenshot: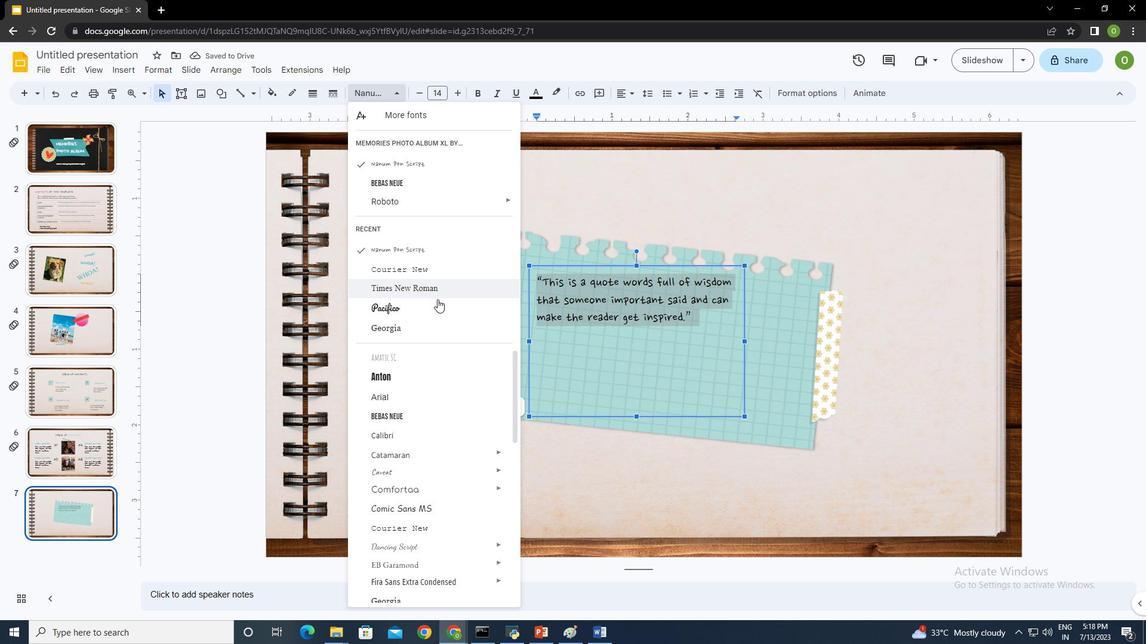 
Action: Mouse pressed left at (437, 305)
Screenshot: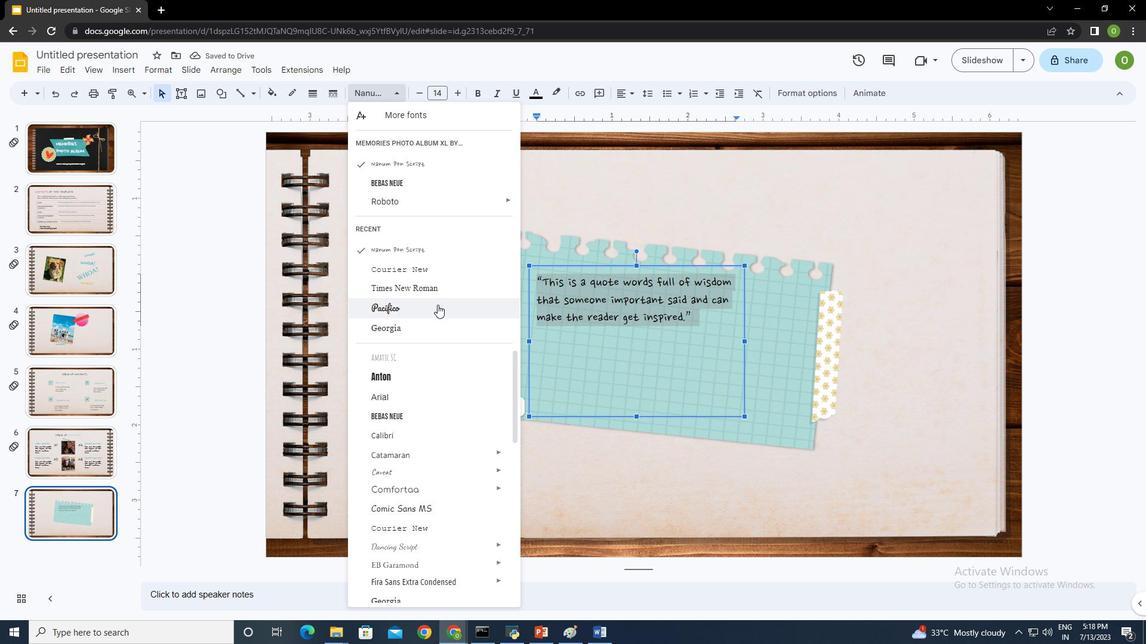 
Action: Mouse moved to (635, 249)
Screenshot: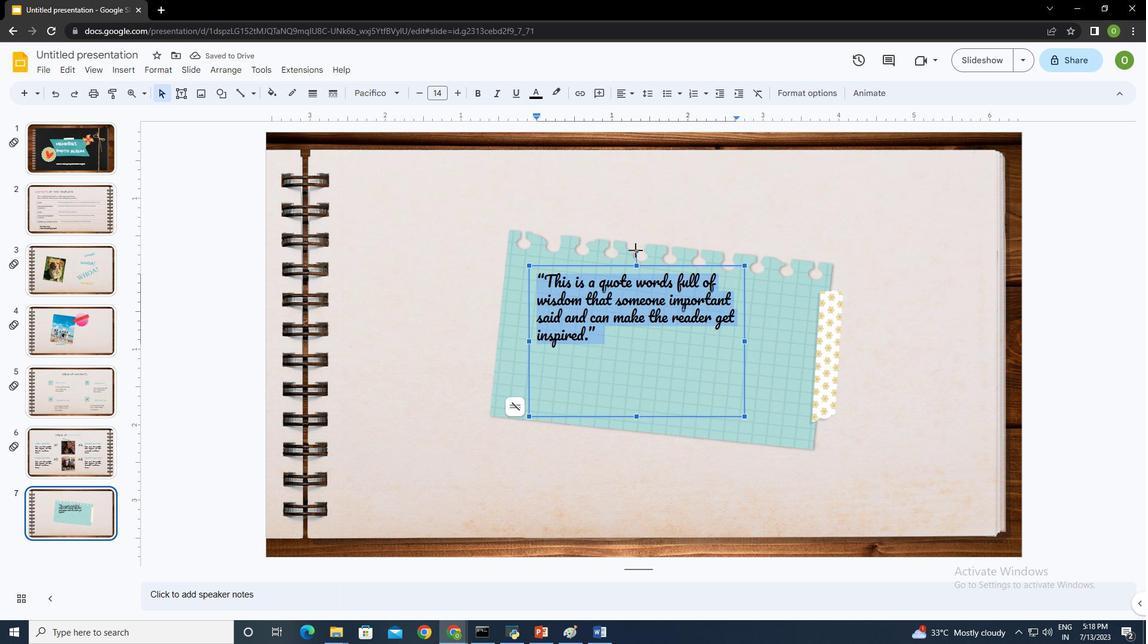 
Action: Mouse pressed left at (635, 249)
Screenshot: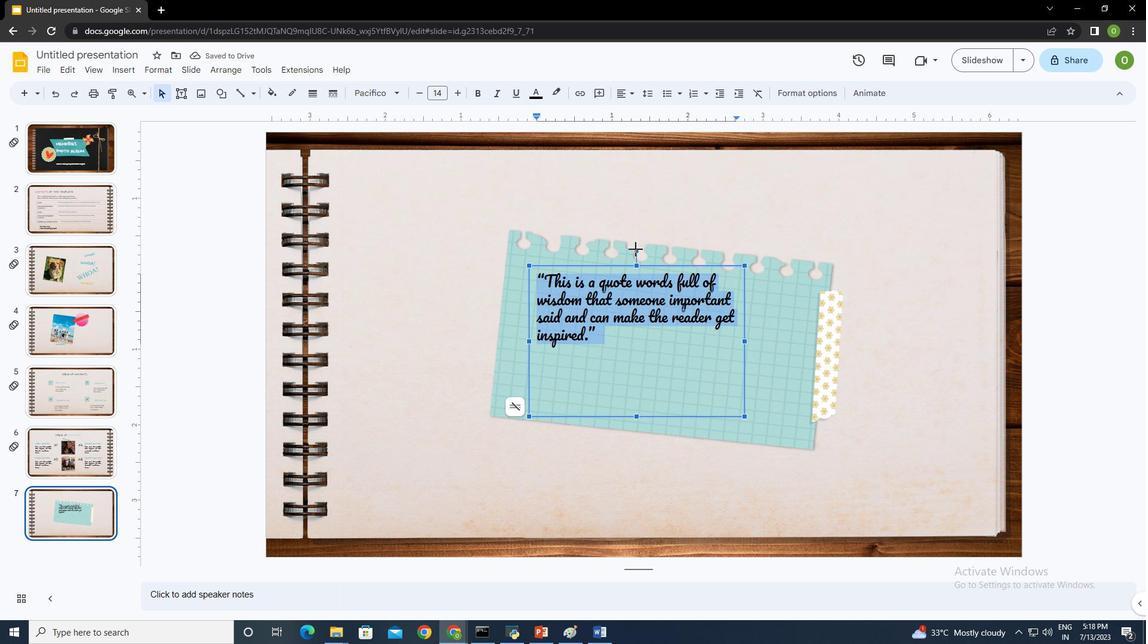 
Action: Mouse moved to (455, 93)
Screenshot: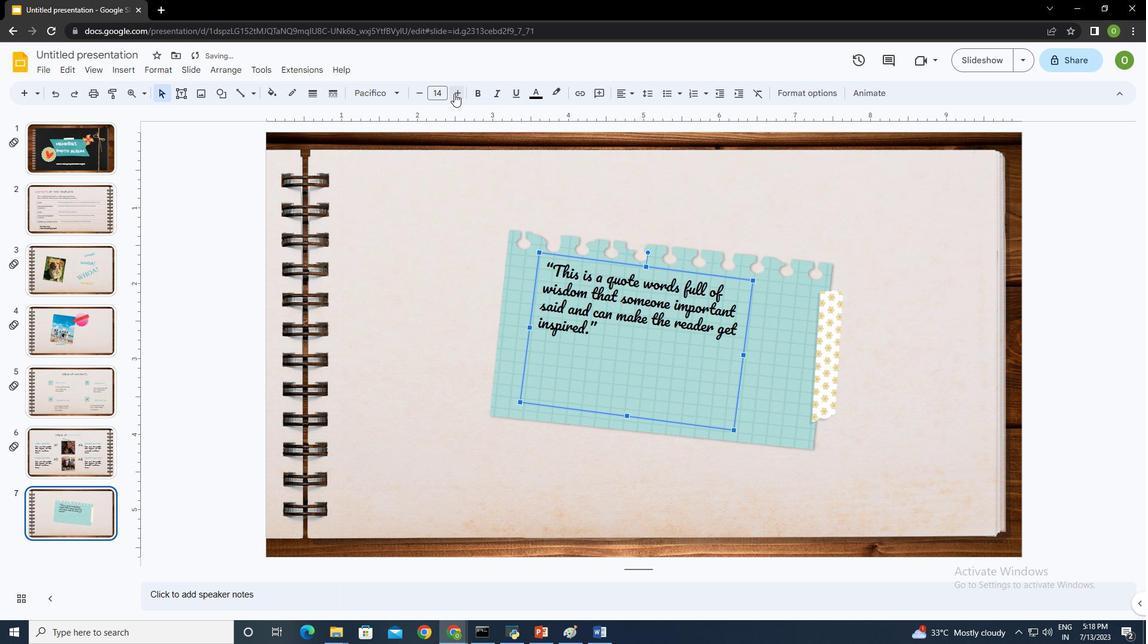 
Action: Mouse pressed left at (455, 93)
Screenshot: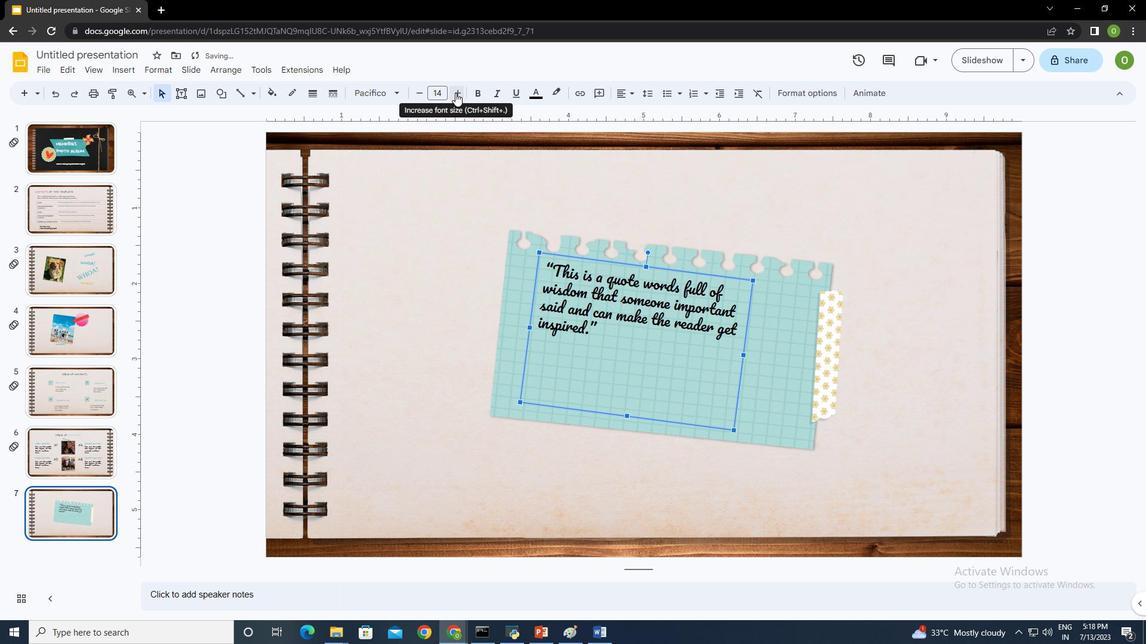 
Action: Mouse pressed left at (455, 93)
Screenshot: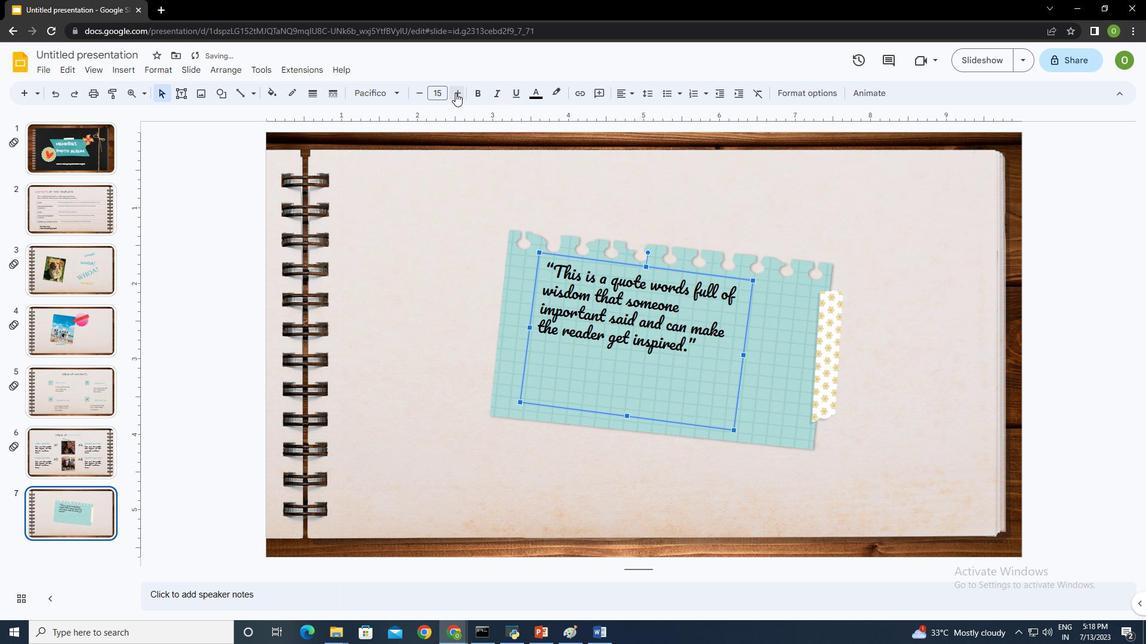 
Action: Mouse pressed left at (455, 93)
Screenshot: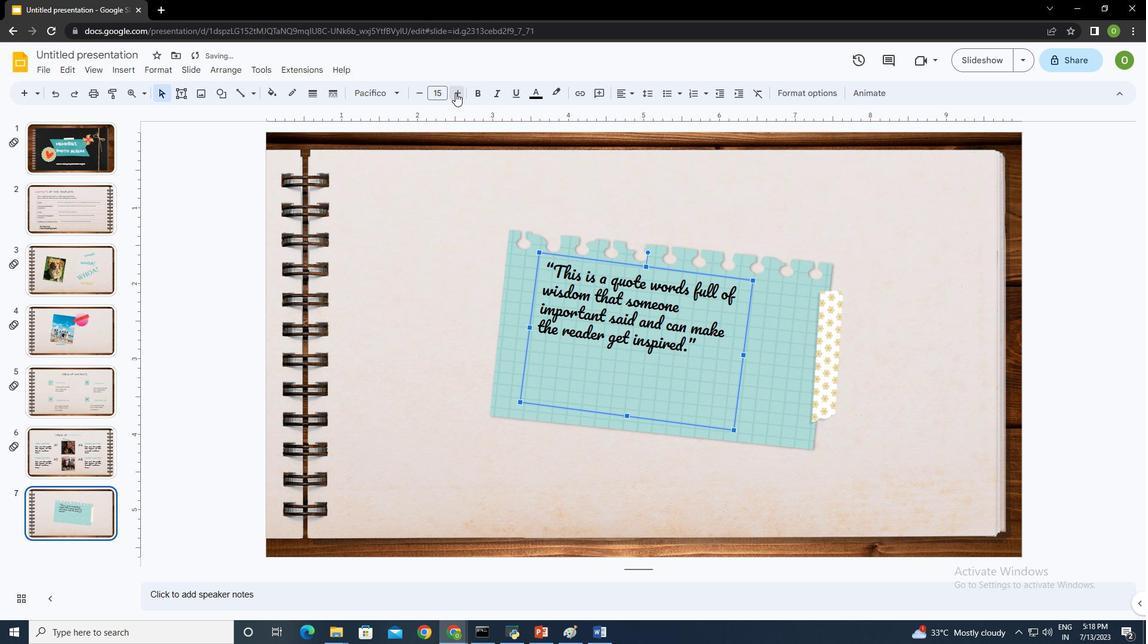 
Action: Mouse pressed left at (455, 93)
Screenshot: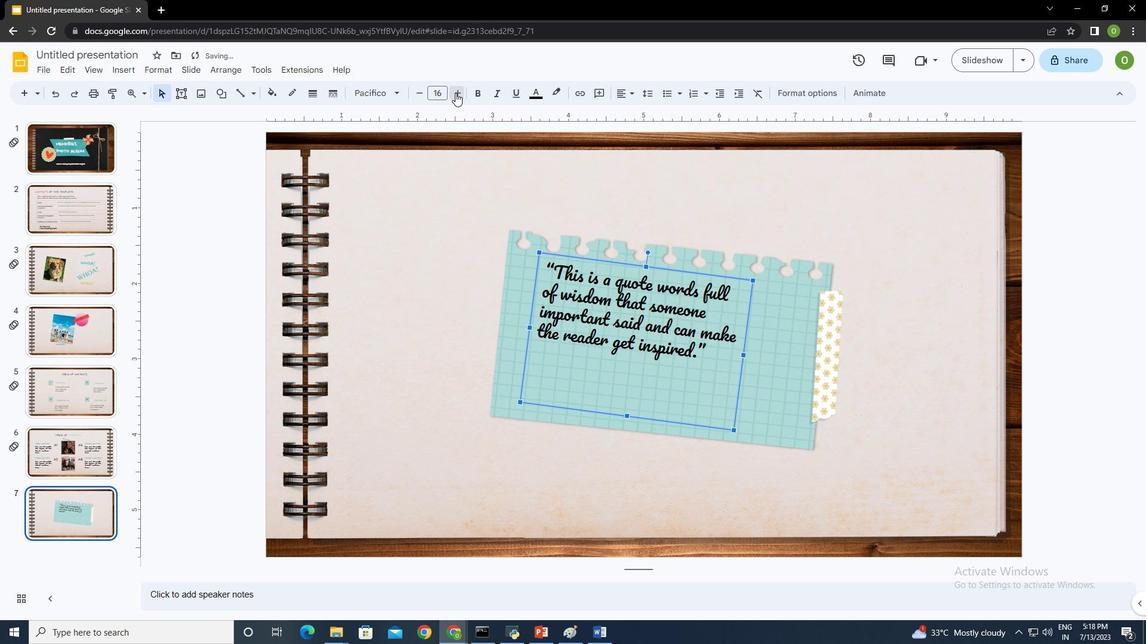 
Action: Mouse pressed left at (455, 93)
Screenshot: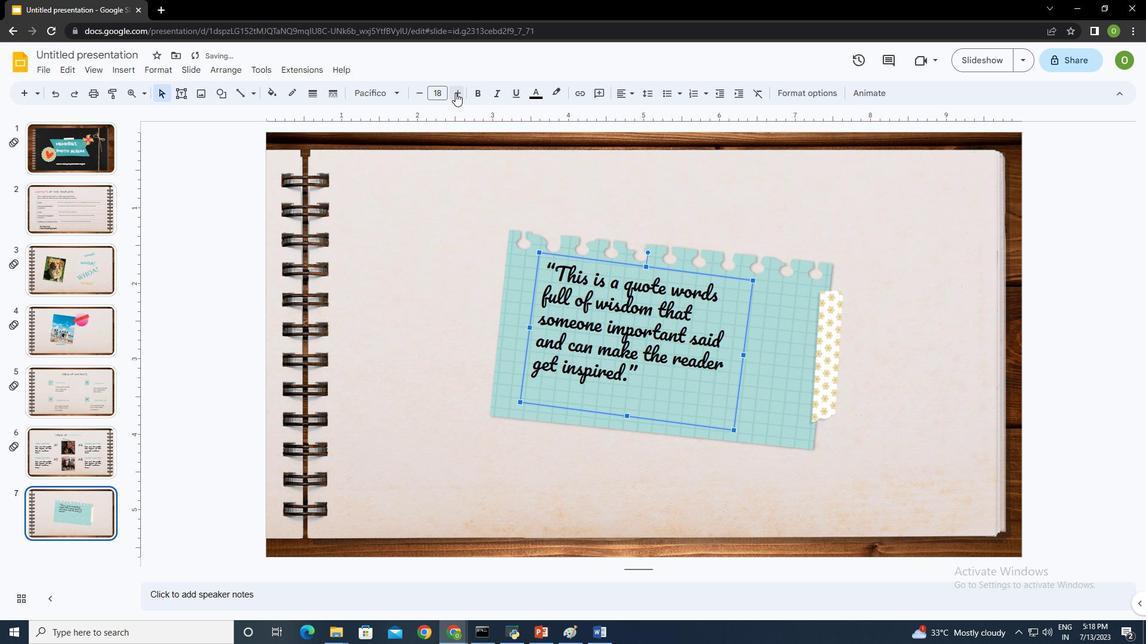 
Action: Mouse moved to (744, 354)
Screenshot: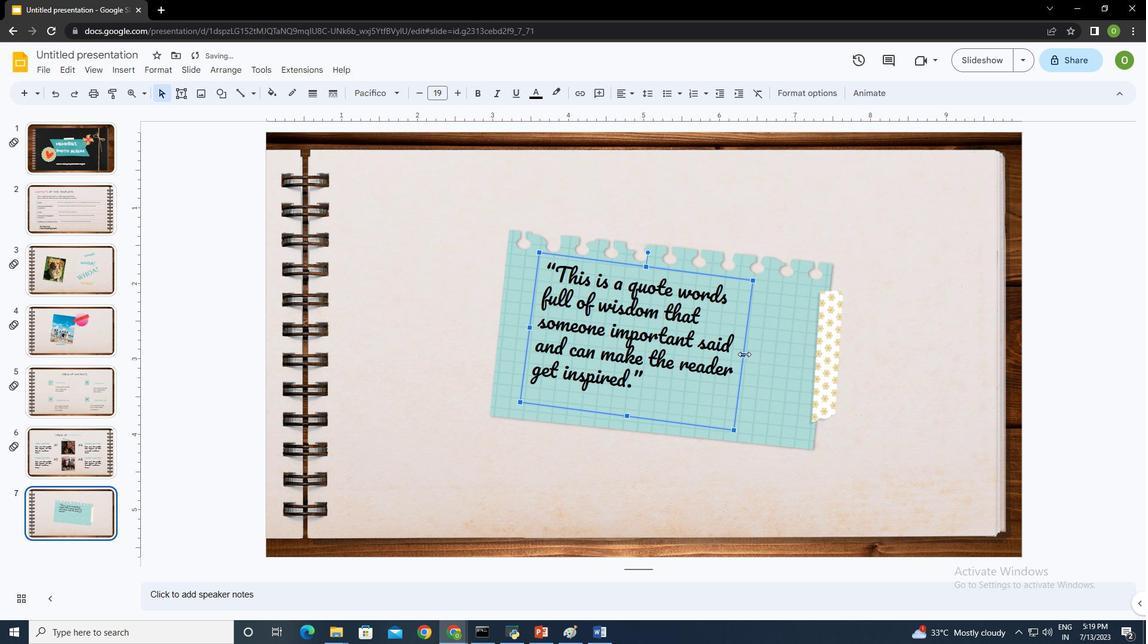 
Action: Mouse pressed left at (744, 354)
Screenshot: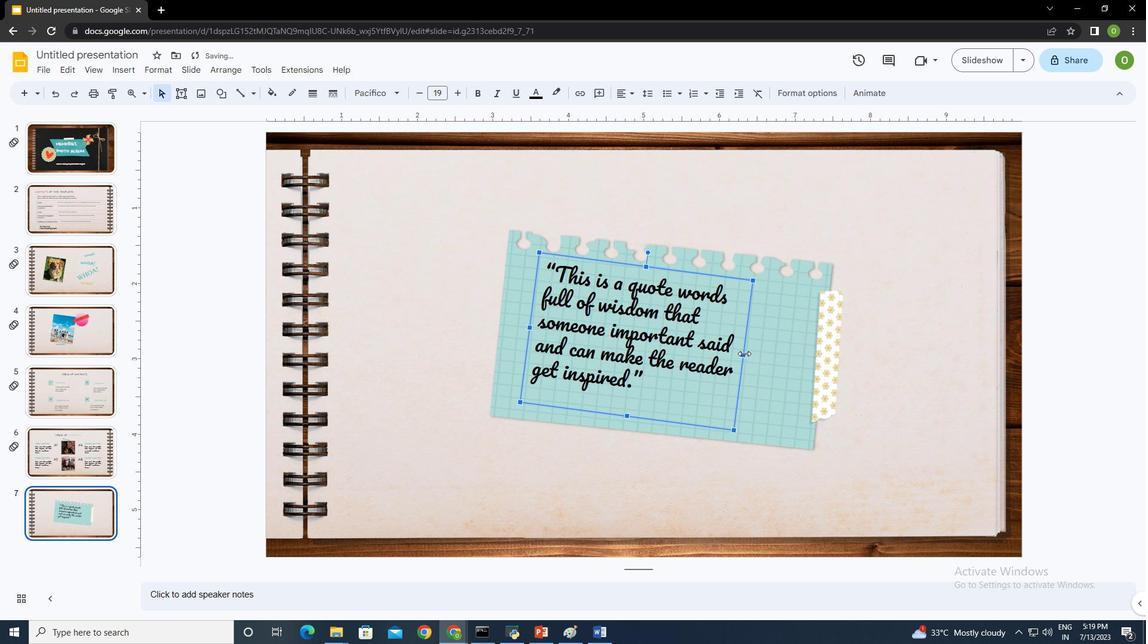 
Action: Mouse moved to (700, 377)
Screenshot: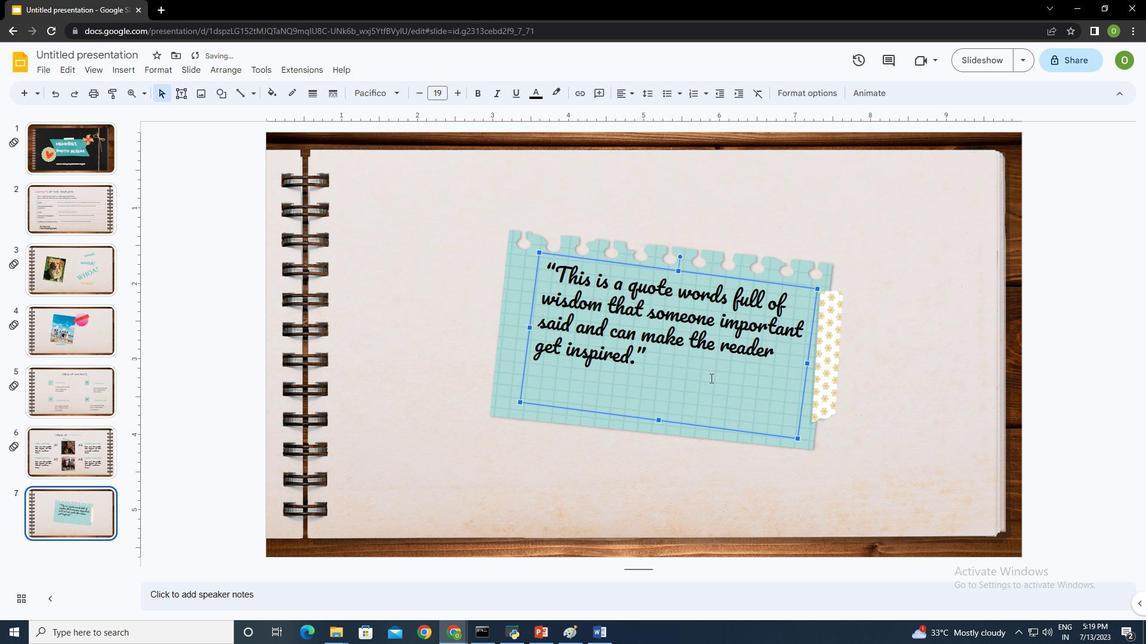 
Action: Mouse pressed left at (700, 377)
Screenshot: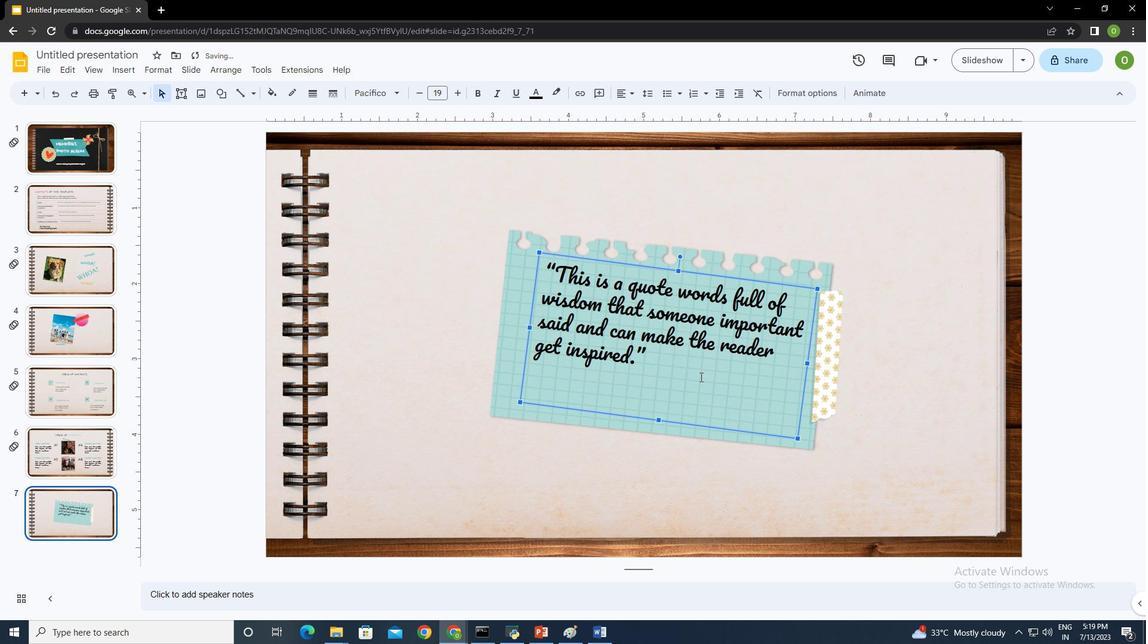 
Action: Mouse moved to (674, 377)
Screenshot: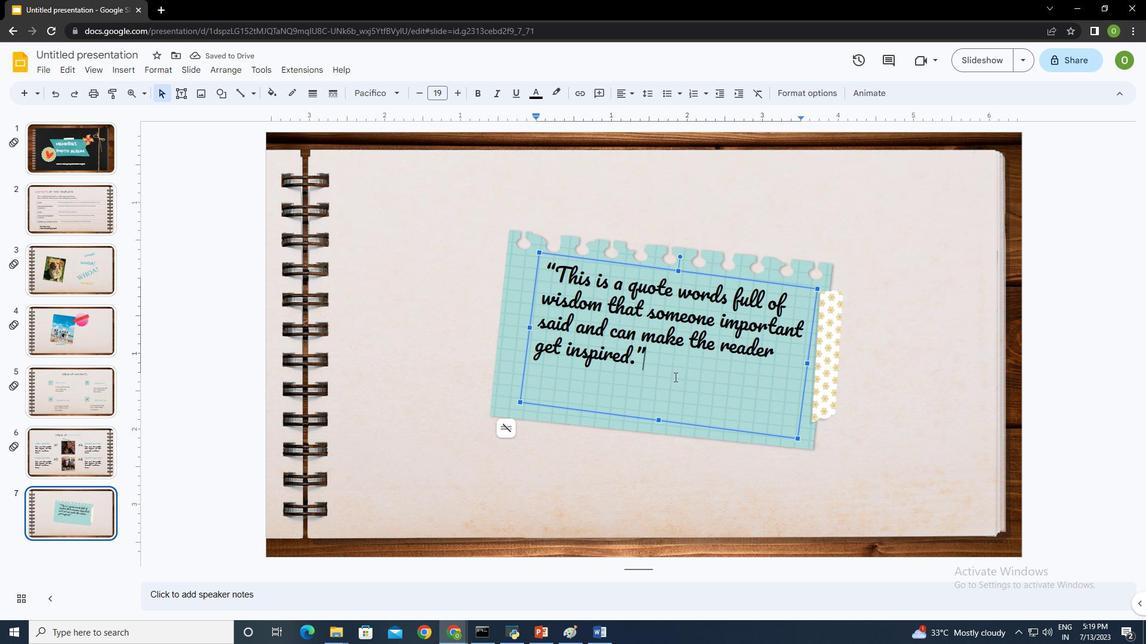 
Action: Key pressed ctrl+A
Screenshot: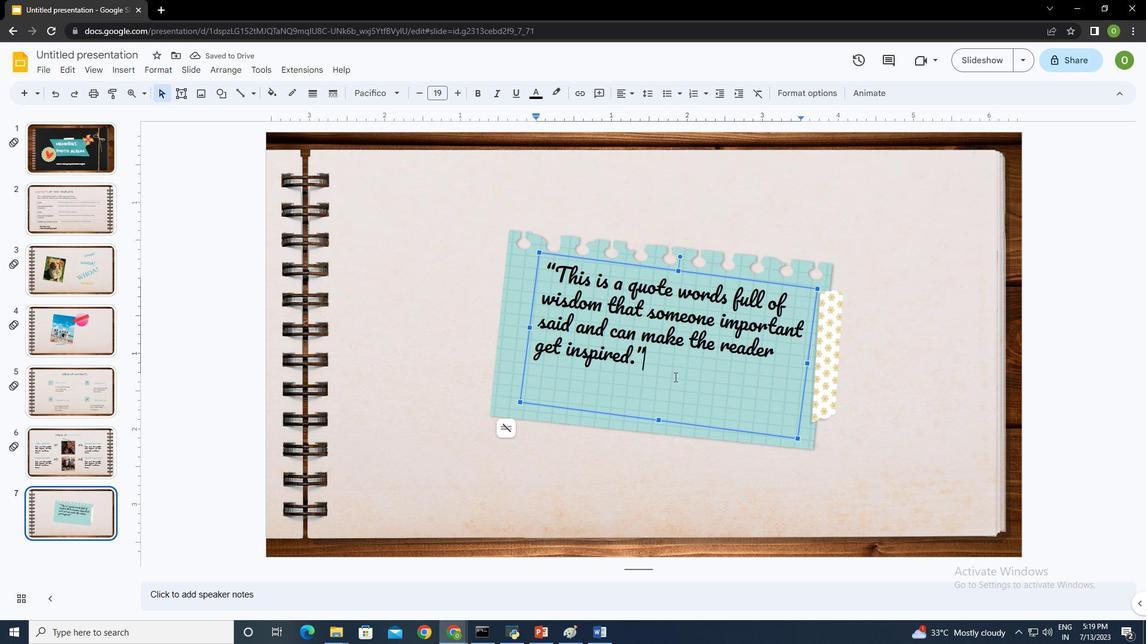 
Action: Mouse moved to (474, 89)
Screenshot: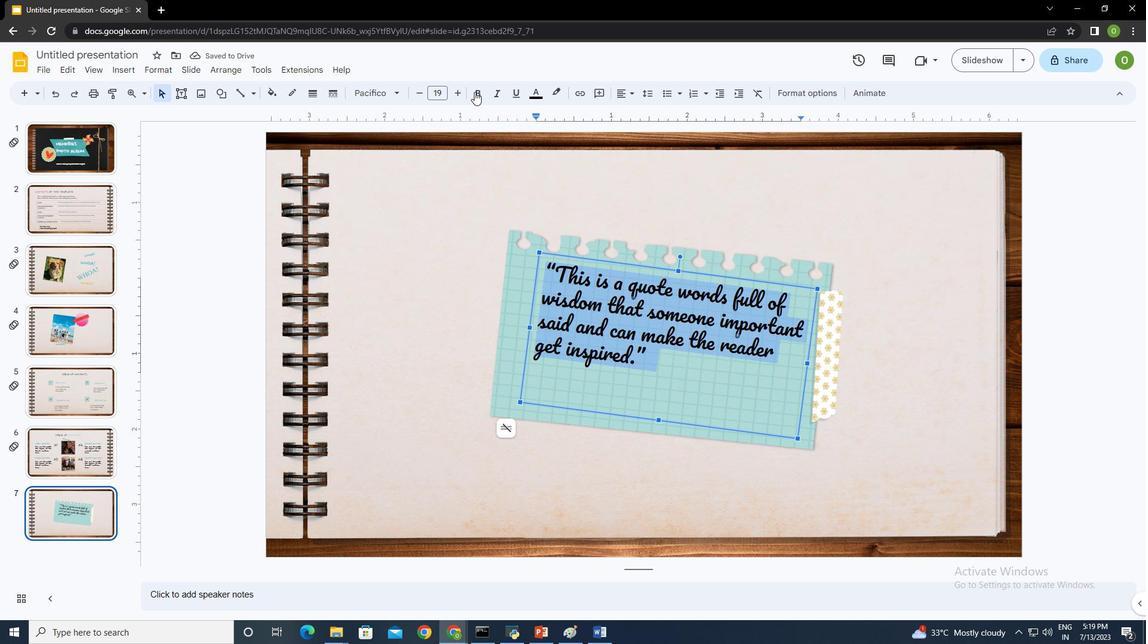 
Action: Mouse pressed left at (474, 89)
Screenshot: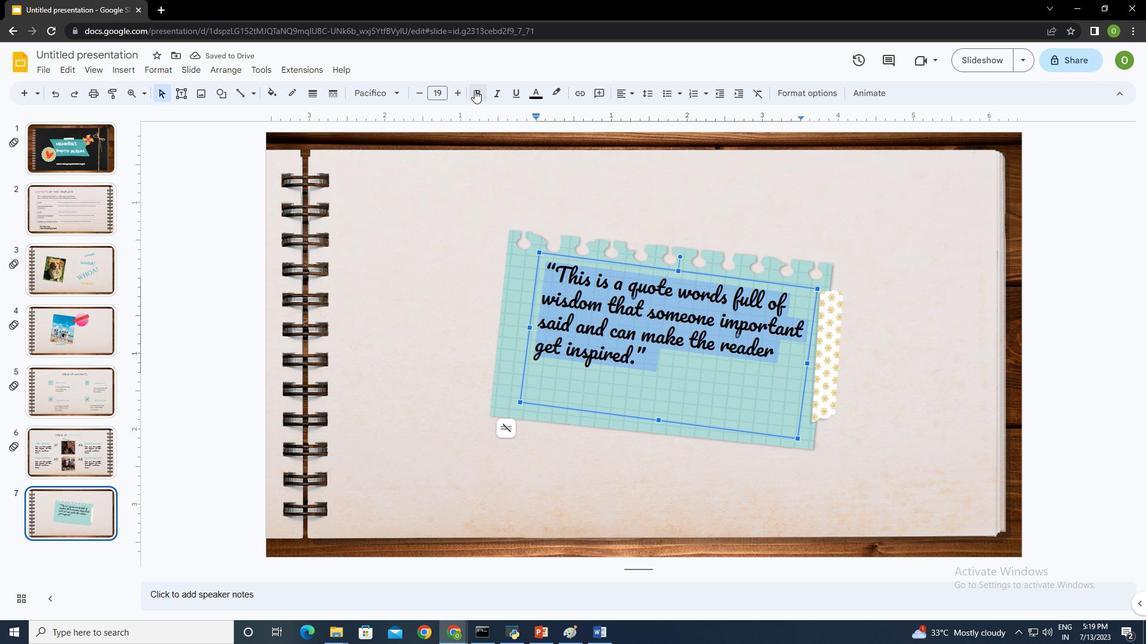 
Action: Mouse pressed left at (474, 89)
Screenshot: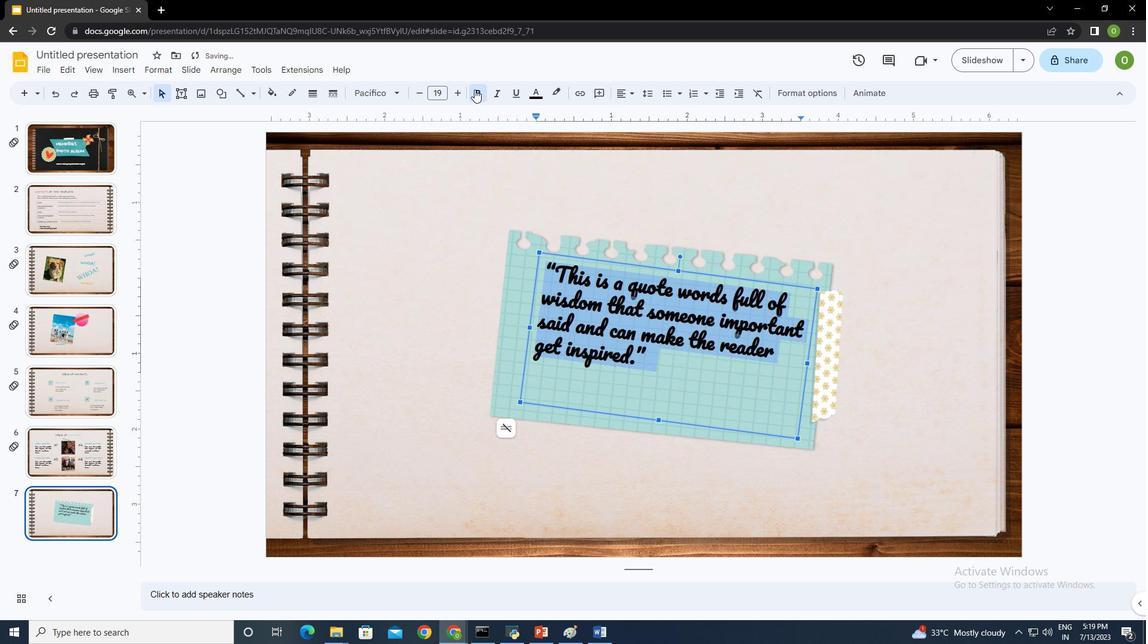 
Action: Mouse moved to (385, 93)
Screenshot: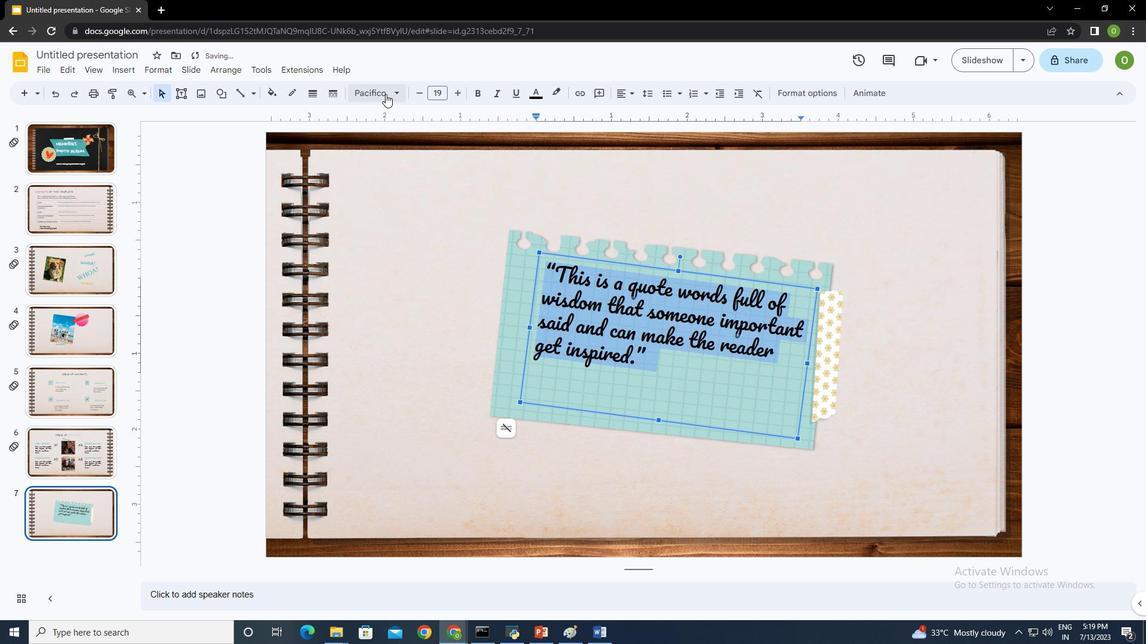 
Action: Mouse pressed left at (385, 93)
Screenshot: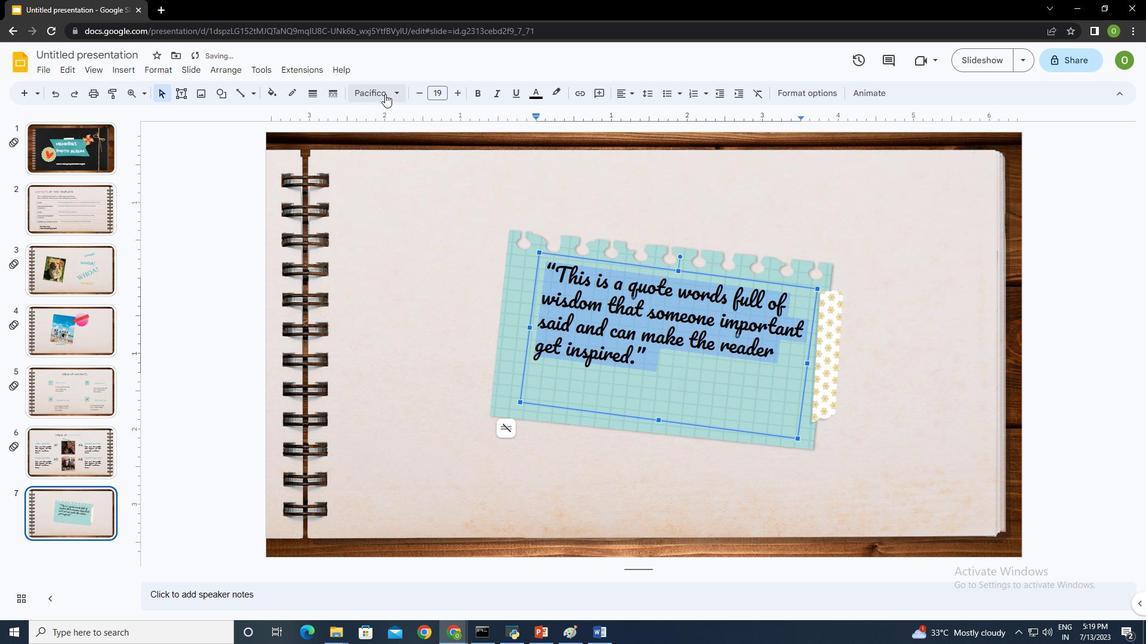 
Action: Mouse moved to (422, 164)
Screenshot: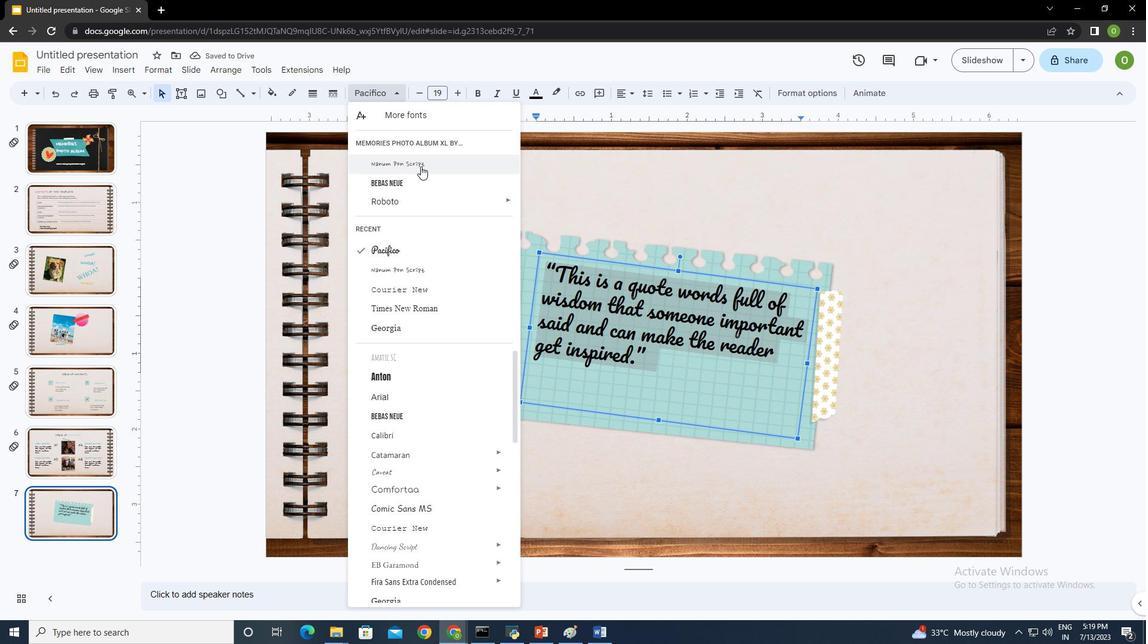 
Action: Mouse pressed left at (422, 164)
Screenshot: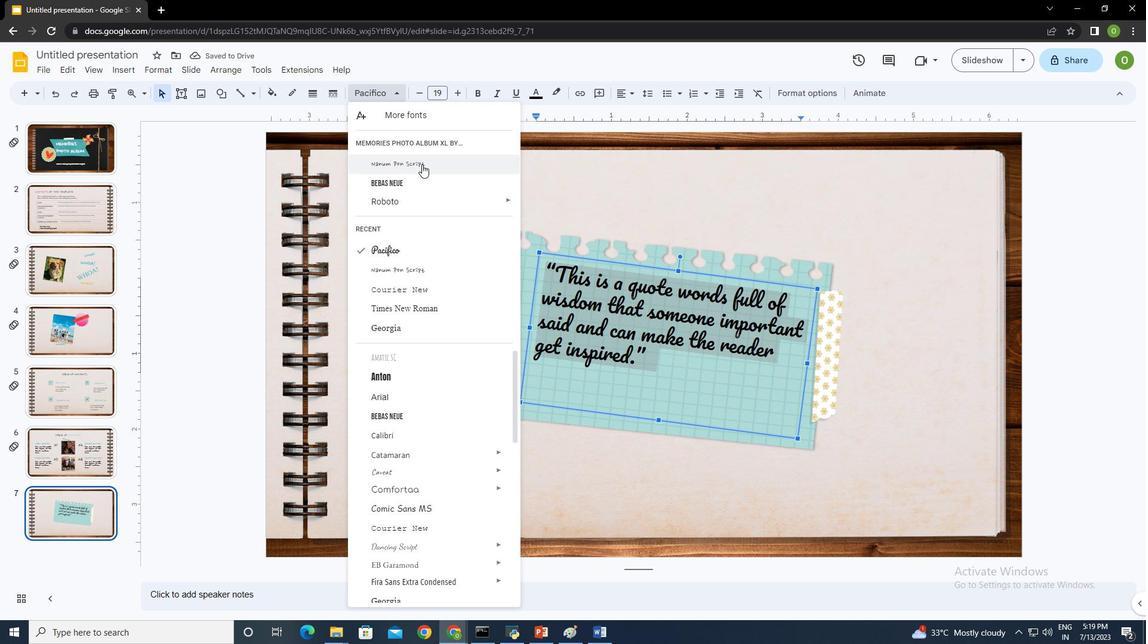 
Action: Mouse moved to (454, 95)
Screenshot: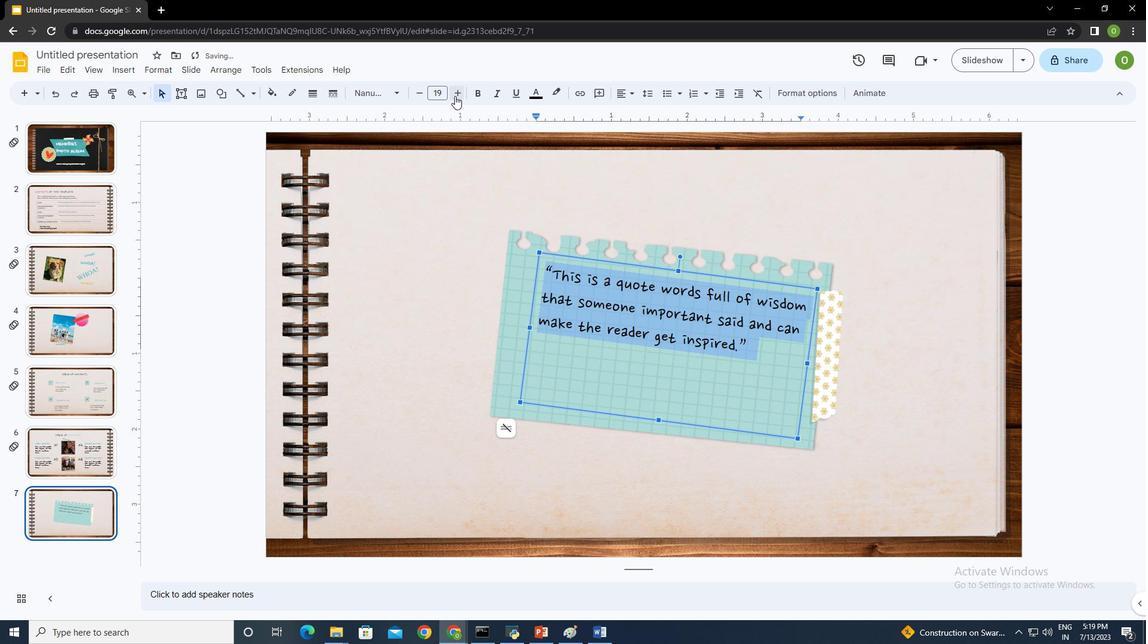 
Action: Mouse pressed left at (454, 95)
Screenshot: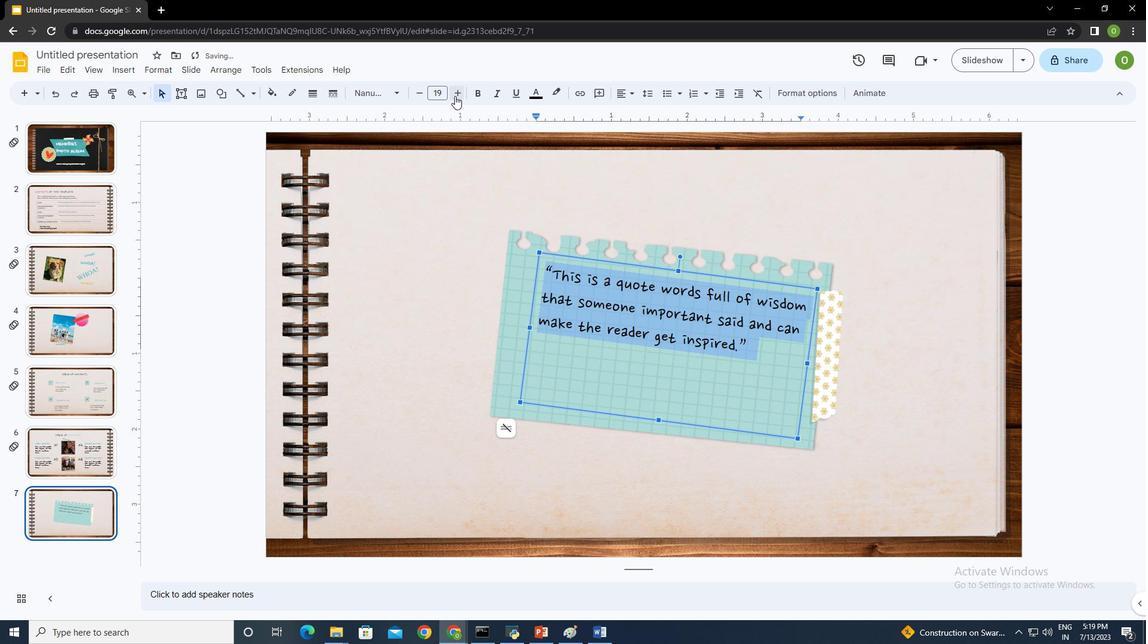 
Action: Mouse pressed left at (454, 95)
Screenshot: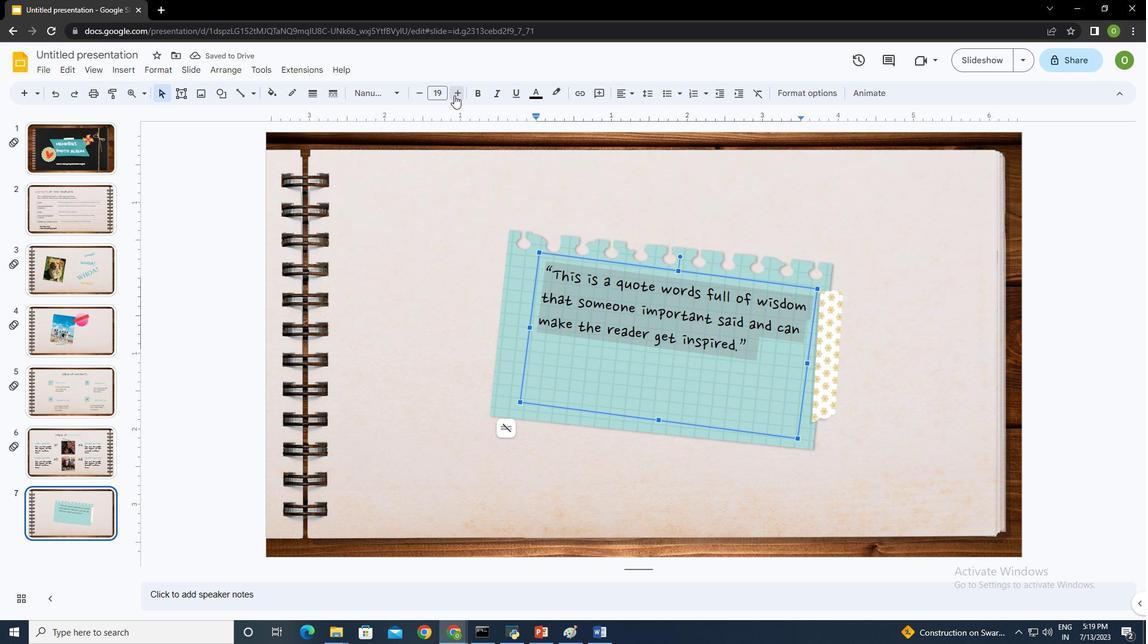 
Action: Mouse pressed left at (454, 95)
Screenshot: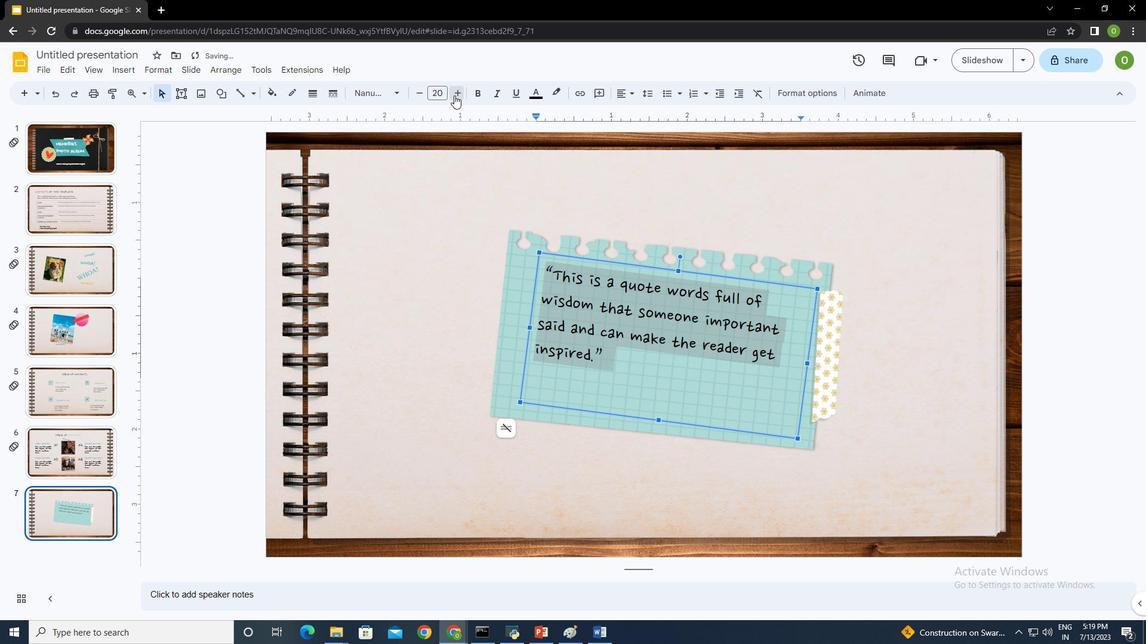 
Action: Mouse pressed left at (454, 95)
Screenshot: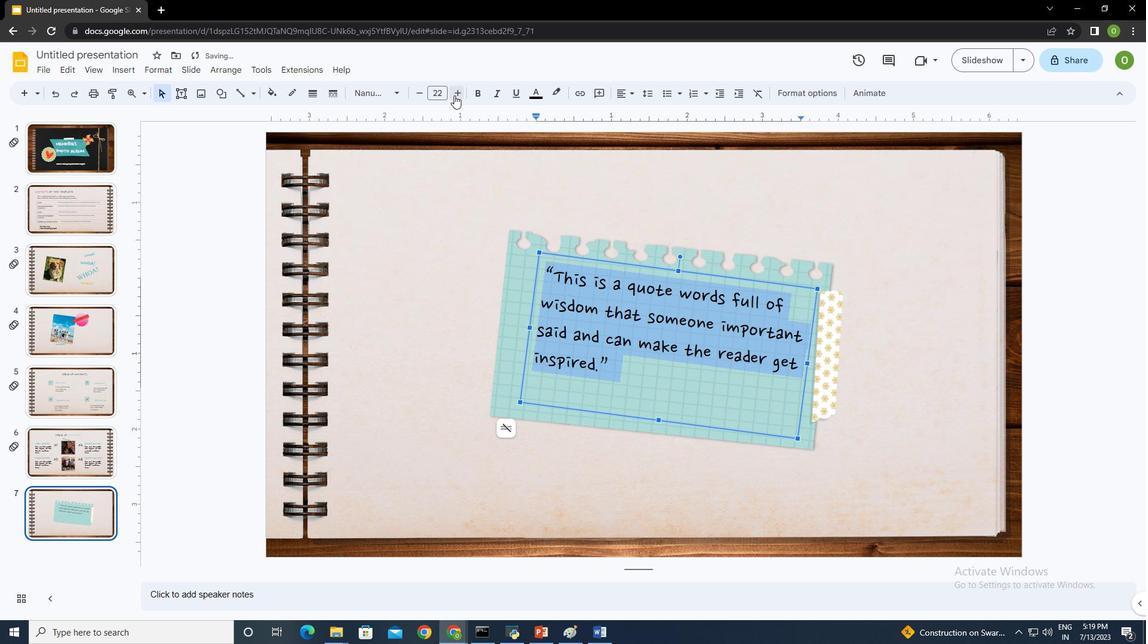 
Action: Mouse moved to (629, 92)
Screenshot: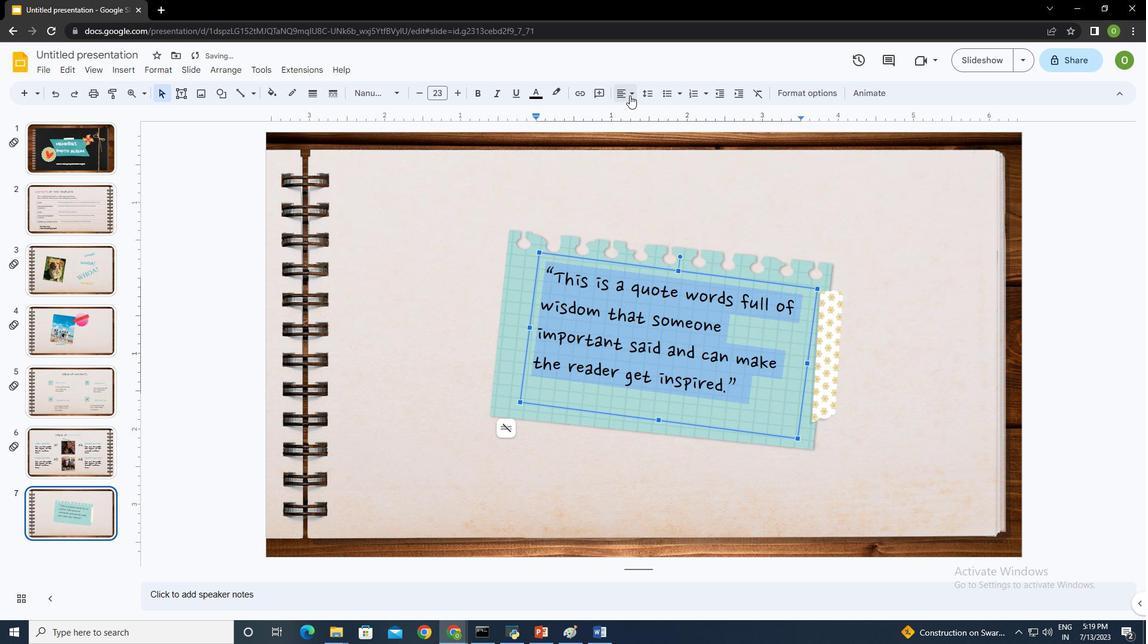 
Action: Mouse pressed left at (629, 92)
Screenshot: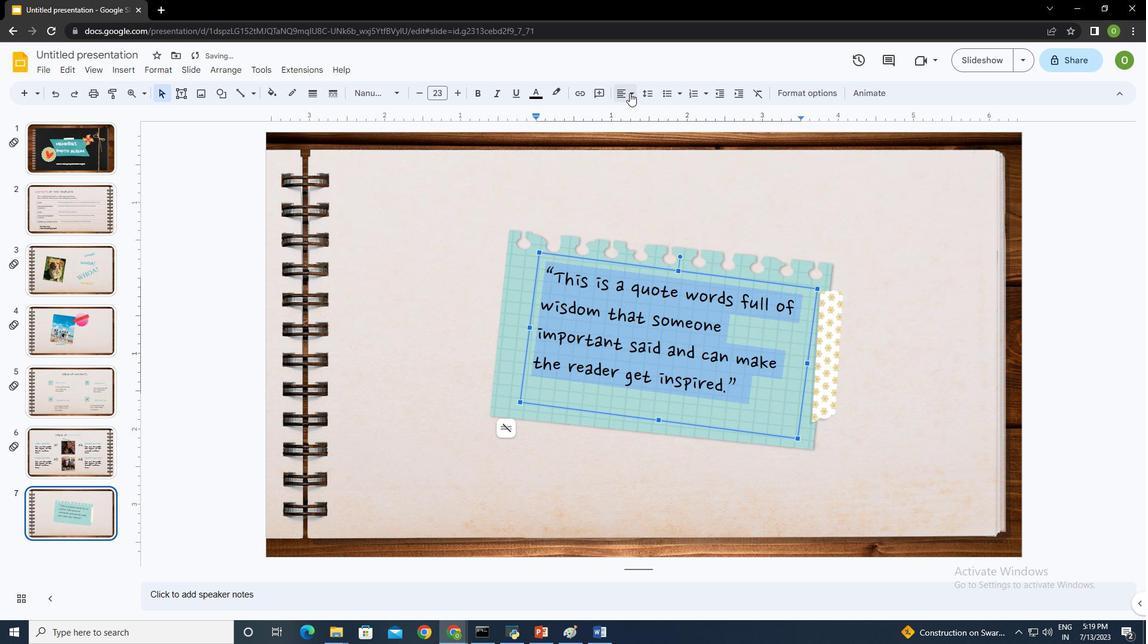 
Action: Mouse moved to (622, 115)
Screenshot: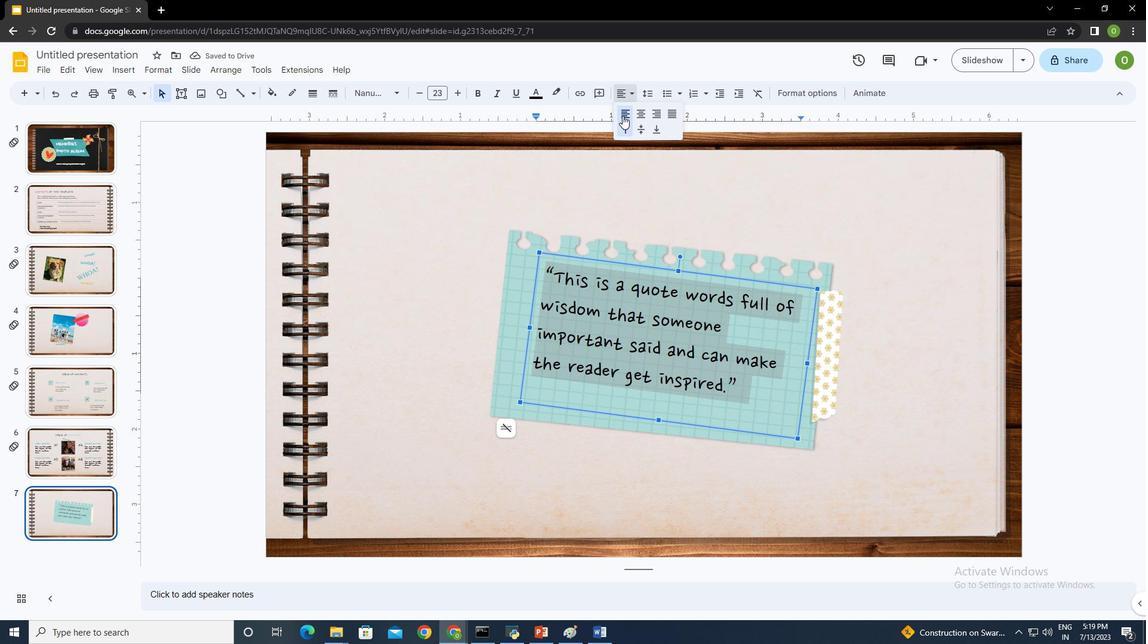 
Action: Mouse pressed left at (622, 115)
Screenshot: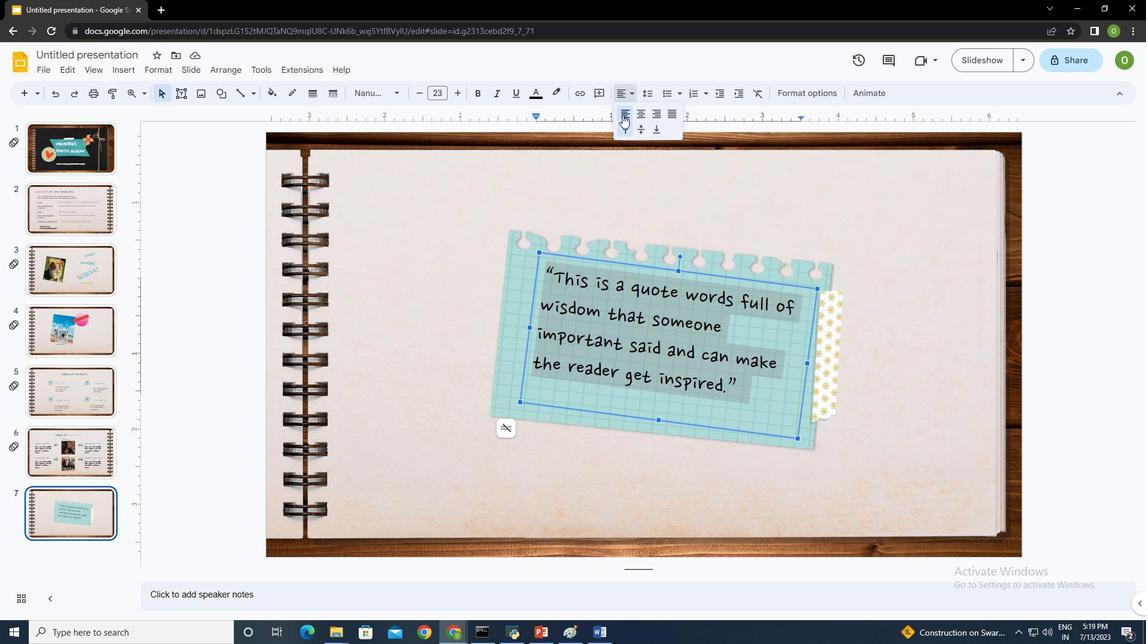 
Action: Mouse moved to (629, 91)
Screenshot: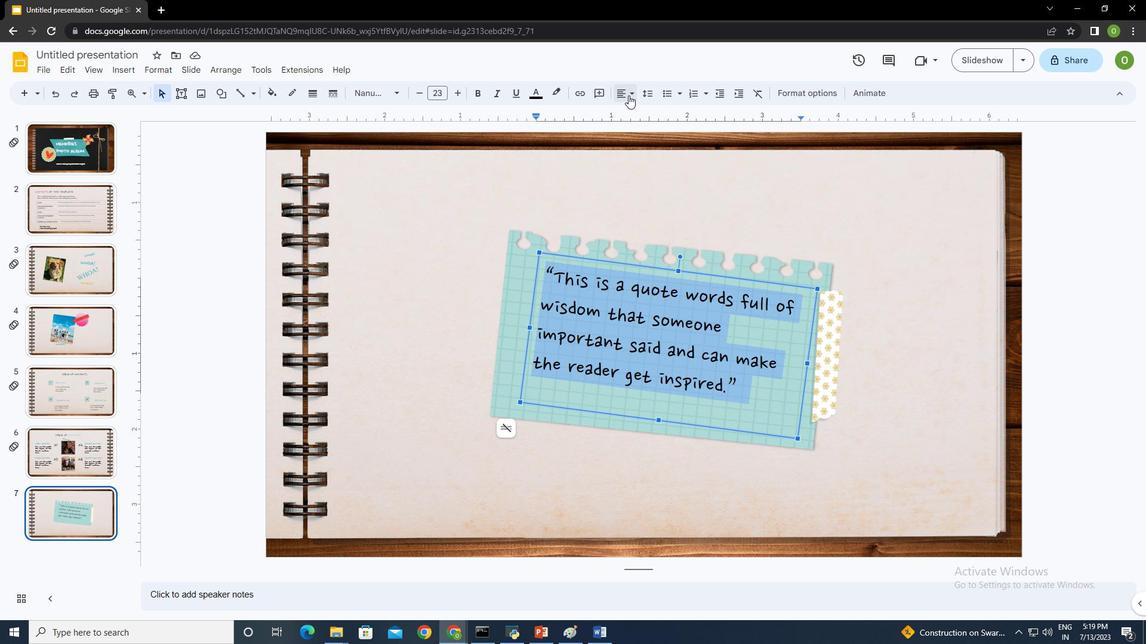 
Action: Mouse pressed left at (629, 91)
Screenshot: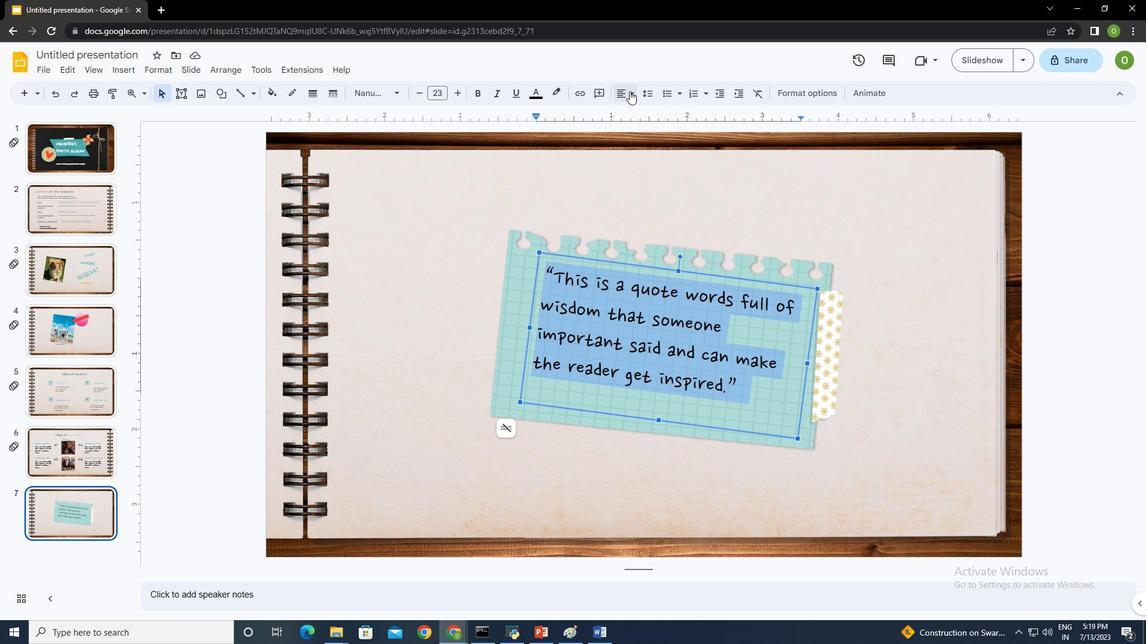 
Action: Mouse moved to (642, 131)
Screenshot: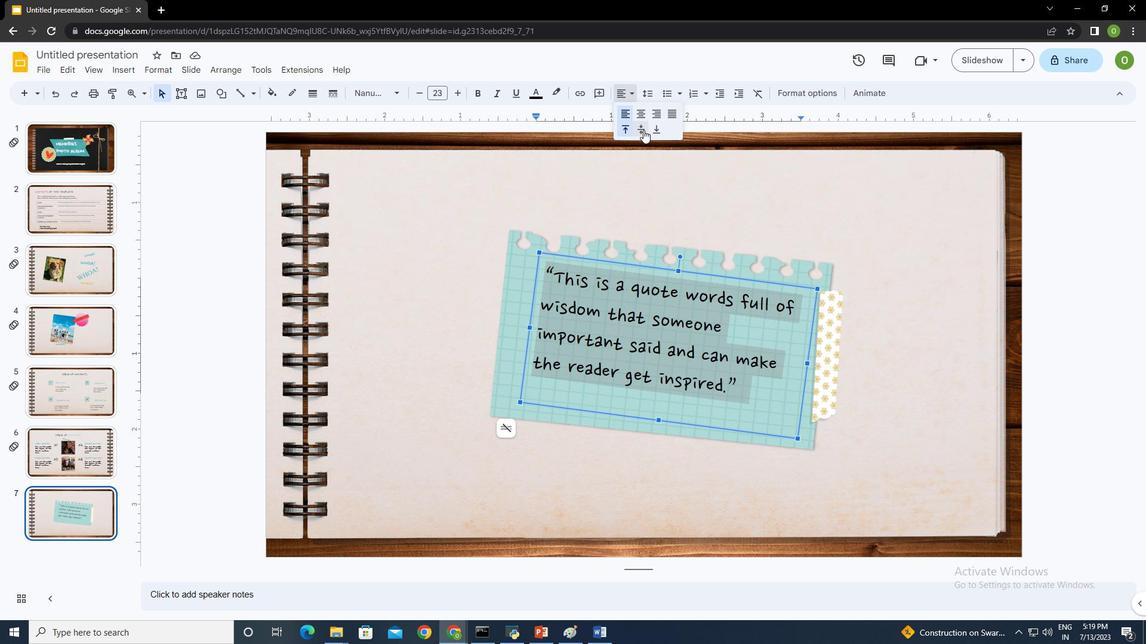 
Action: Mouse pressed left at (642, 131)
Screenshot: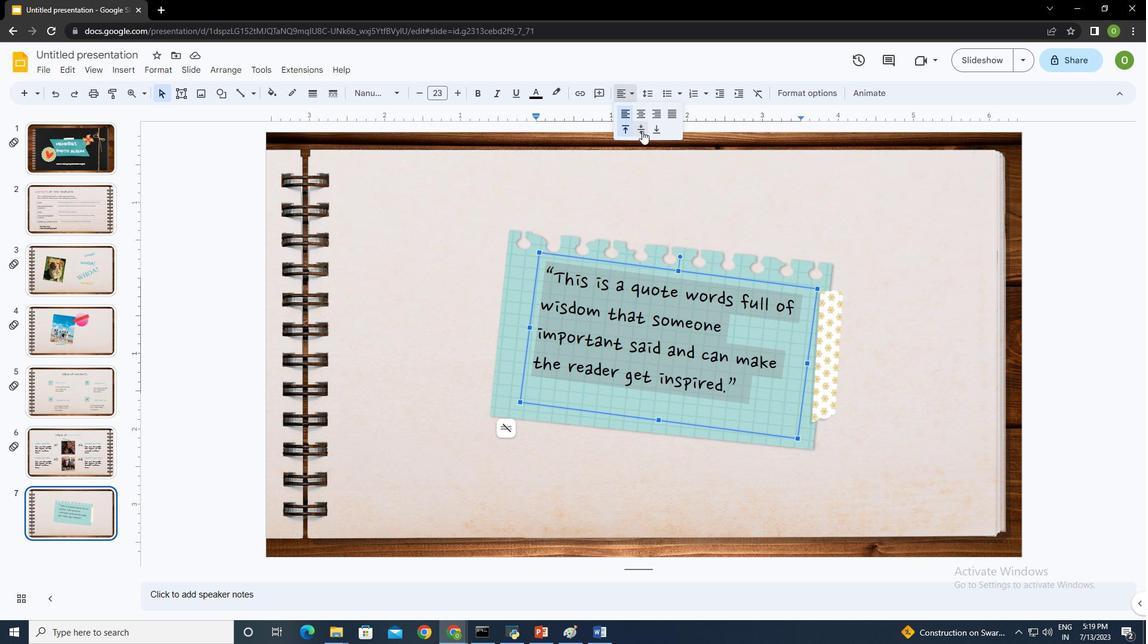 
Action: Mouse moved to (783, 260)
Screenshot: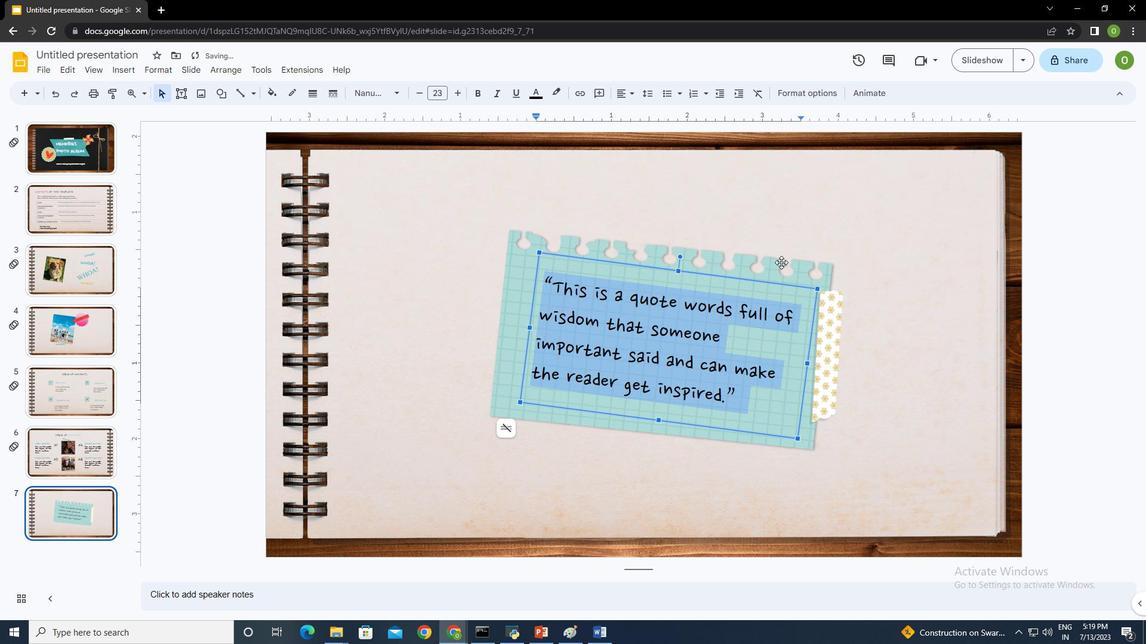 
Action: Mouse pressed left at (783, 260)
Screenshot: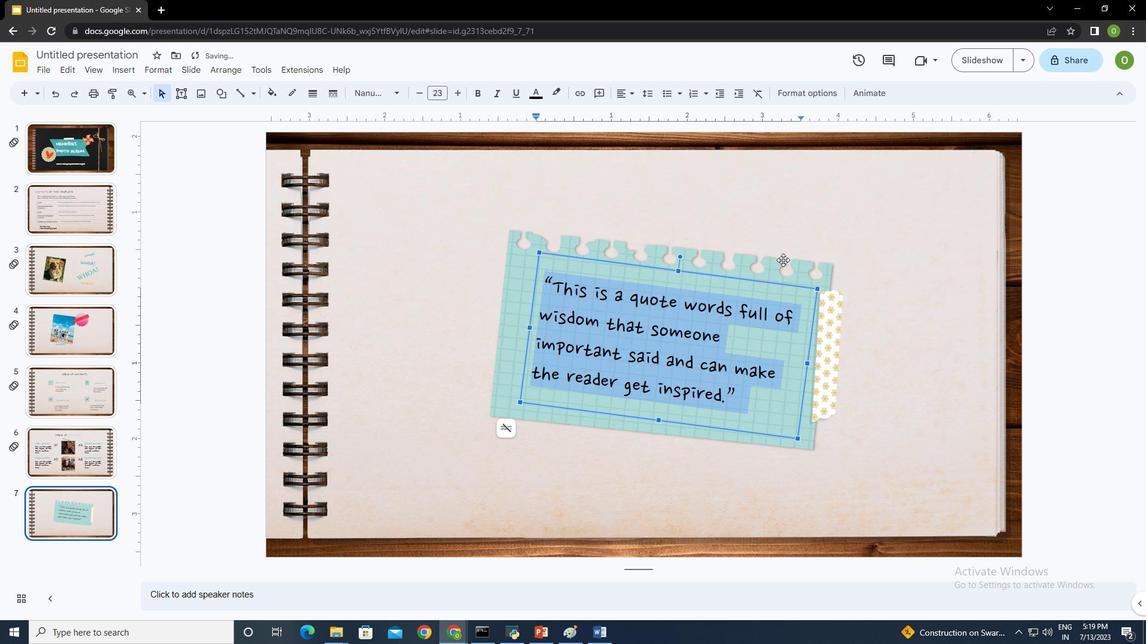 
Action: Mouse moved to (800, 368)
Screenshot: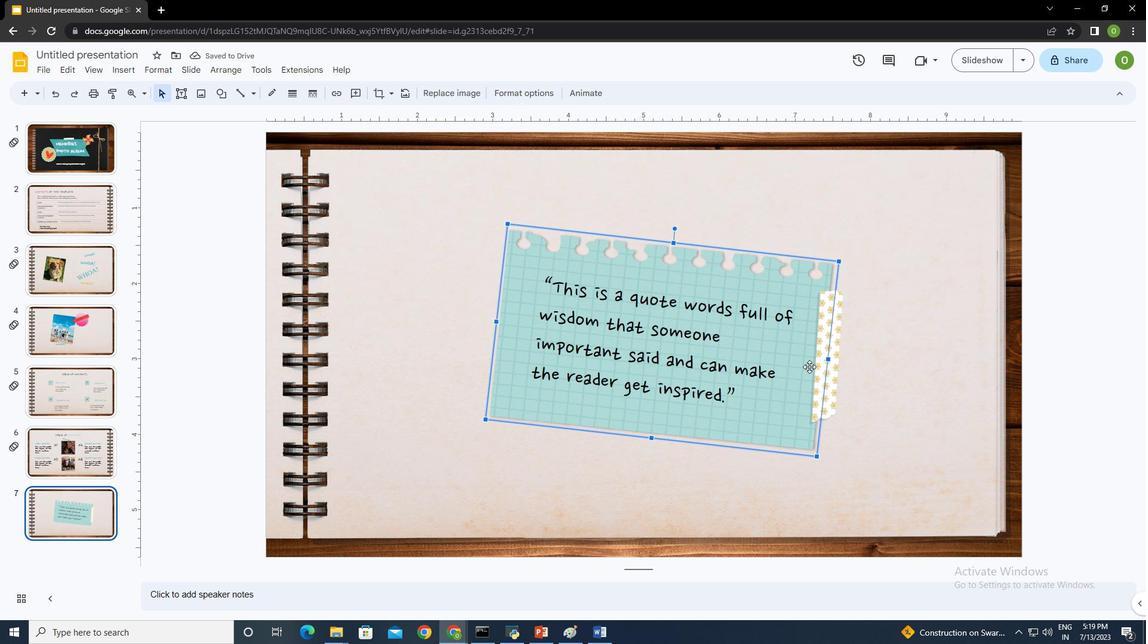 
Action: Mouse pressed left at (800, 368)
Screenshot: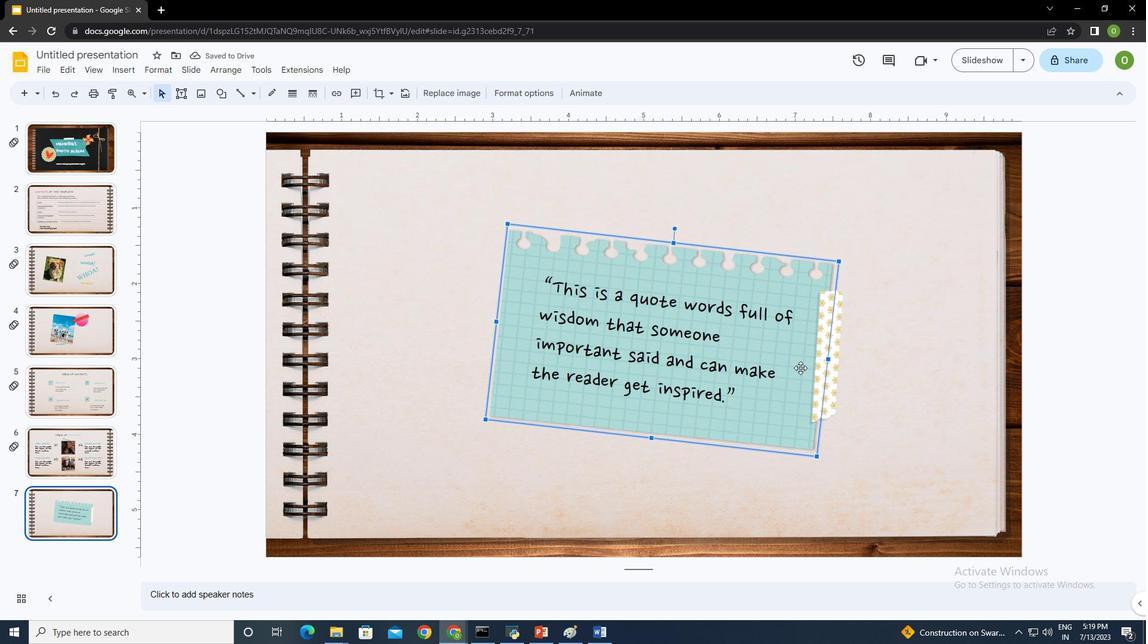 
Action: Mouse moved to (631, 468)
Screenshot: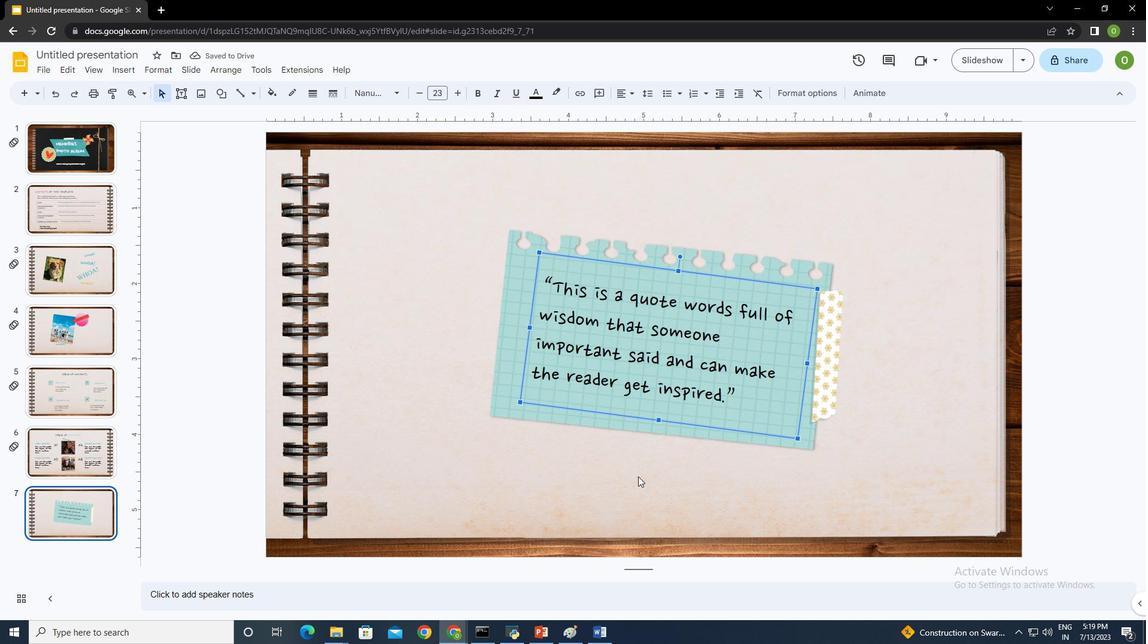 
Action: Mouse pressed left at (631, 468)
Screenshot: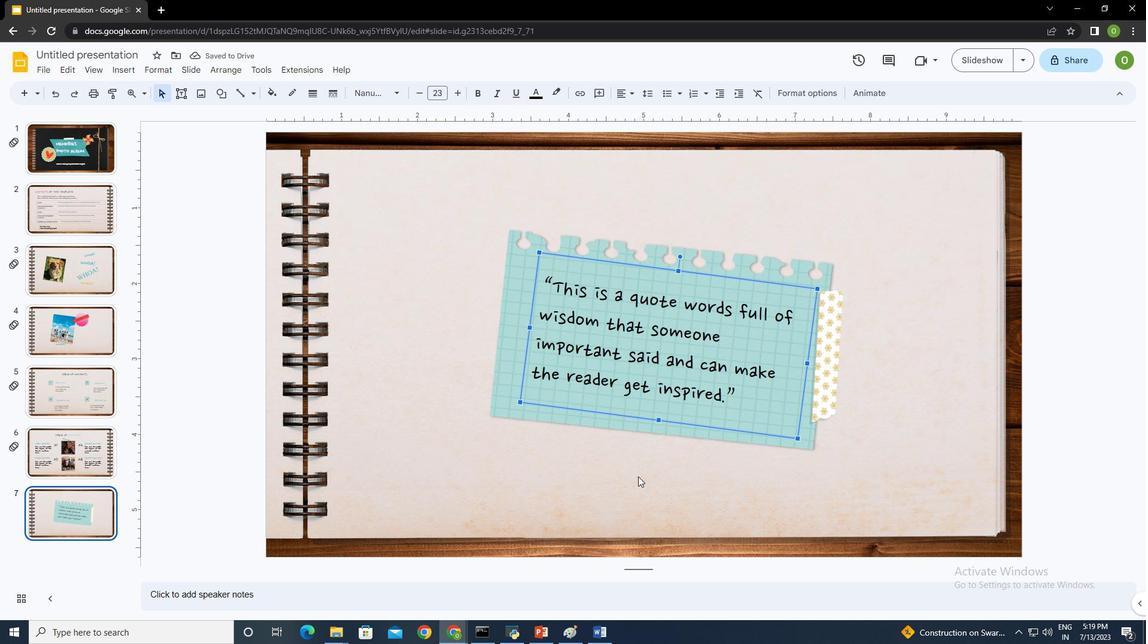 
Action: Mouse moved to (182, 92)
Screenshot: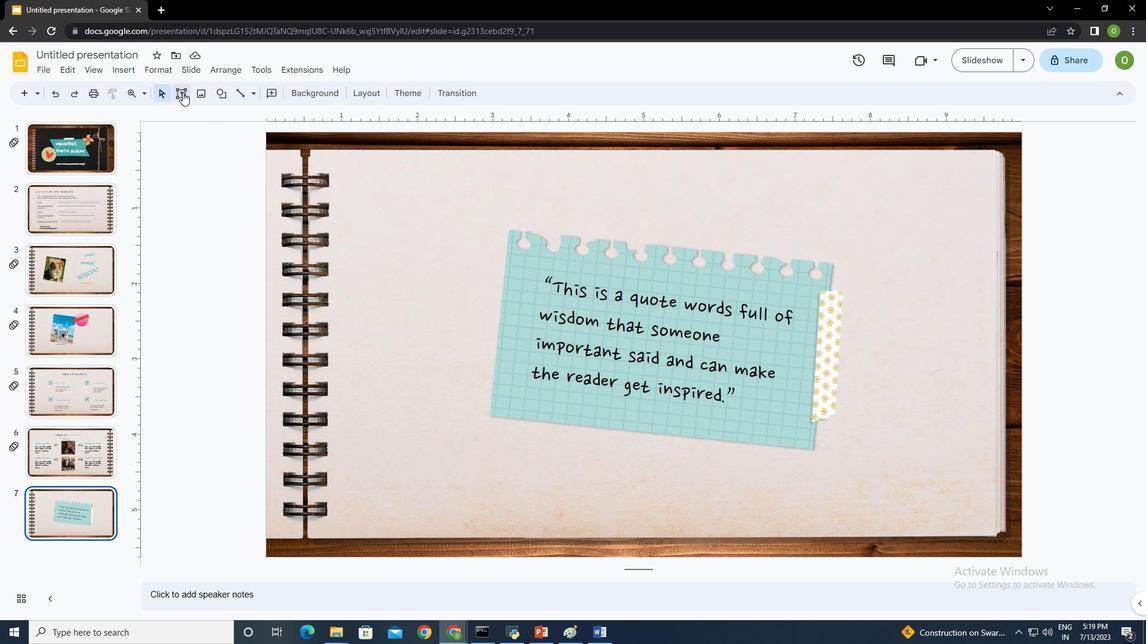 
Action: Mouse pressed left at (182, 92)
Screenshot: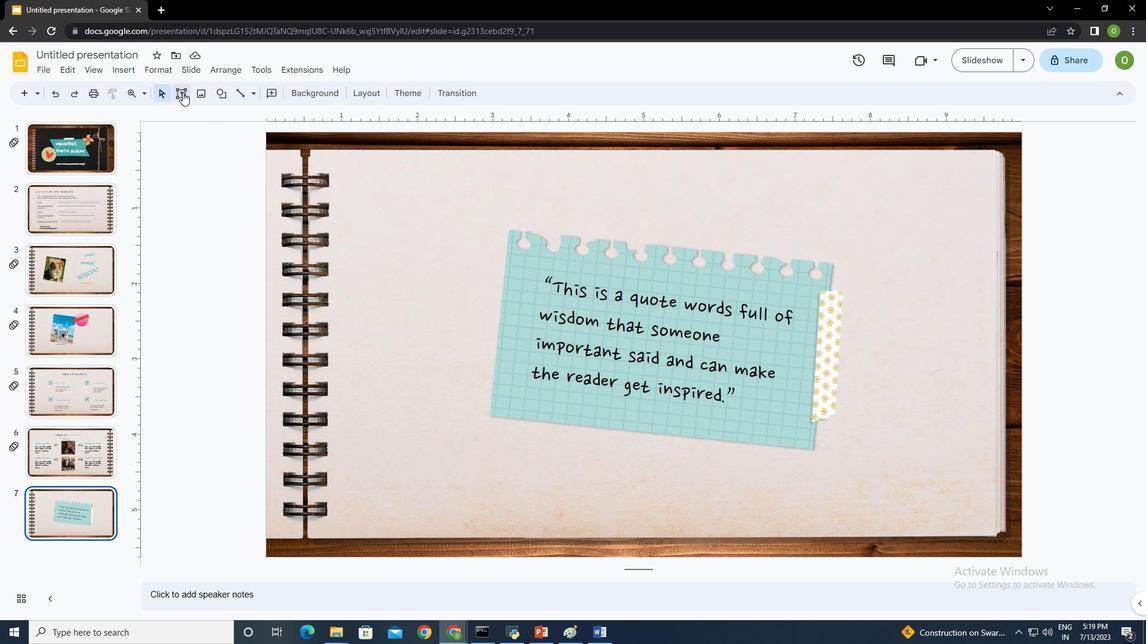
Action: Mouse moved to (565, 442)
Screenshot: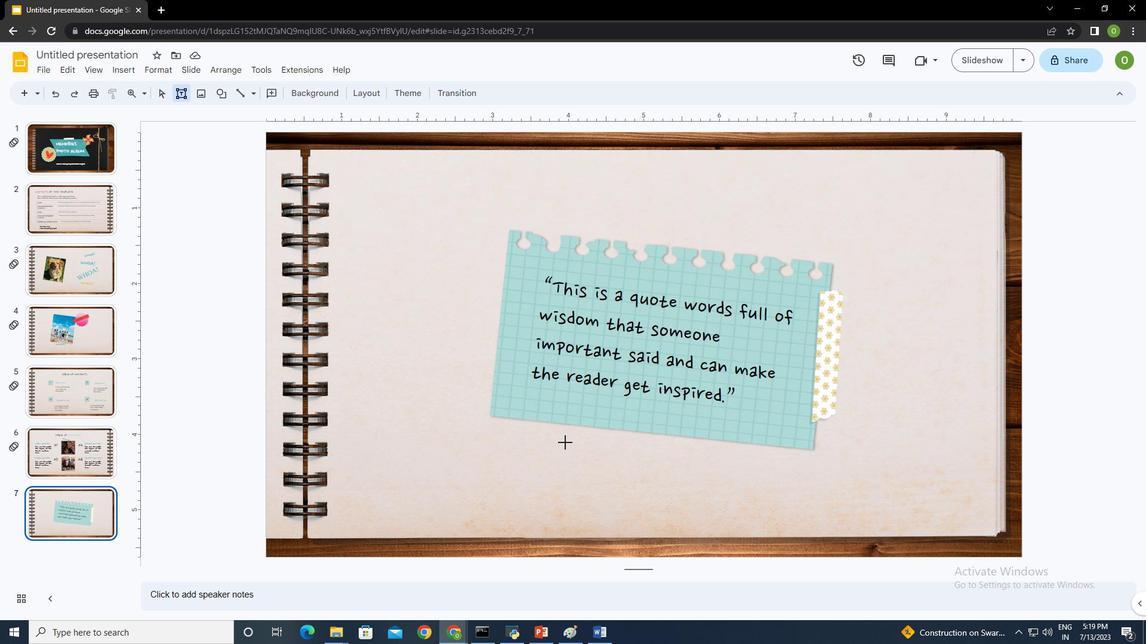 
Action: Mouse pressed left at (565, 442)
Screenshot: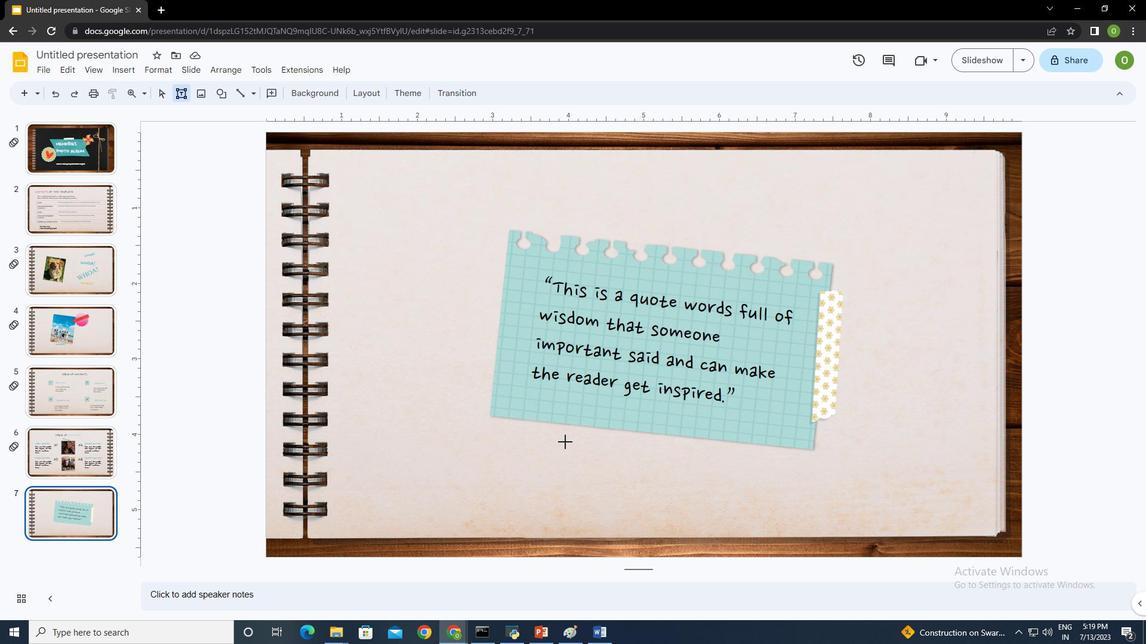 
Action: Mouse moved to (548, 379)
Screenshot: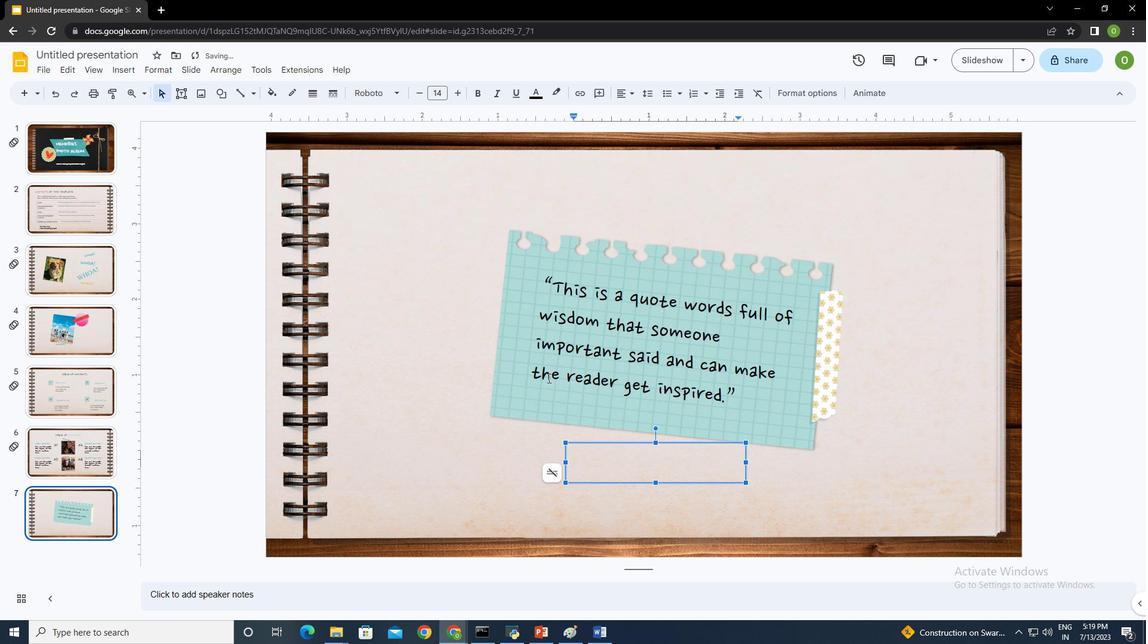
Action: Key pressed -<Key.shift>-<Key.backspace><Key.shift><Key.shift><Key.shift><Key.shift><Key.shift><Key.shift><Key.shift><Key.shift><Key.shift><Key.shift><Key.shift><Key.shift><Key.shift><Key.shift><Key.shift><Key.shift><Key.shift><Key.shift>Someone<Key.space><Key.shift>Famous
Screenshot: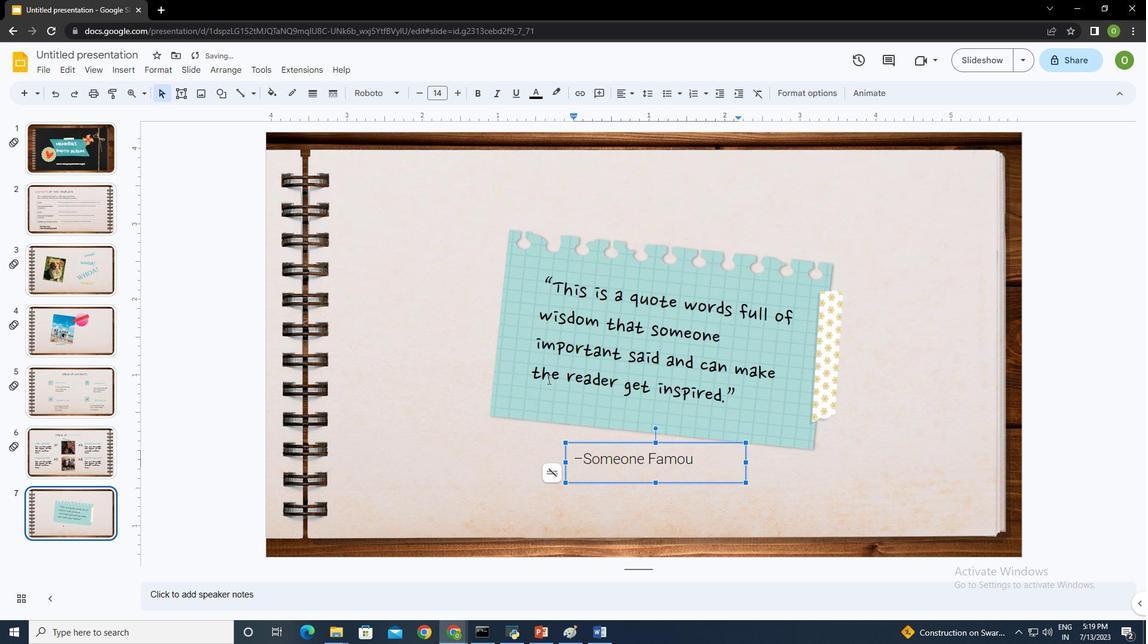 
Action: Mouse moved to (859, 479)
Screenshot: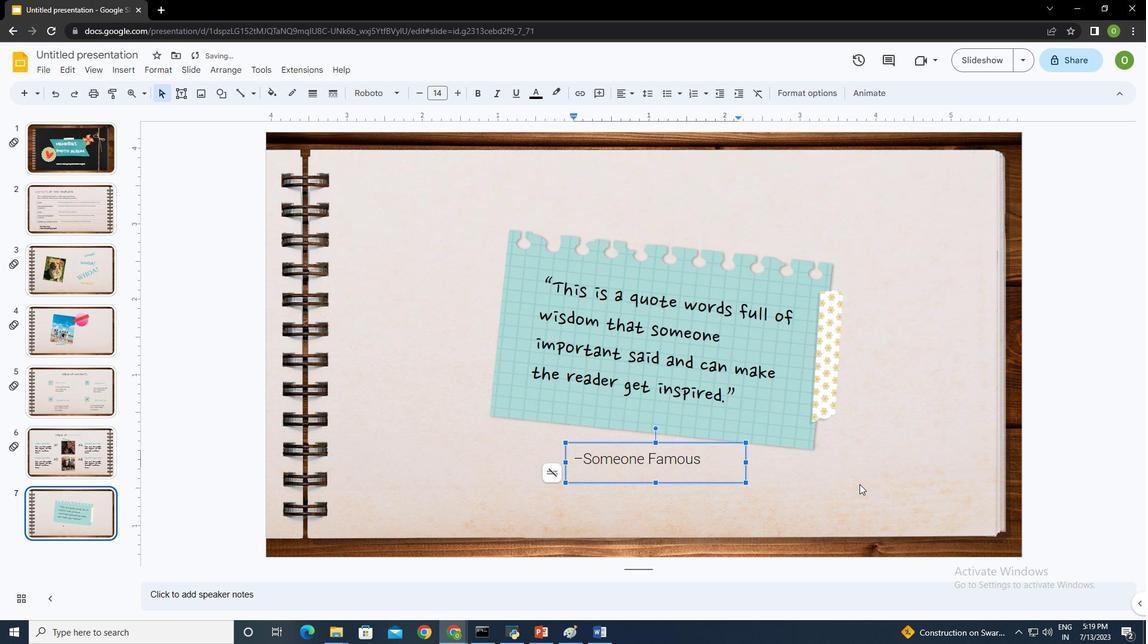 
Action: Mouse pressed left at (859, 479)
Screenshot: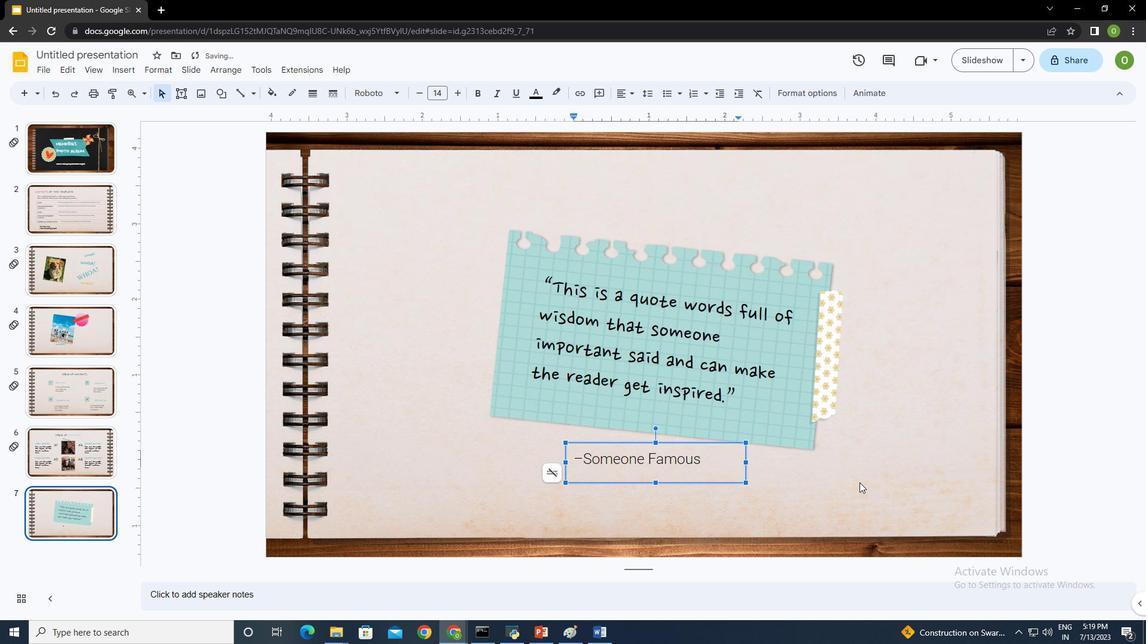 
Action: Mouse moved to (739, 278)
Screenshot: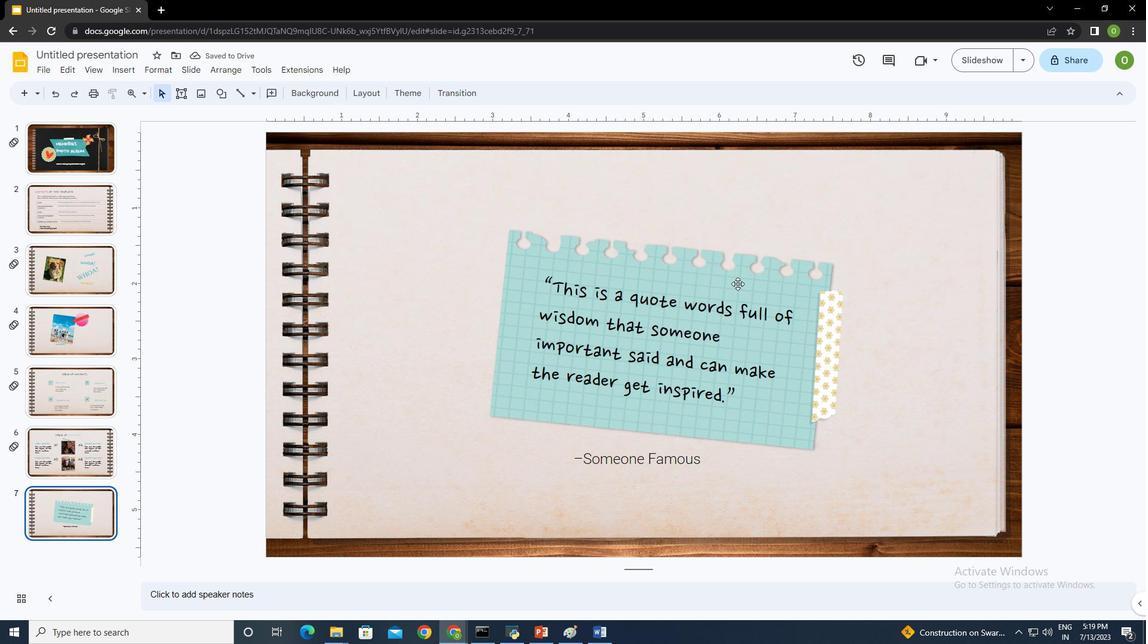 
Action: Mouse pressed left at (739, 278)
Screenshot: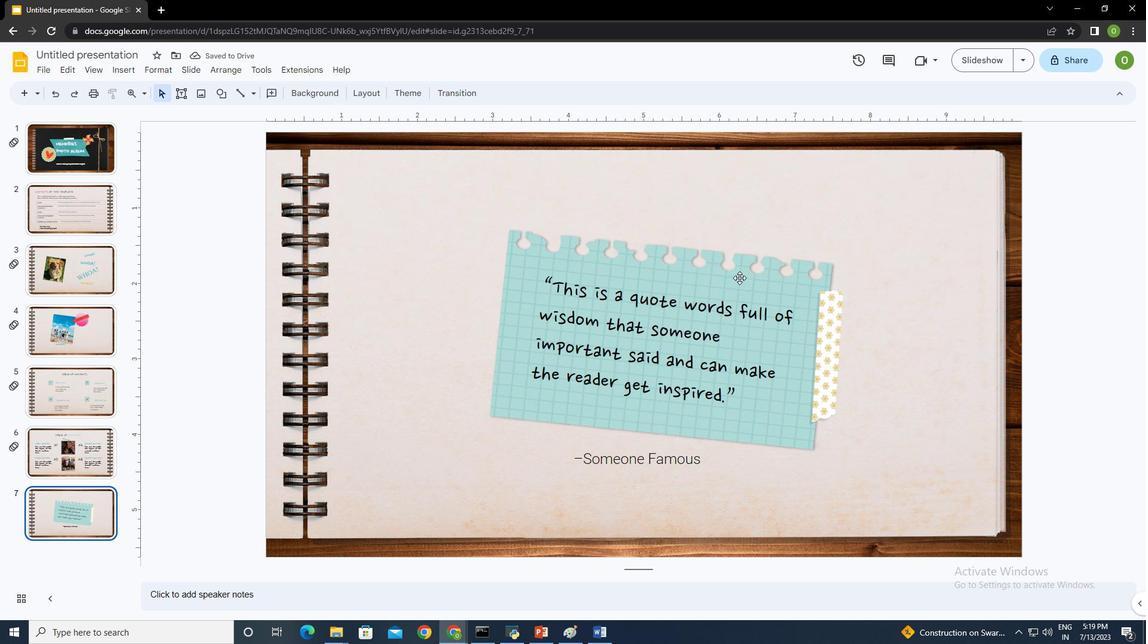 
Action: Mouse moved to (868, 91)
Screenshot: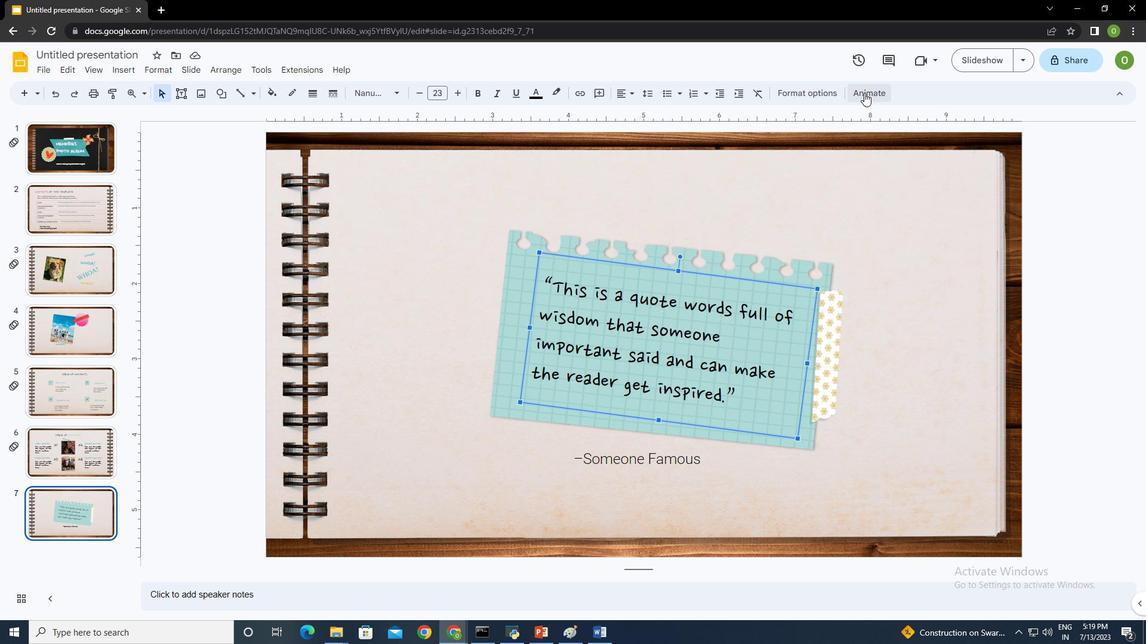
Action: Mouse pressed left at (868, 91)
Screenshot: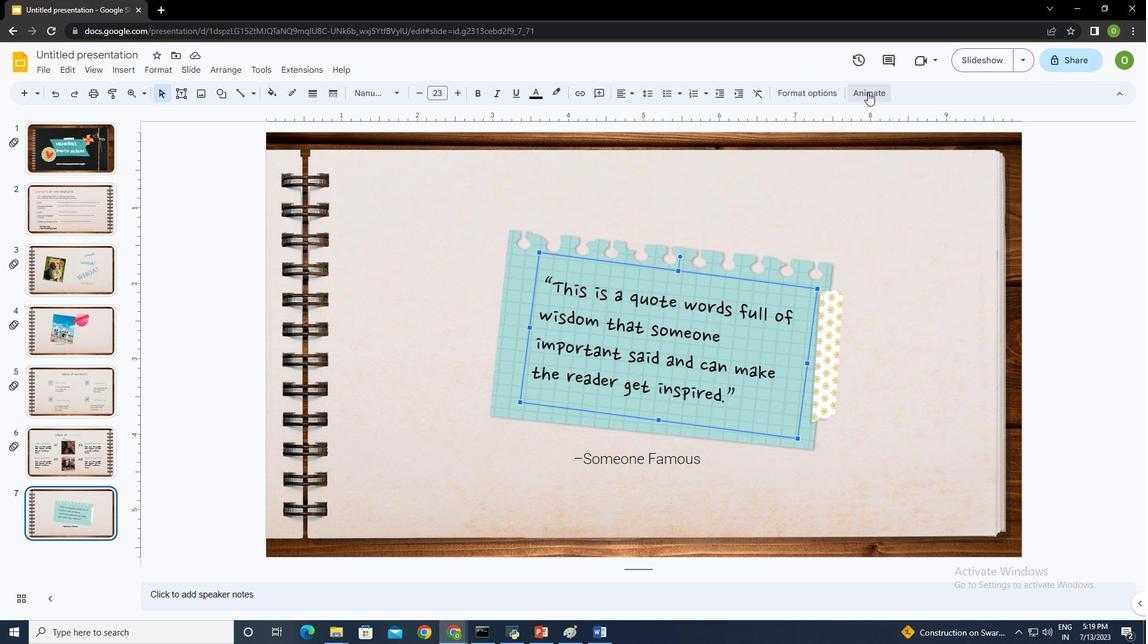 
Action: Mouse moved to (1010, 237)
Screenshot: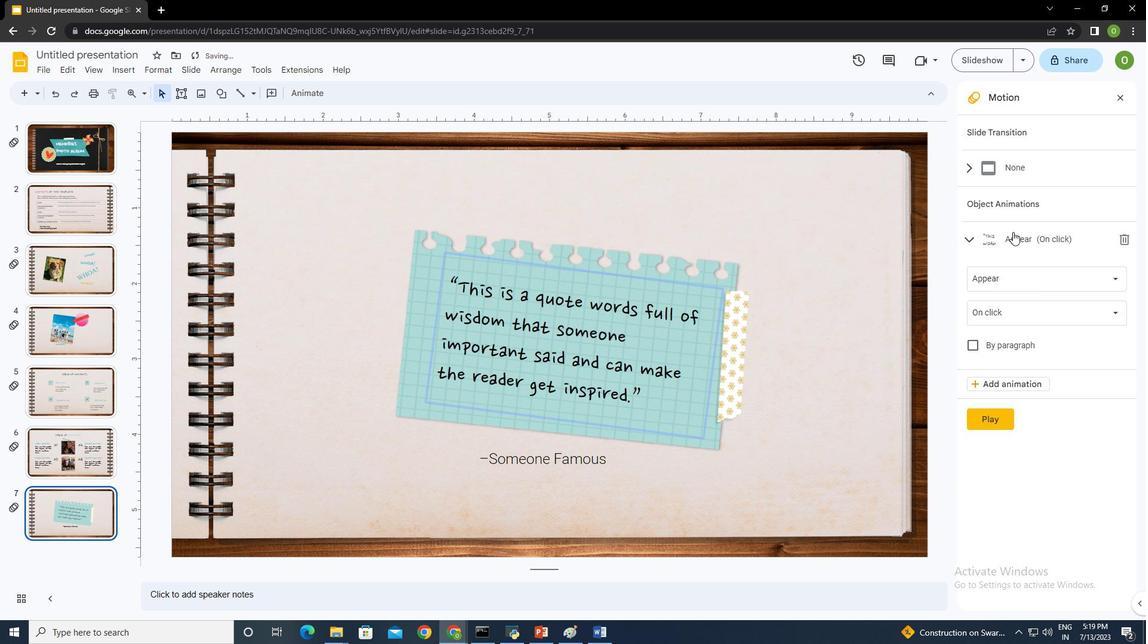 
Action: Mouse pressed left at (1010, 237)
Screenshot: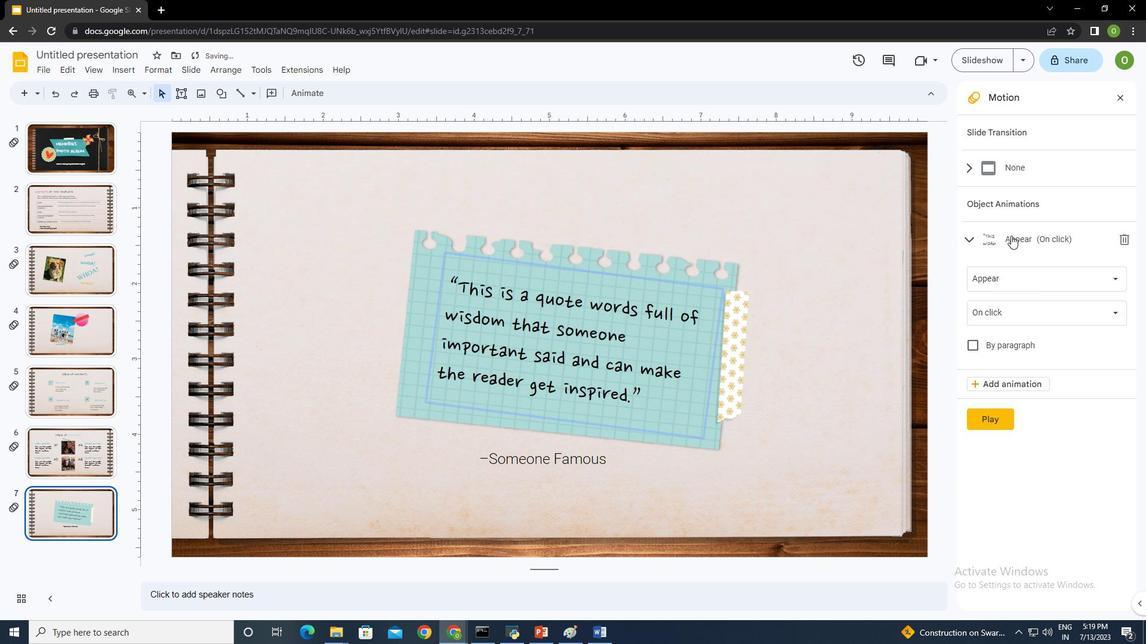 
Action: Mouse moved to (1010, 236)
Screenshot: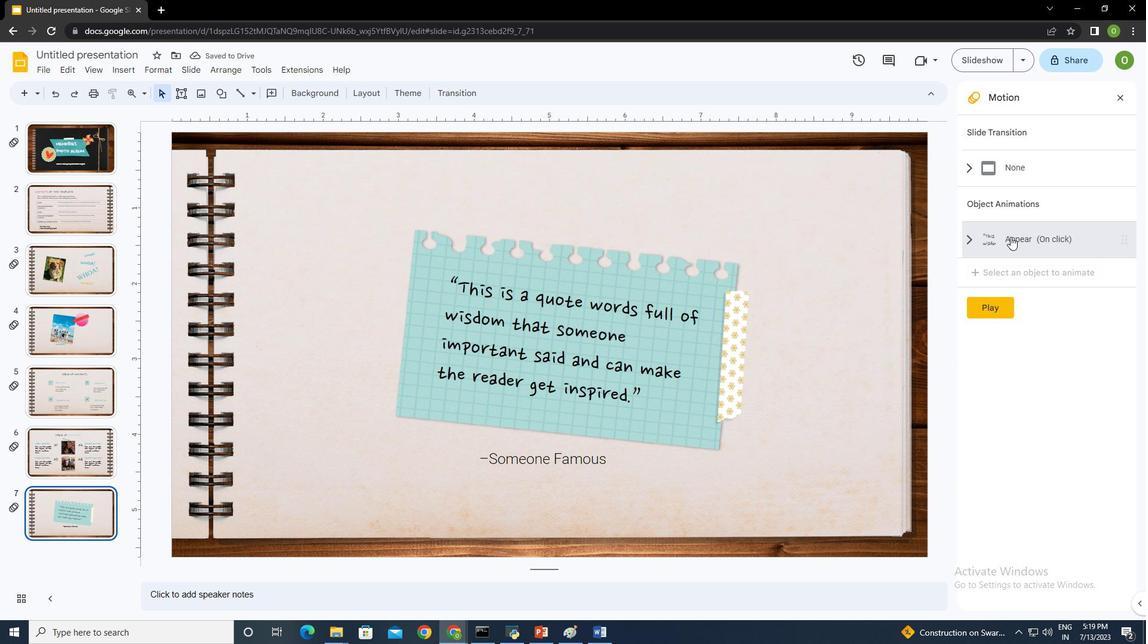 
Action: Mouse pressed left at (1010, 236)
Screenshot: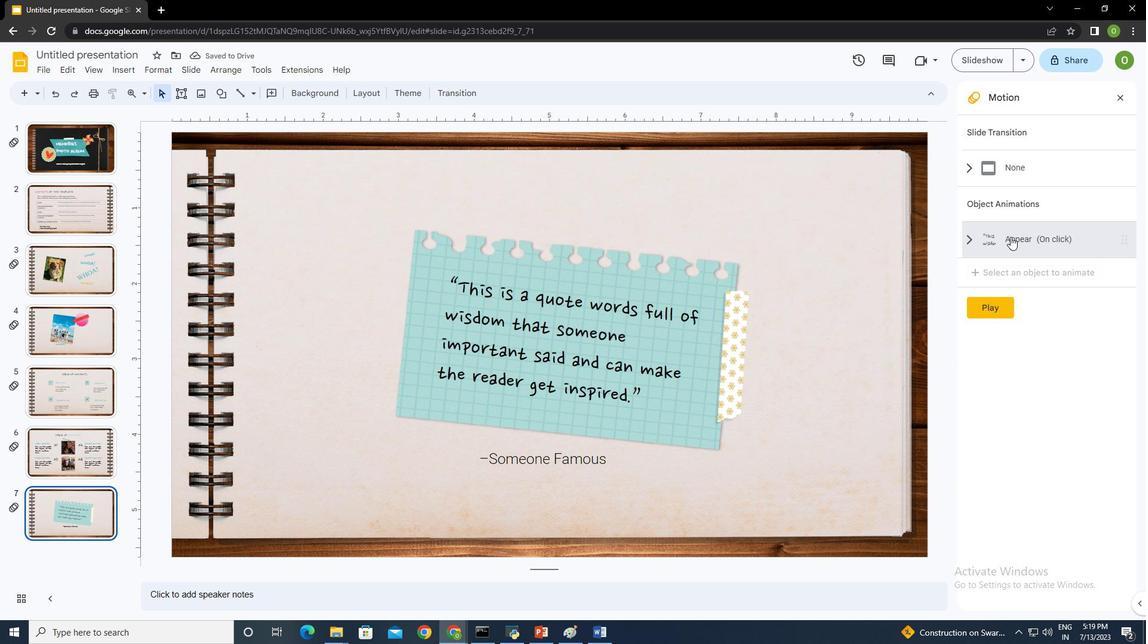 
Action: Mouse moved to (998, 281)
Screenshot: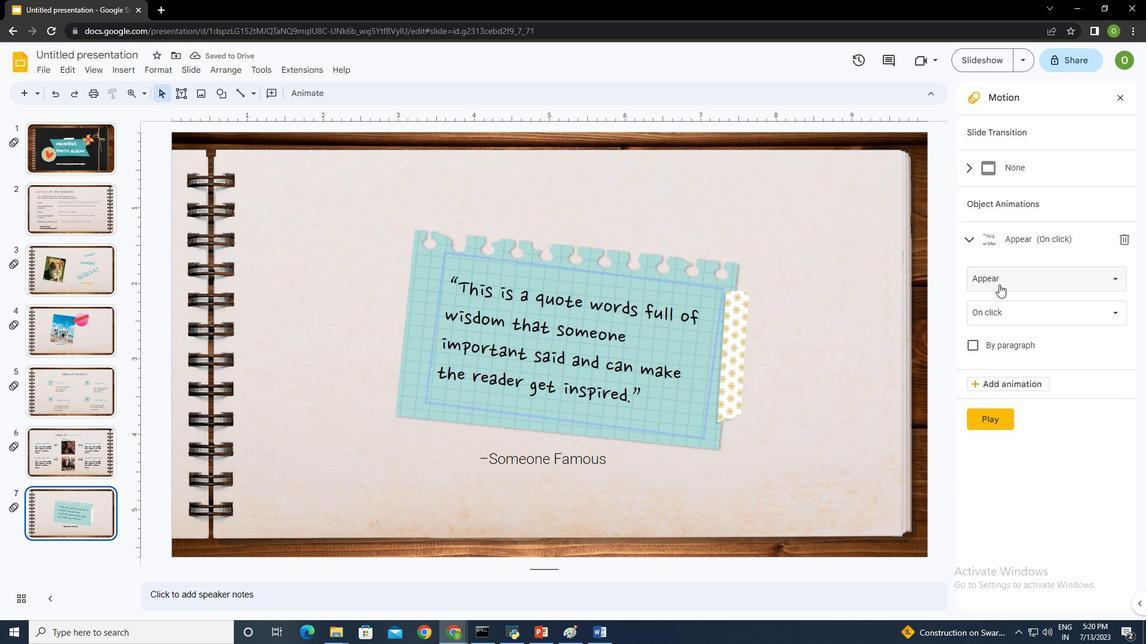 
Action: Mouse pressed left at (998, 281)
Screenshot: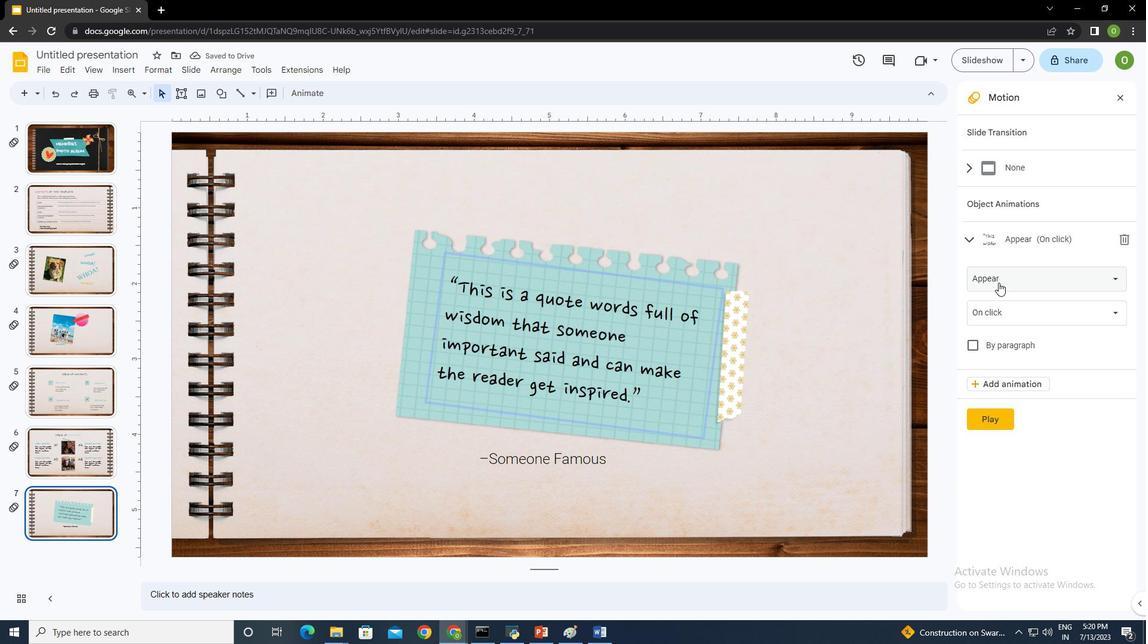 
Action: Mouse moved to (1020, 359)
Screenshot: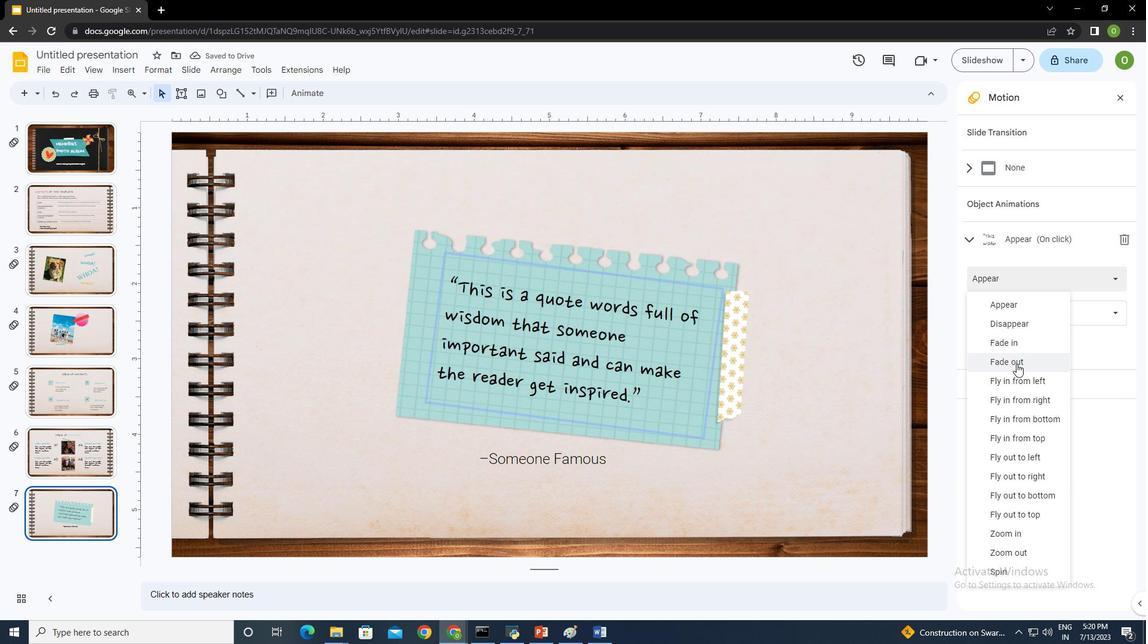 
Action: Mouse pressed left at (1020, 359)
Screenshot: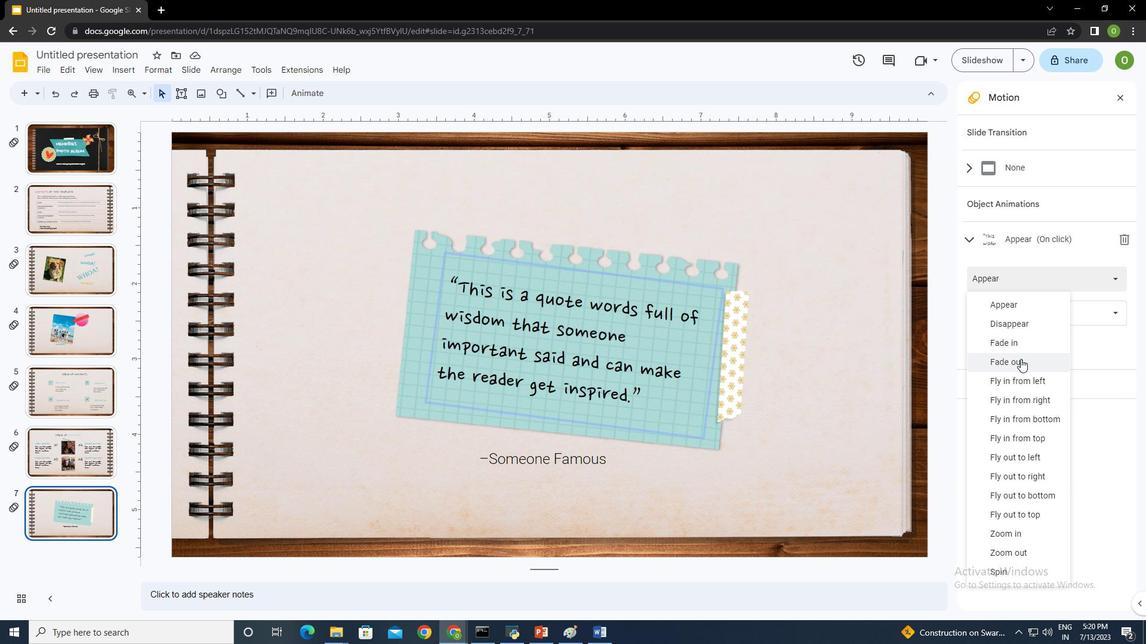 
Action: Mouse moved to (1008, 309)
Screenshot: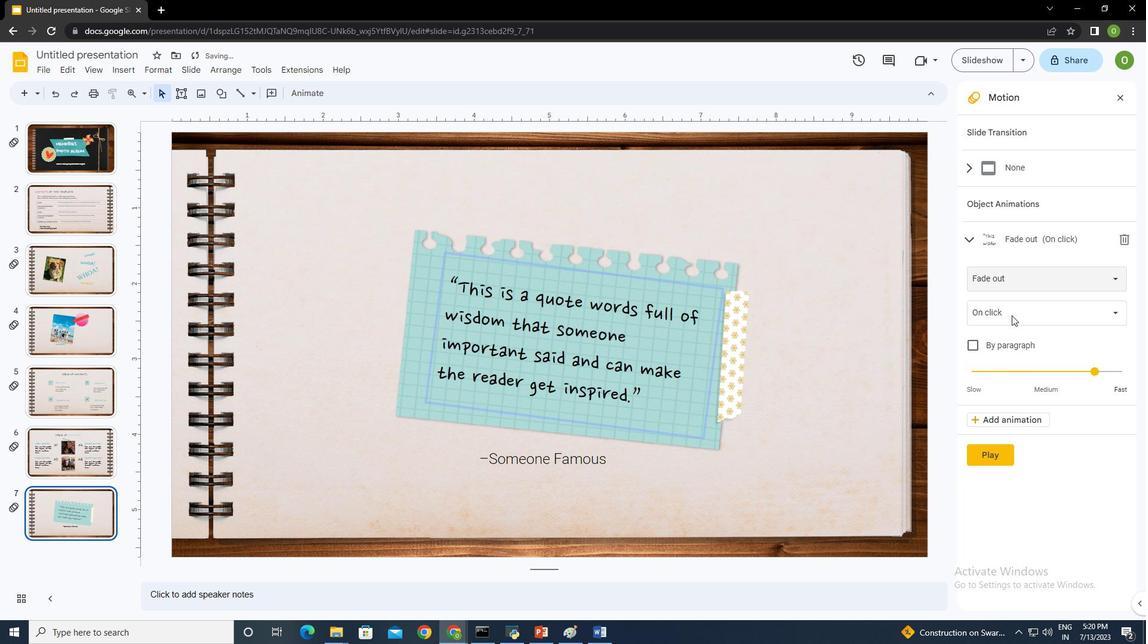 
Action: Mouse pressed left at (1008, 309)
Screenshot: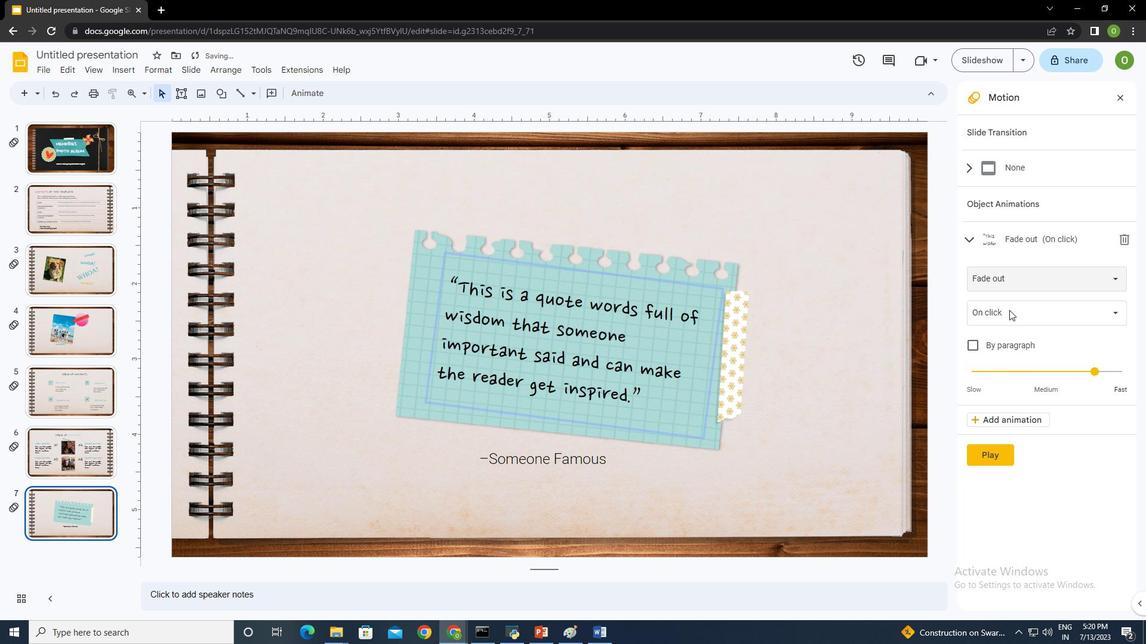 
Action: Mouse moved to (1012, 312)
Screenshot: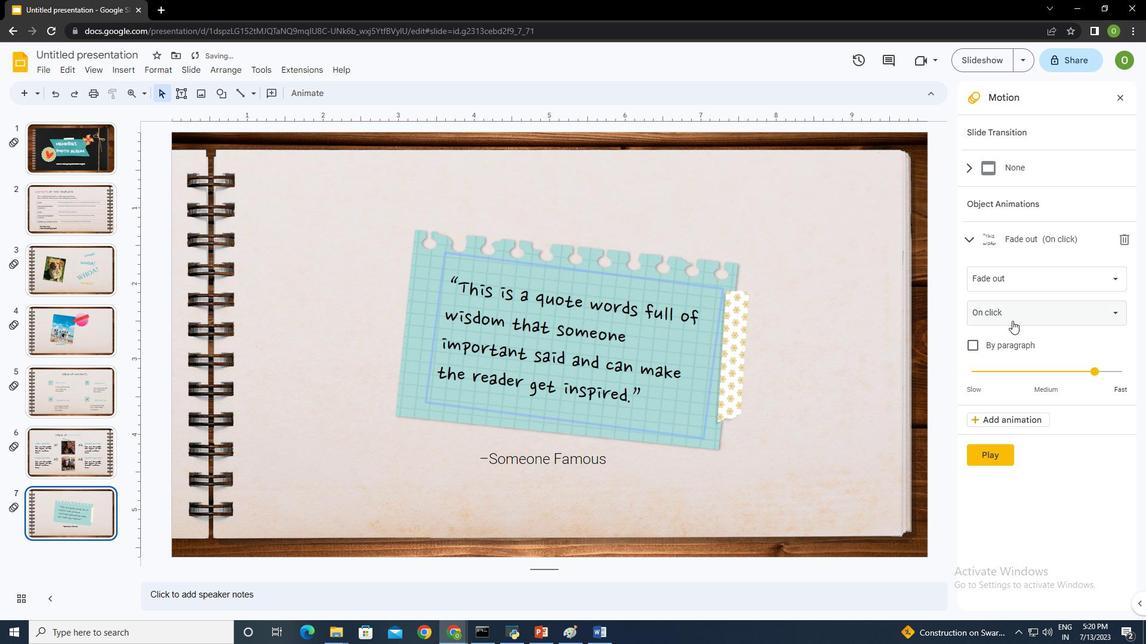 
Action: Mouse pressed left at (1012, 312)
Screenshot: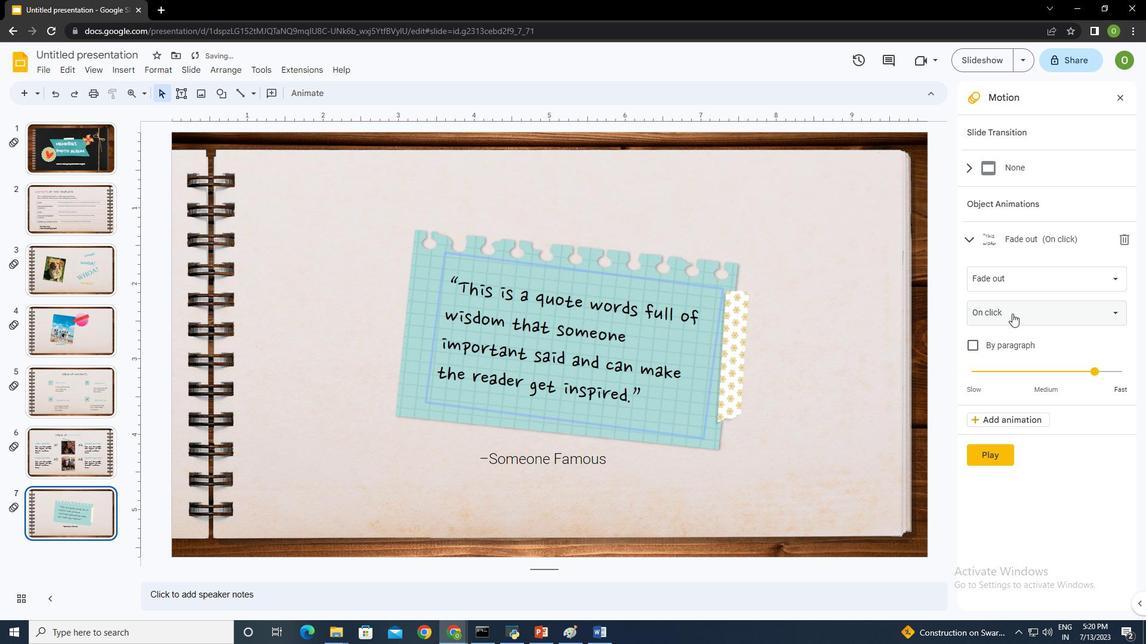 
Action: Mouse moved to (1006, 358)
Screenshot: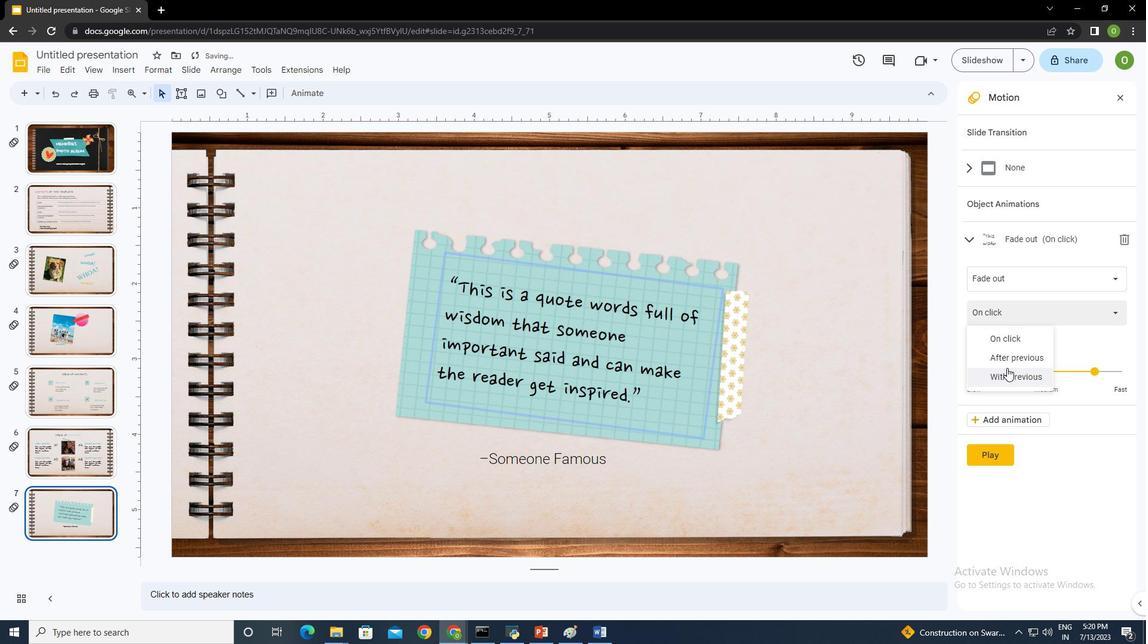 
Action: Mouse pressed left at (1006, 358)
Screenshot: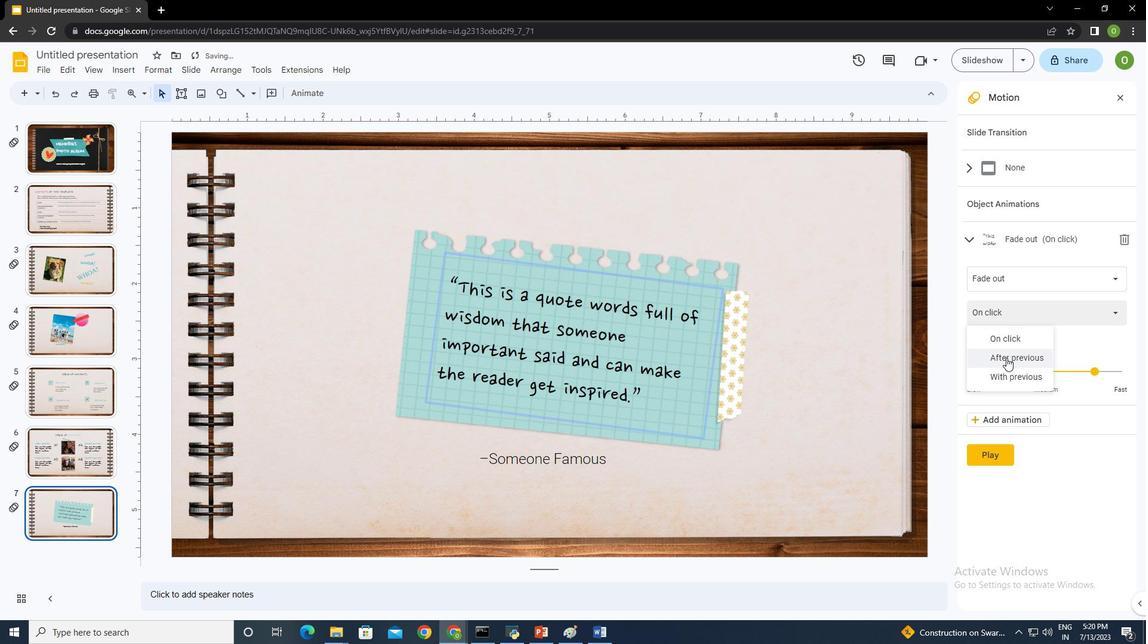 
Action: Mouse moved to (1096, 370)
Screenshot: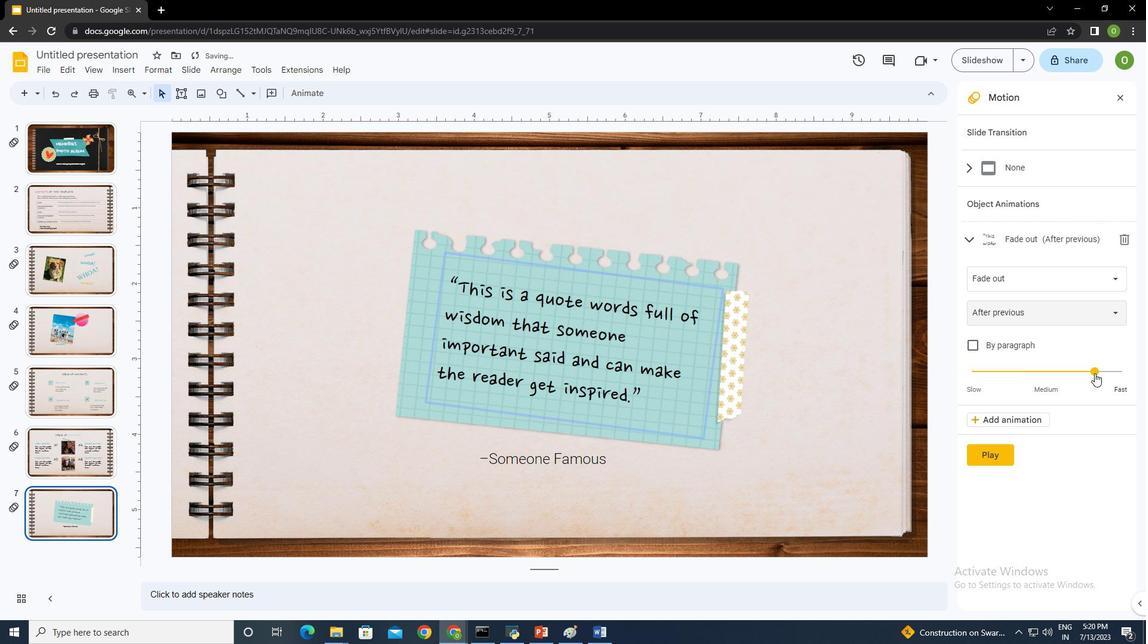 
Action: Mouse pressed left at (1096, 370)
Screenshot: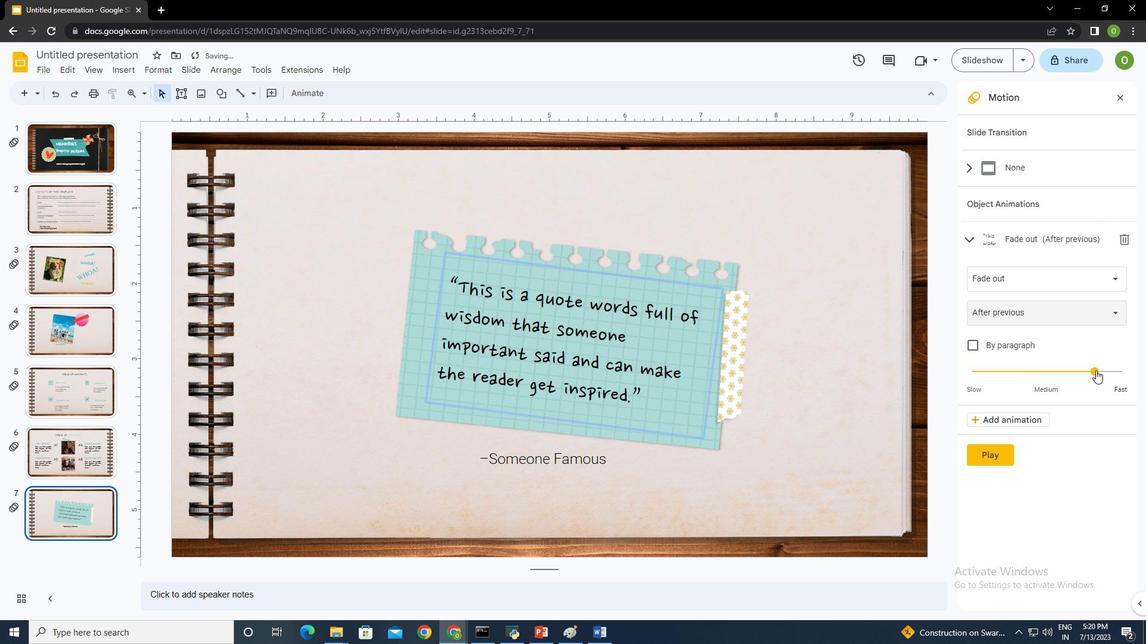 
Action: Mouse moved to (987, 457)
Screenshot: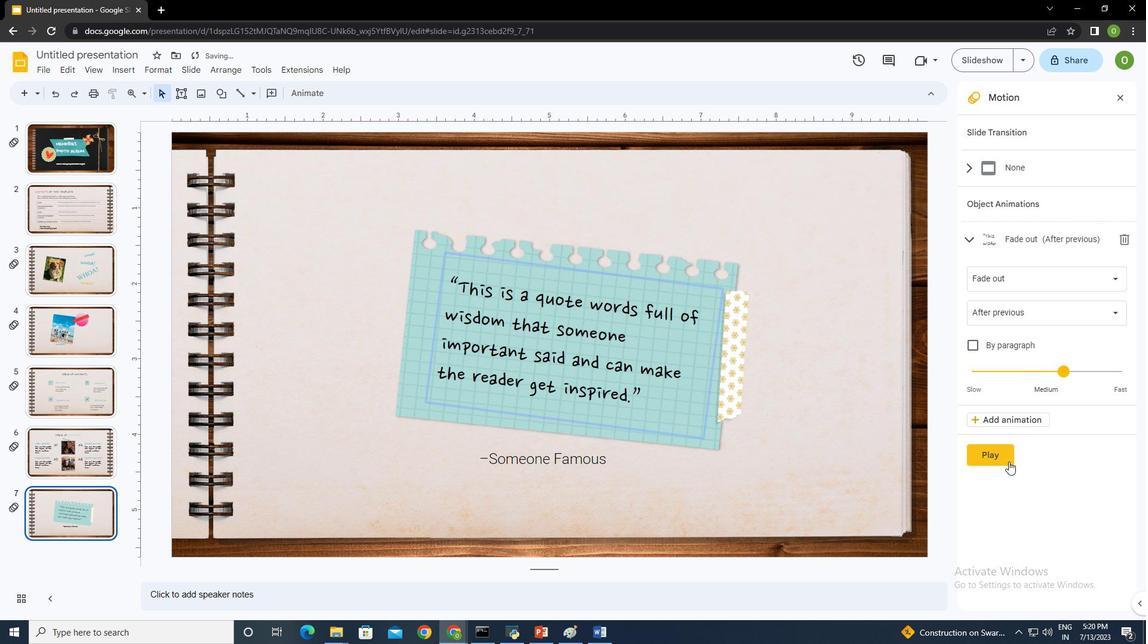 
Action: Mouse pressed left at (987, 457)
Screenshot: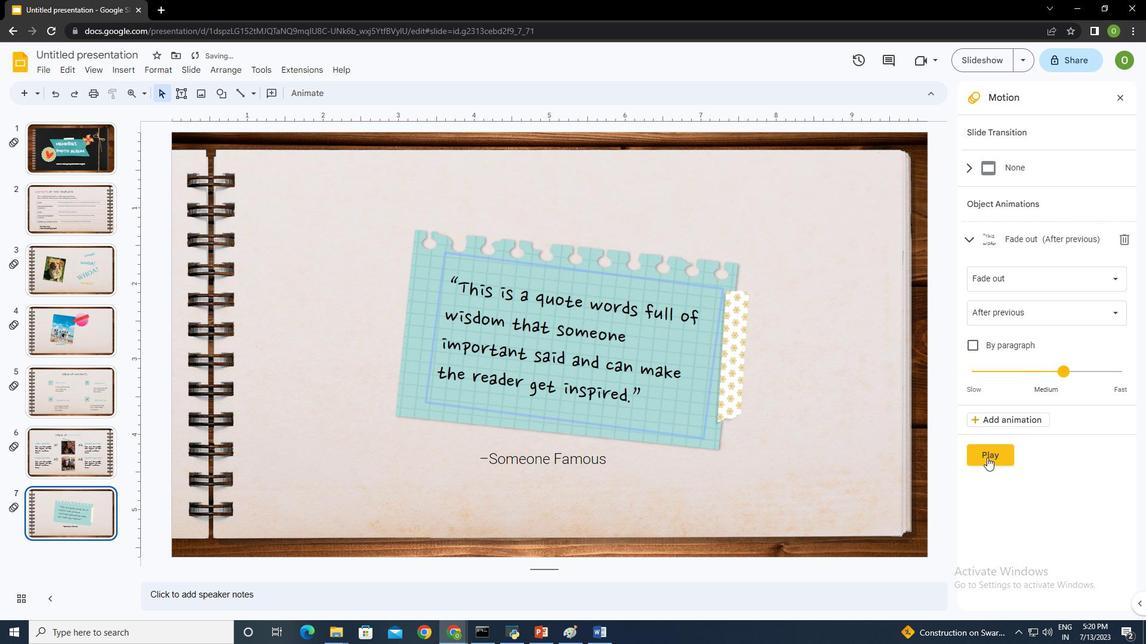 
Action: Mouse moved to (825, 455)
Screenshot: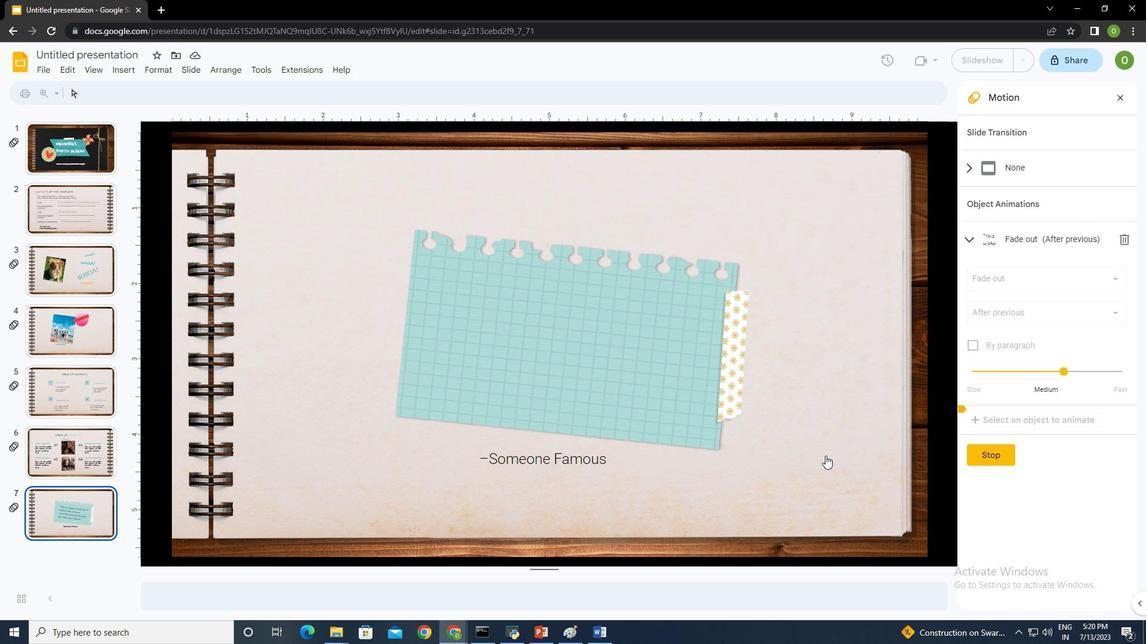 
Action: Mouse pressed left at (825, 455)
Screenshot: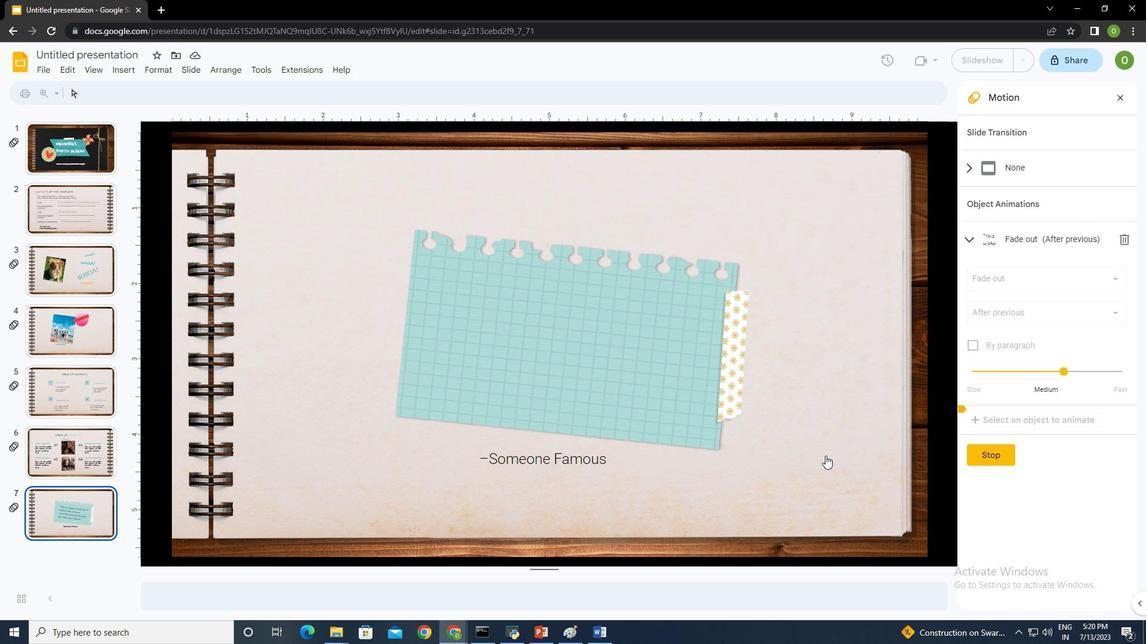 
Action: Mouse moved to (859, 460)
Screenshot: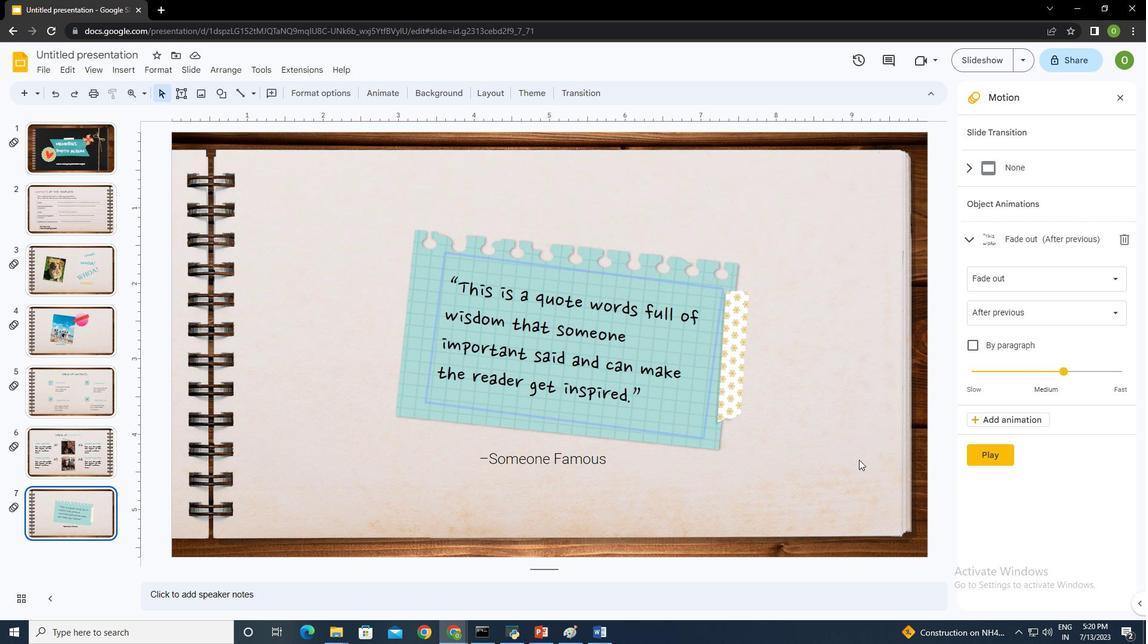
